 Task: Research Airbnb accommodation in SzigetszentmiklÃÂ³s, Hungary from 10th December, 2023 to 25th December, 2023 for 4 adults. Place can be private room with 4 bedrooms having 4 beds and 4 bathrooms. Property type can be hotel. Amenities needed are: wifi, TV, free parkinig on premises, gym, breakfast.
Action: Mouse moved to (452, 82)
Screenshot: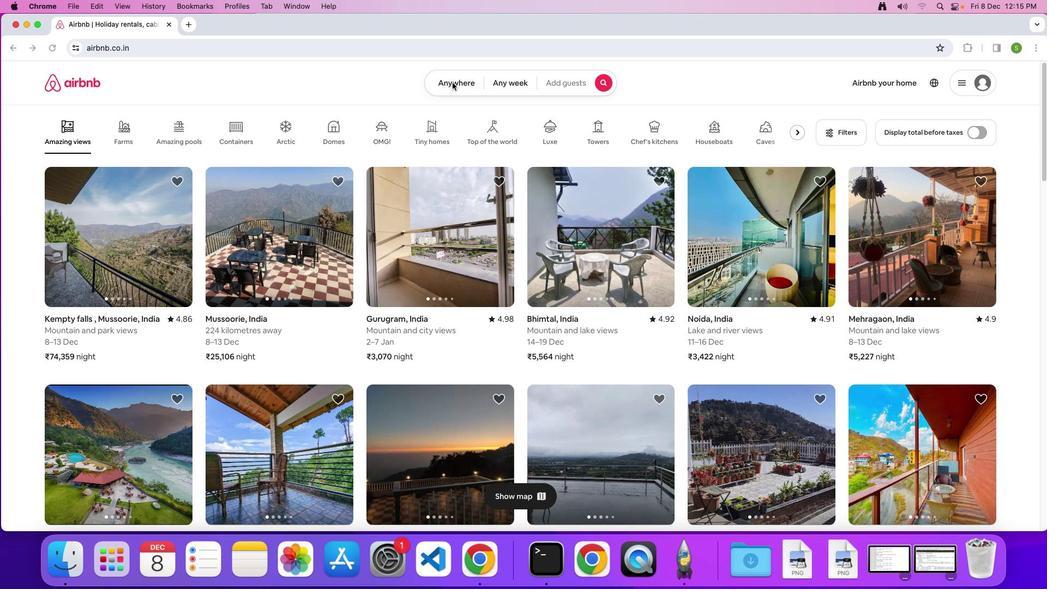 
Action: Mouse pressed left at (452, 82)
Screenshot: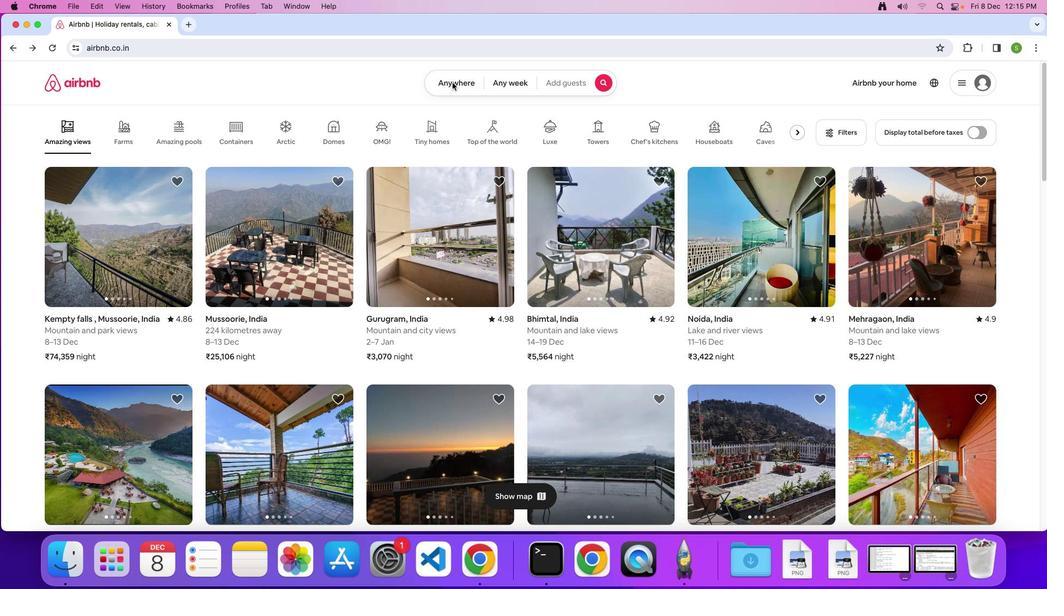 
Action: Mouse moved to (447, 82)
Screenshot: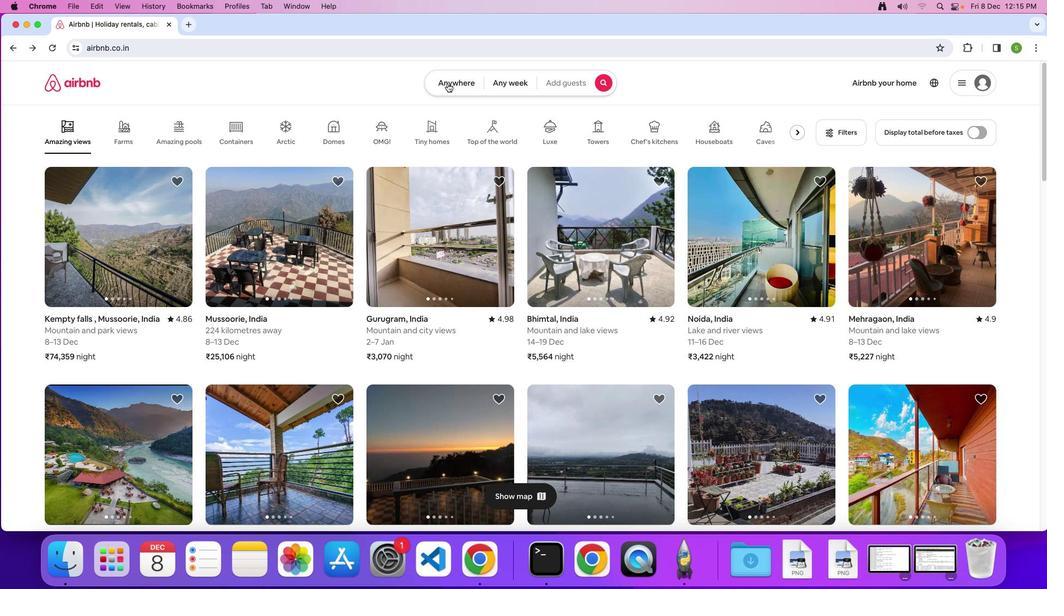 
Action: Mouse pressed left at (447, 82)
Screenshot: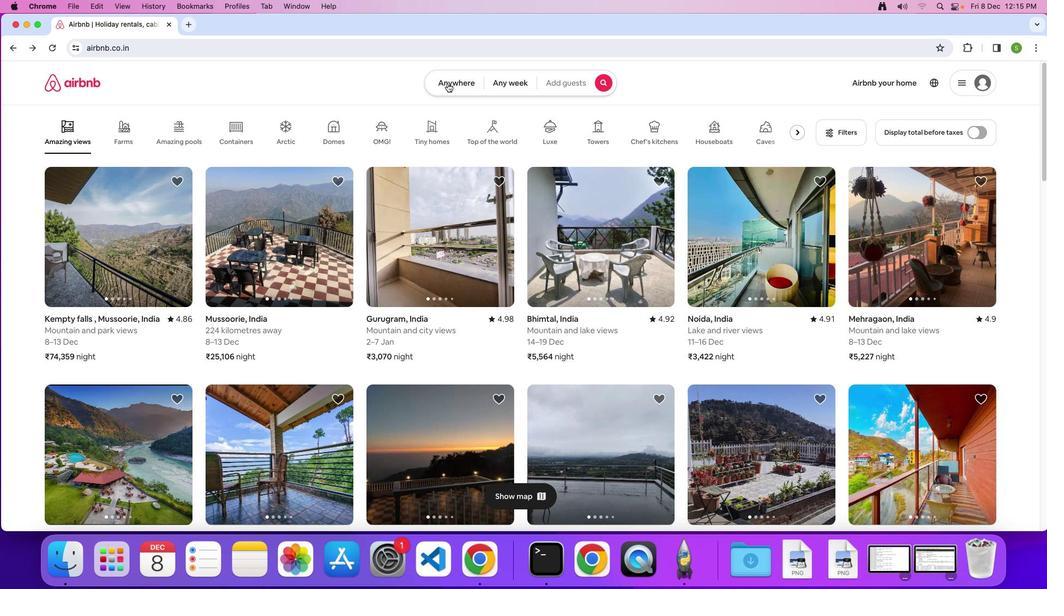 
Action: Mouse moved to (417, 121)
Screenshot: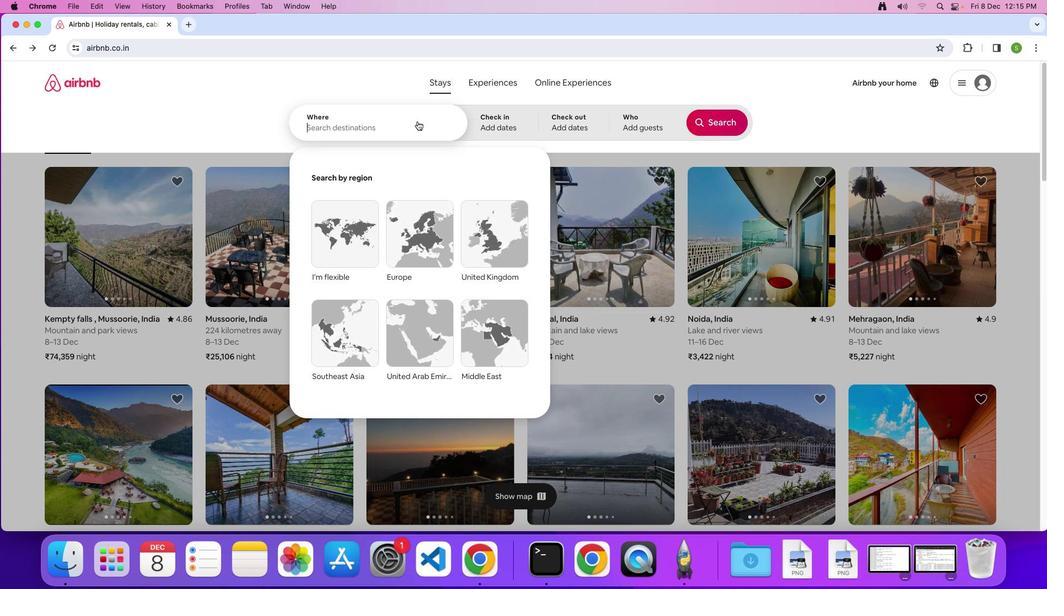 
Action: Mouse pressed left at (417, 121)
Screenshot: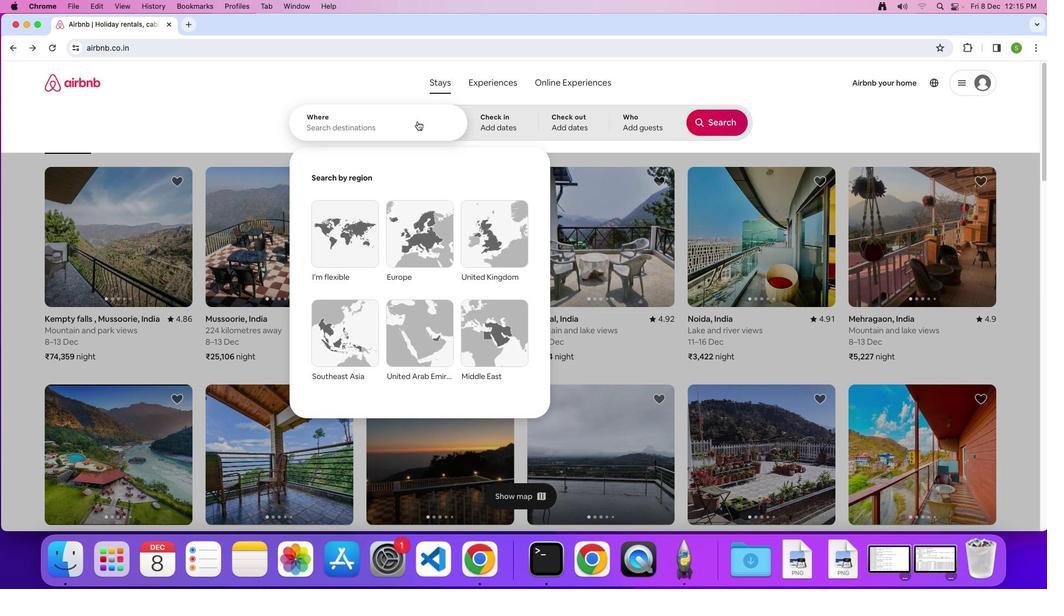 
Action: Key pressed 'S'Key.caps_lock'z''i''g''e''t''s''z''e''n''t''m''i''k'Key.shift'I'Key.shift'A'','Key.backspace's'','Key.spaceKey.shift'H''u''n''g''a''r''y'Key.enter
Screenshot: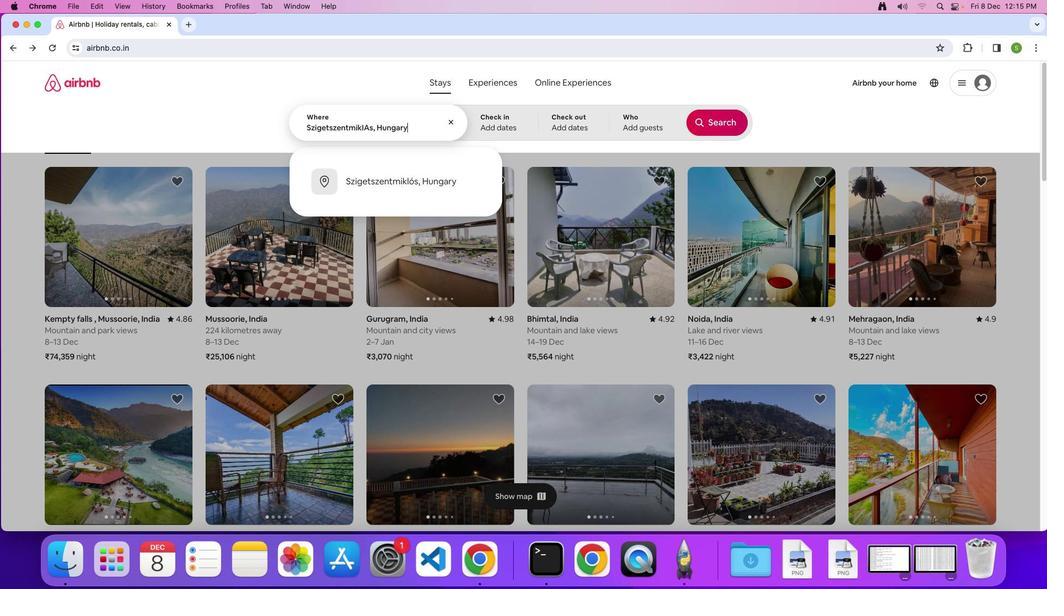 
Action: Mouse moved to (337, 313)
Screenshot: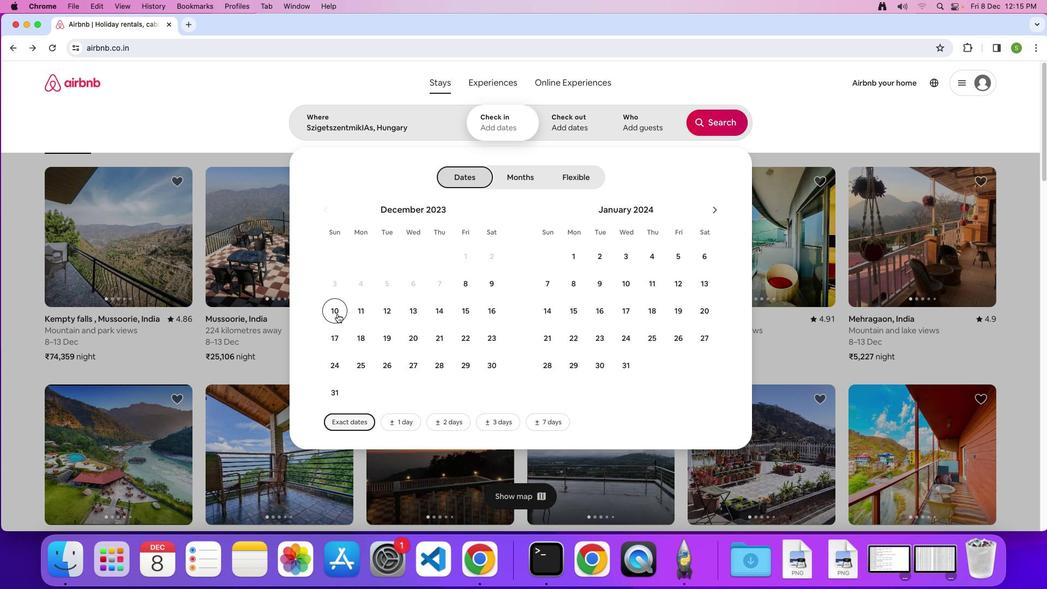 
Action: Mouse pressed left at (337, 313)
Screenshot: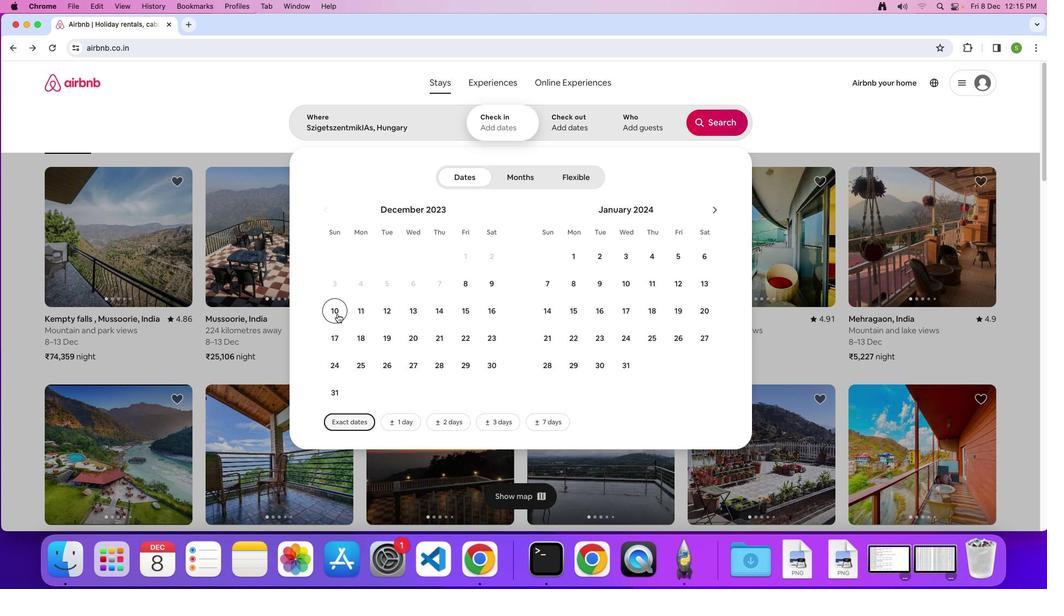 
Action: Mouse moved to (360, 364)
Screenshot: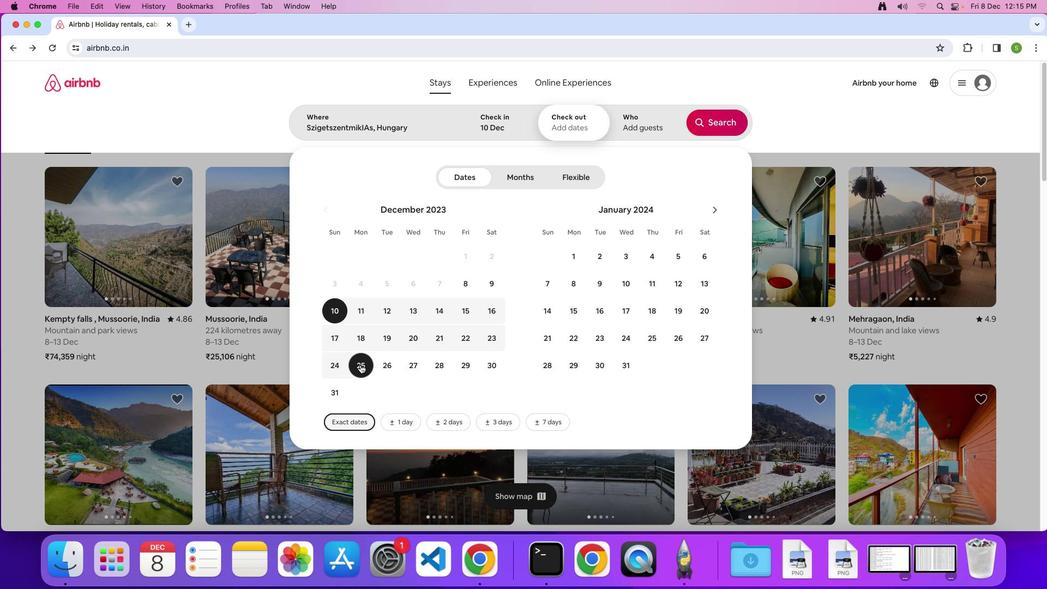 
Action: Mouse pressed left at (360, 364)
Screenshot: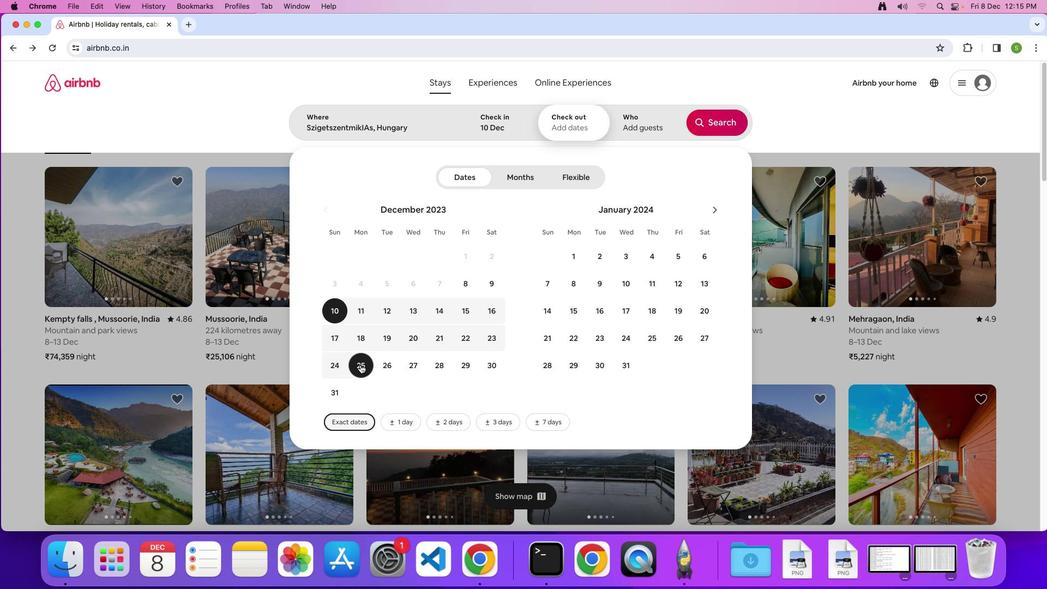 
Action: Mouse moved to (640, 129)
Screenshot: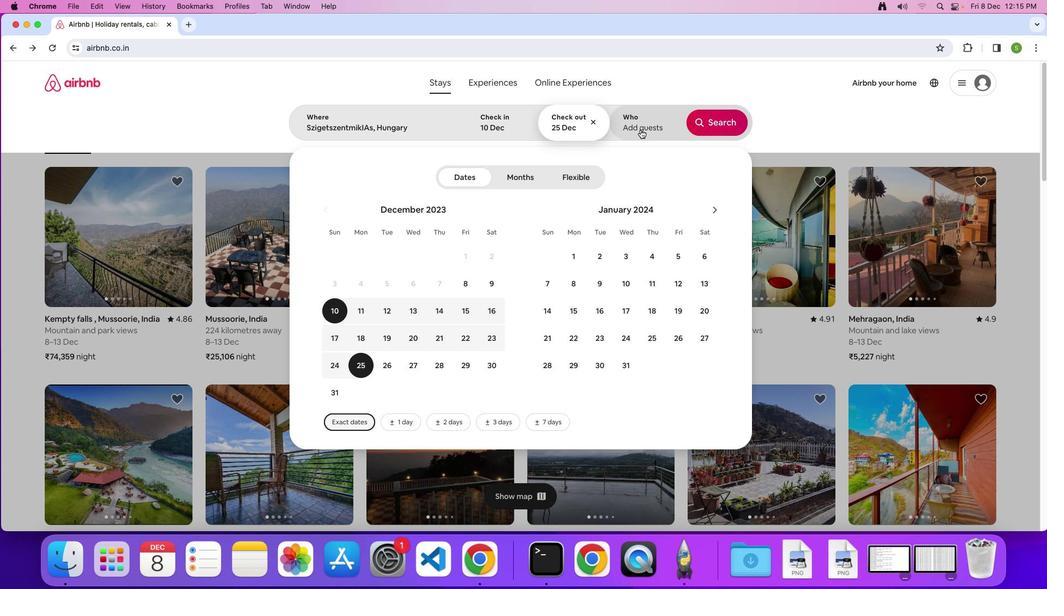 
Action: Mouse pressed left at (640, 129)
Screenshot: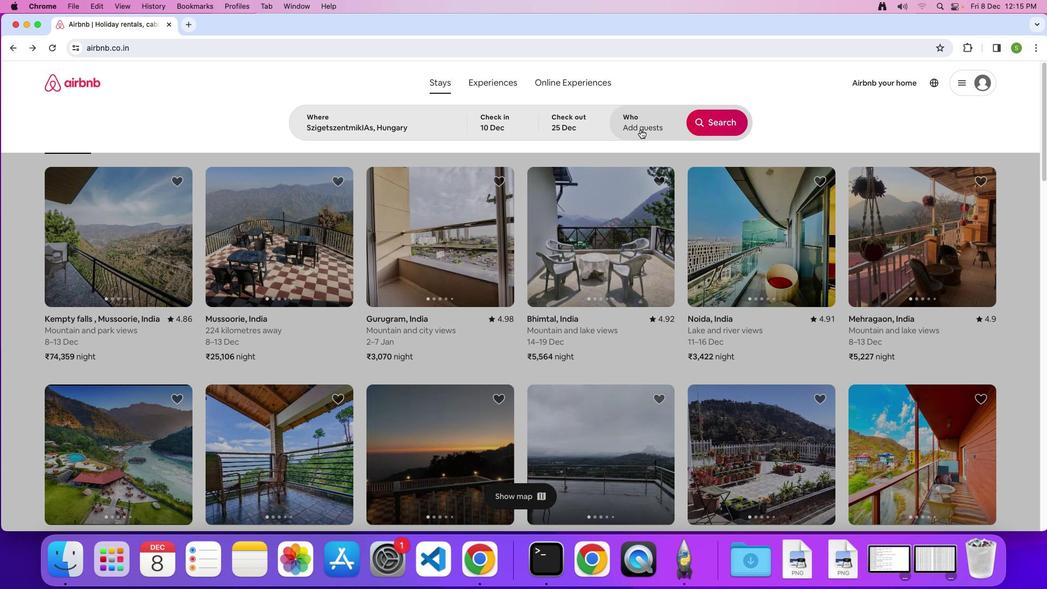 
Action: Mouse moved to (721, 182)
Screenshot: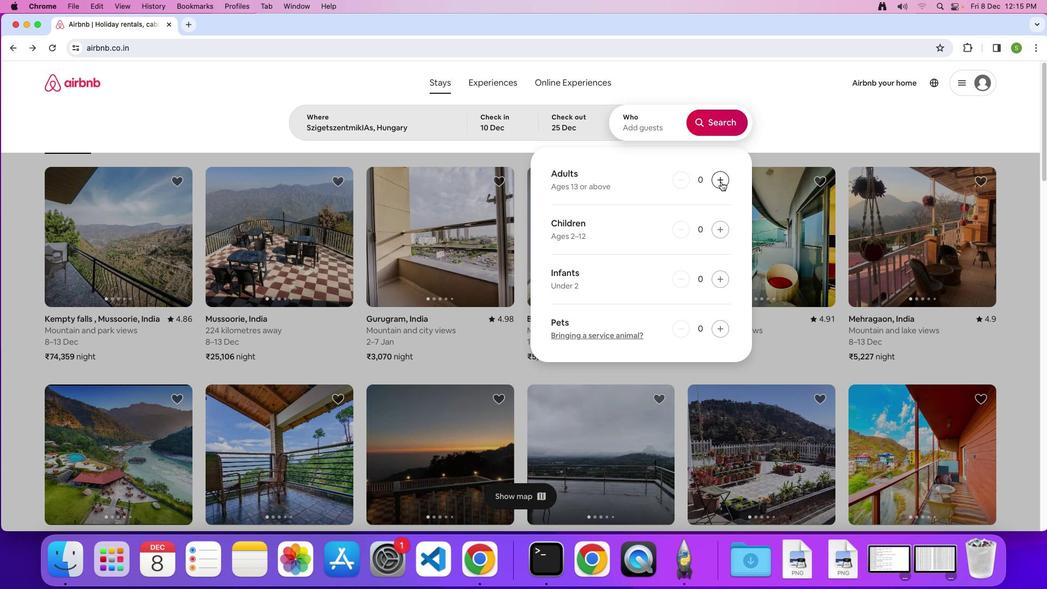 
Action: Mouse pressed left at (721, 182)
Screenshot: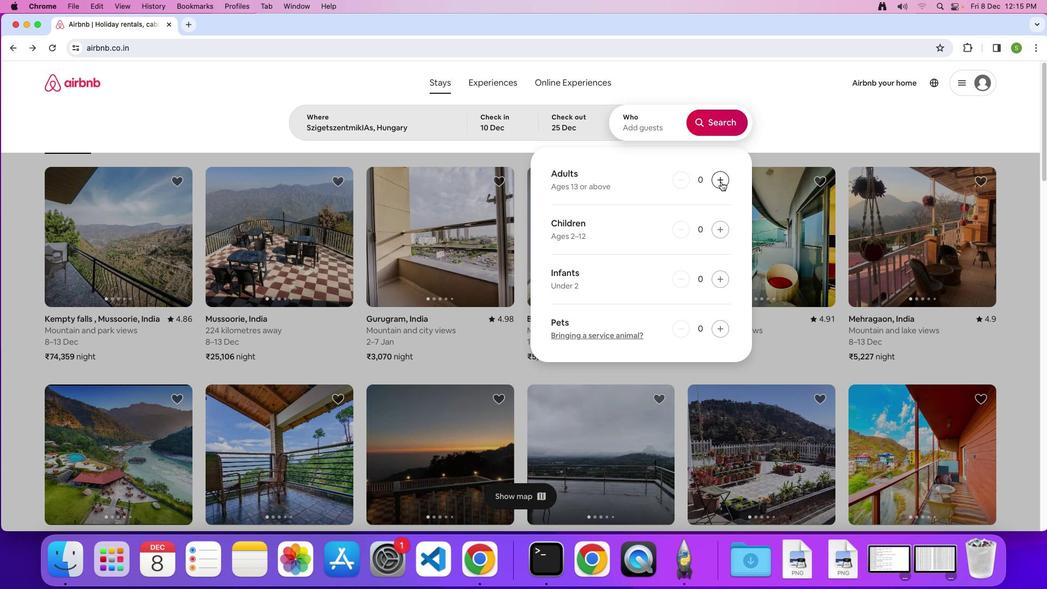 
Action: Mouse pressed left at (721, 182)
Screenshot: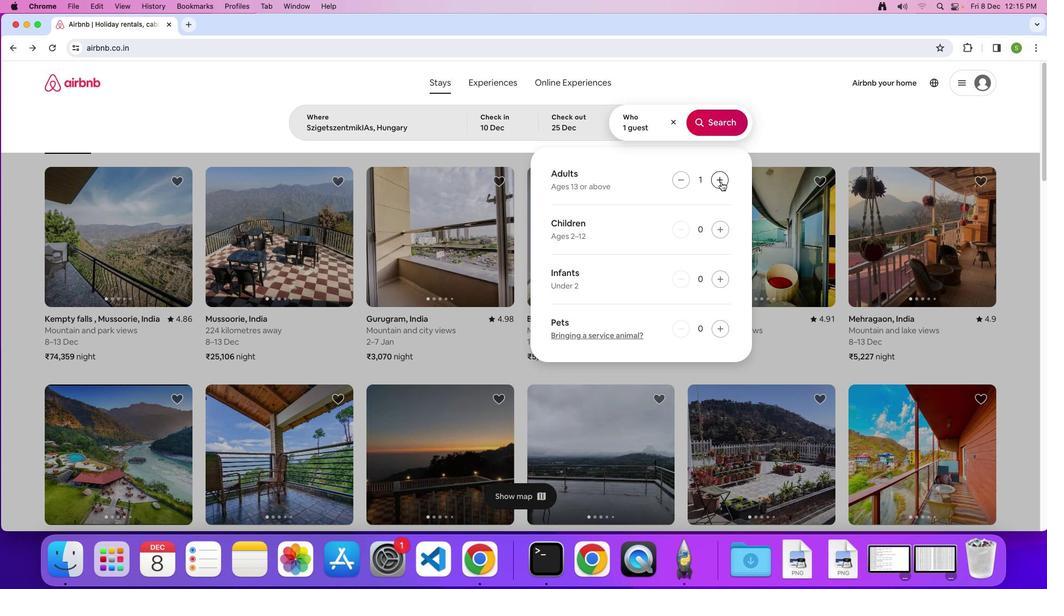 
Action: Mouse pressed left at (721, 182)
Screenshot: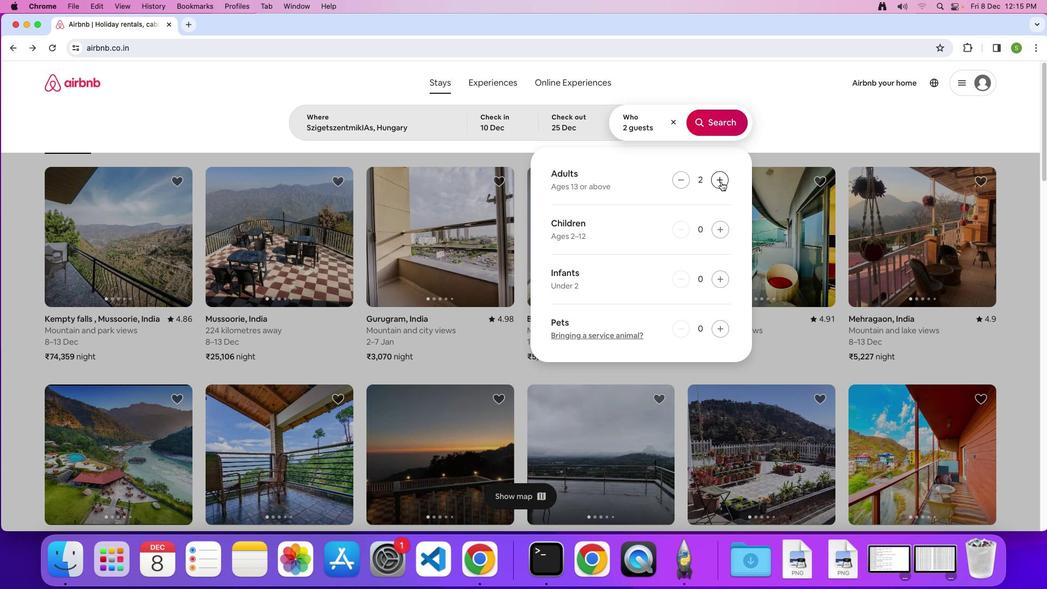 
Action: Mouse pressed left at (721, 182)
Screenshot: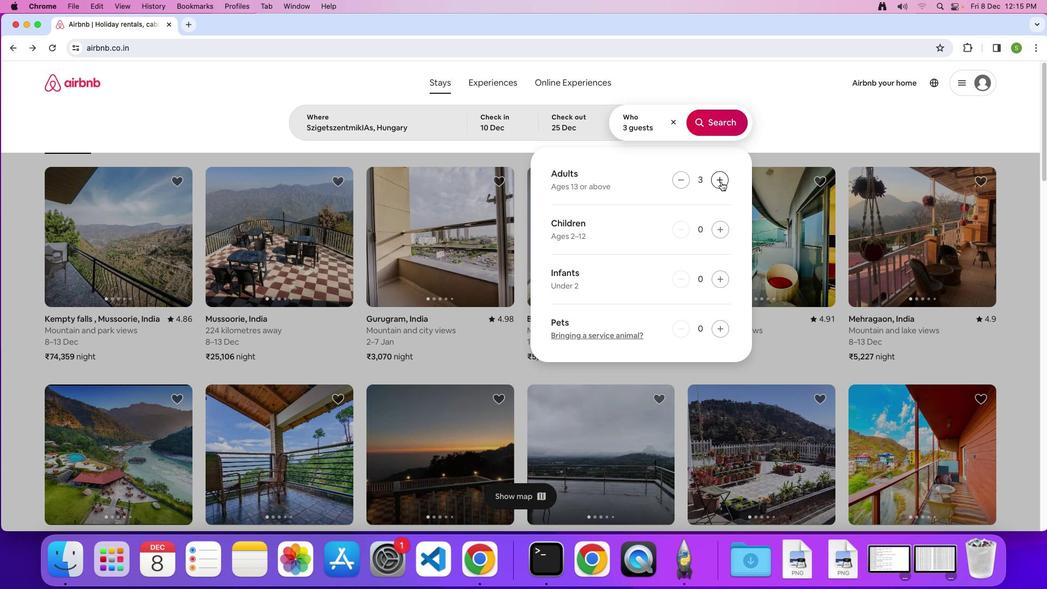 
Action: Mouse moved to (715, 126)
Screenshot: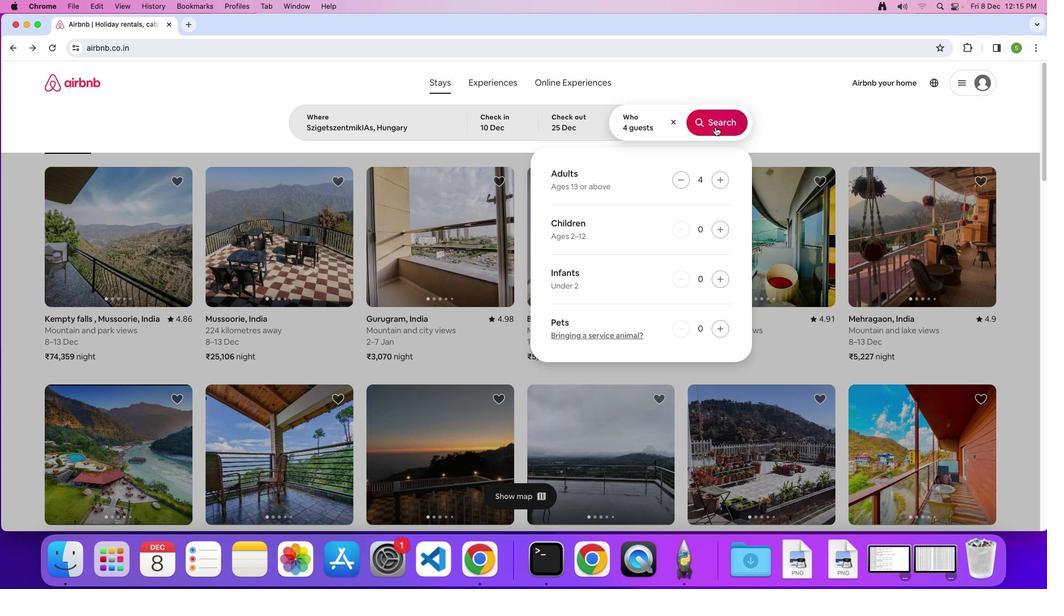 
Action: Mouse pressed left at (715, 126)
Screenshot: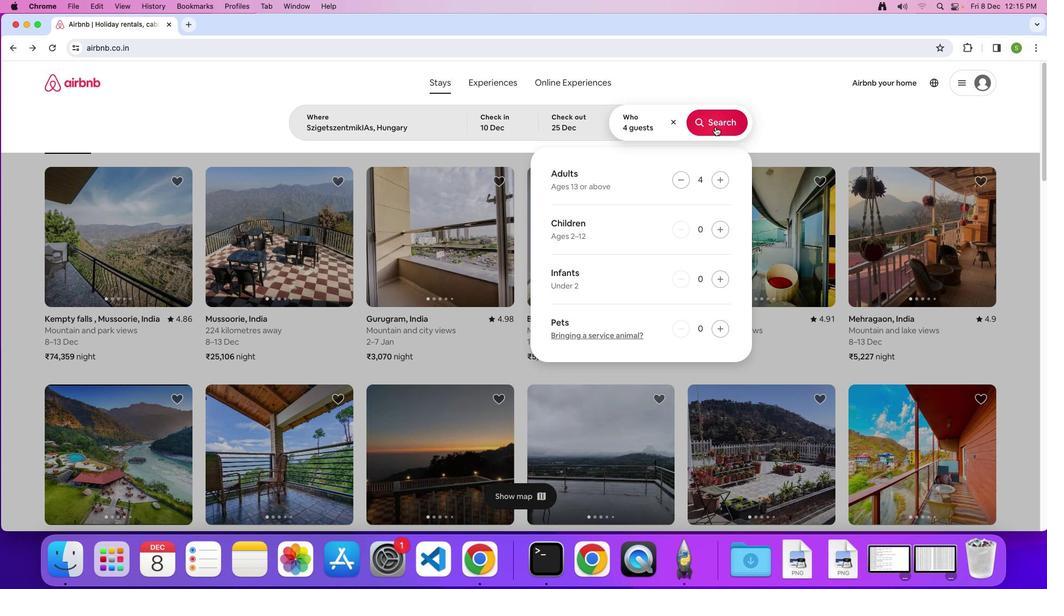 
Action: Mouse moved to (878, 127)
Screenshot: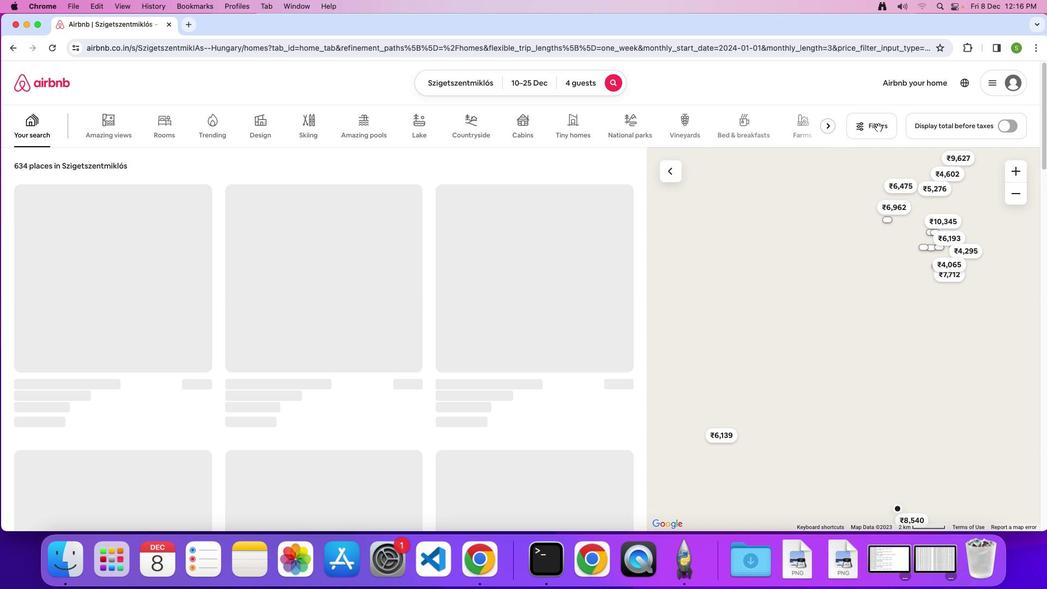 
Action: Mouse pressed left at (878, 127)
Screenshot: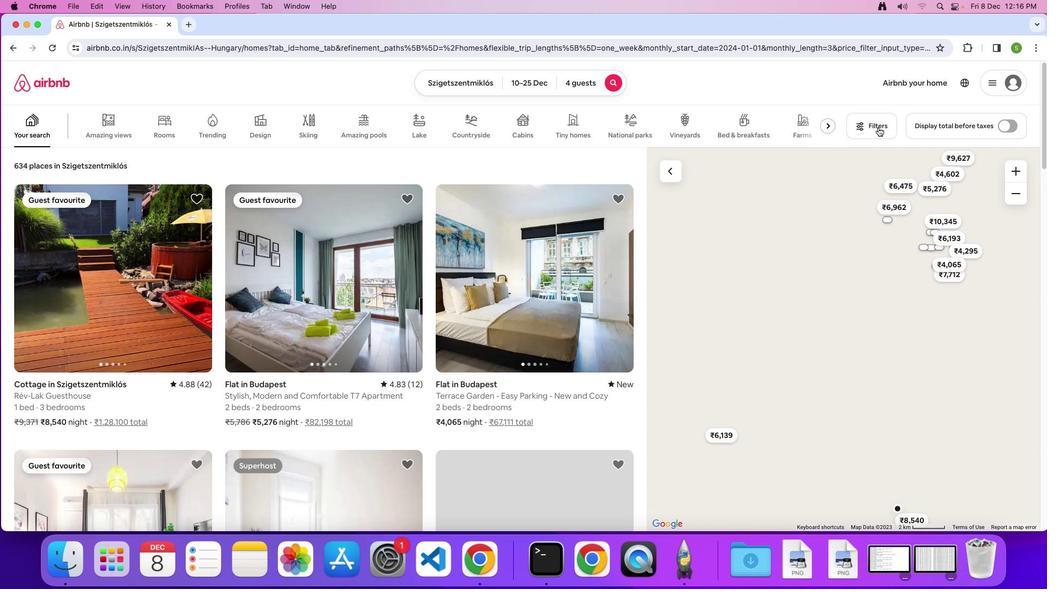 
Action: Mouse moved to (559, 283)
Screenshot: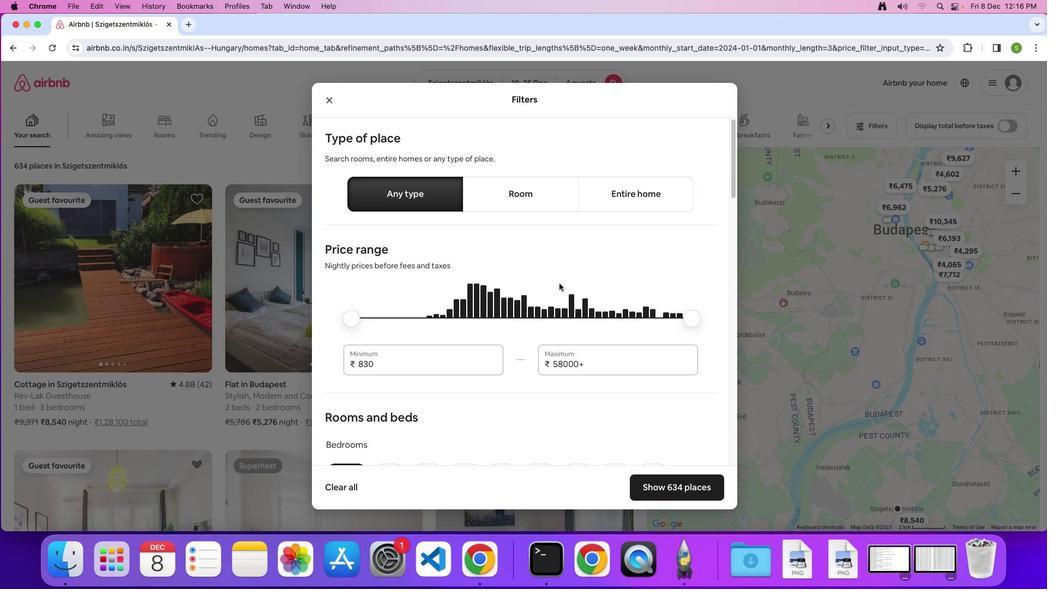 
Action: Mouse scrolled (559, 283) with delta (0, 0)
Screenshot: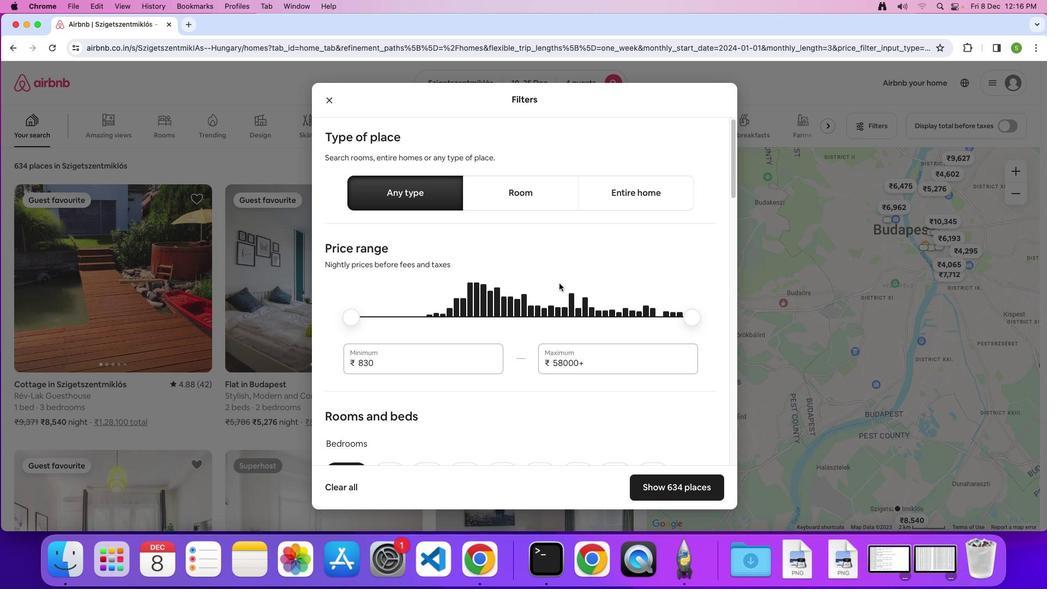 
Action: Mouse scrolled (559, 283) with delta (0, 0)
Screenshot: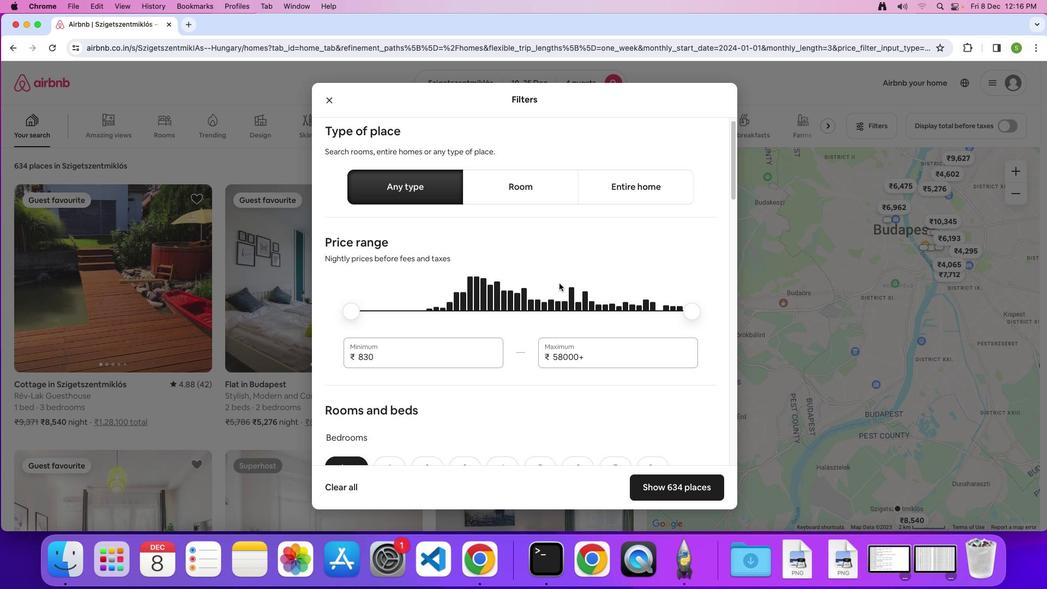 
Action: Mouse scrolled (559, 283) with delta (0, 0)
Screenshot: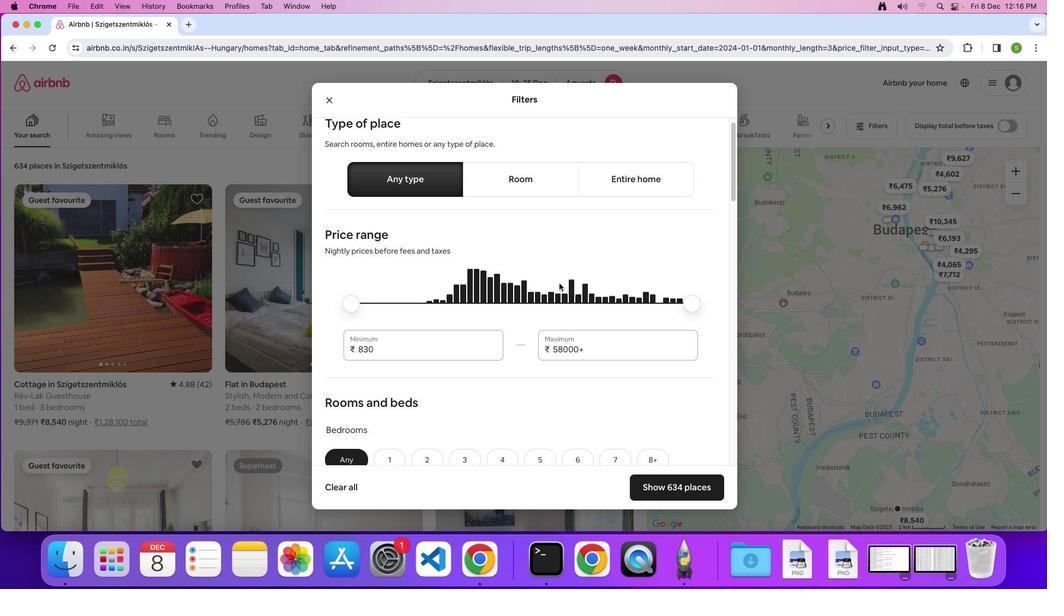 
Action: Mouse scrolled (559, 283) with delta (0, -1)
Screenshot: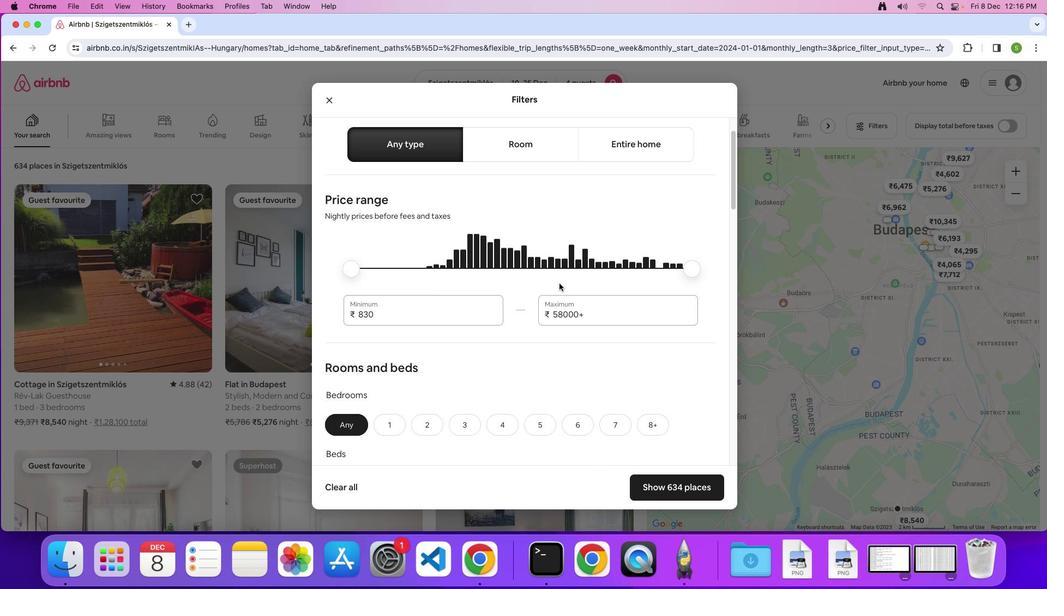 
Action: Mouse scrolled (559, 283) with delta (0, 0)
Screenshot: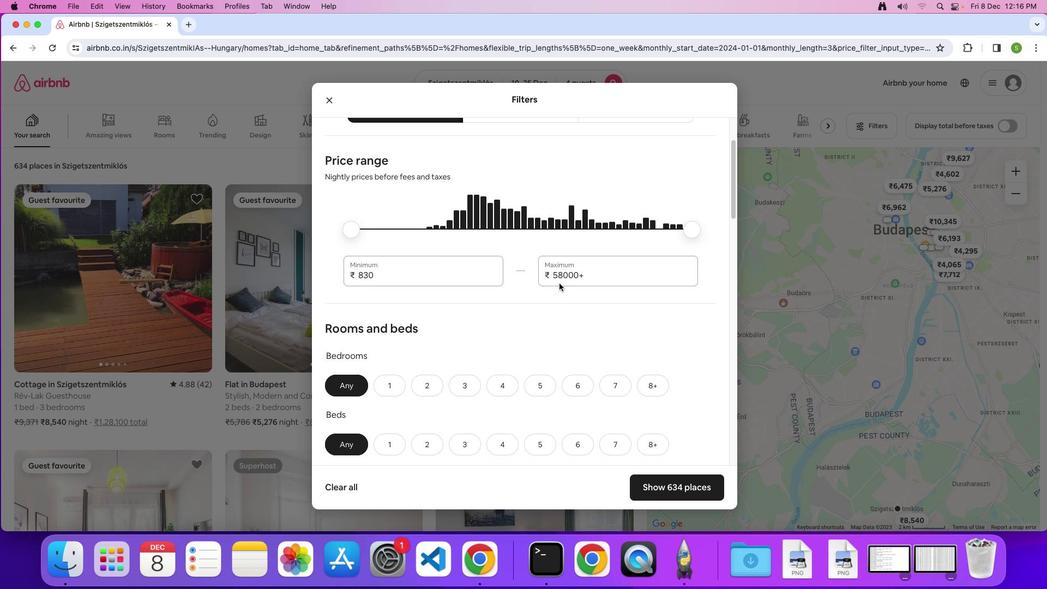 
Action: Mouse scrolled (559, 283) with delta (0, 0)
Screenshot: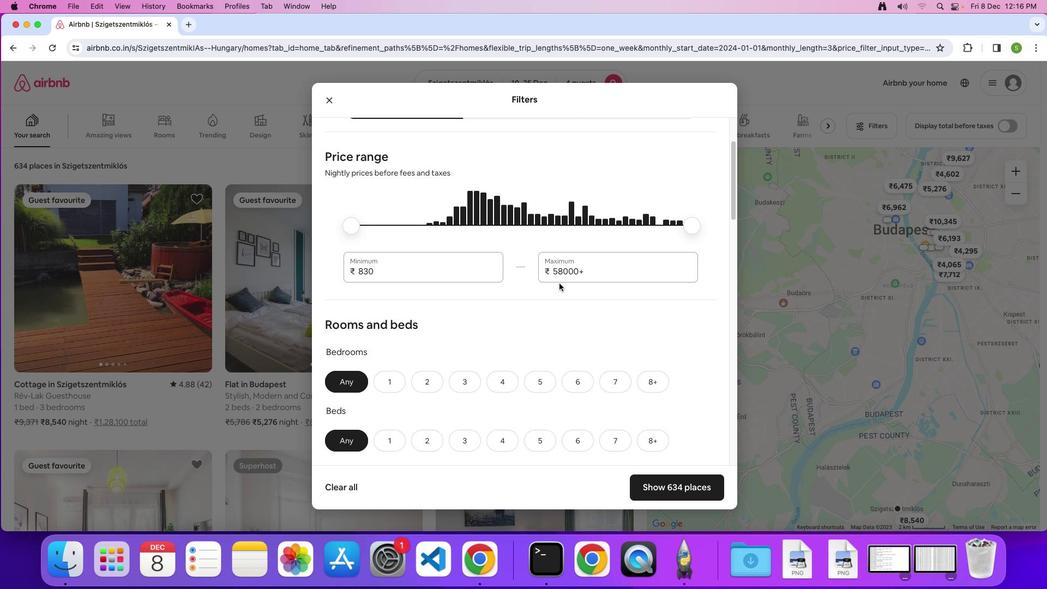 
Action: Mouse scrolled (559, 283) with delta (0, 0)
Screenshot: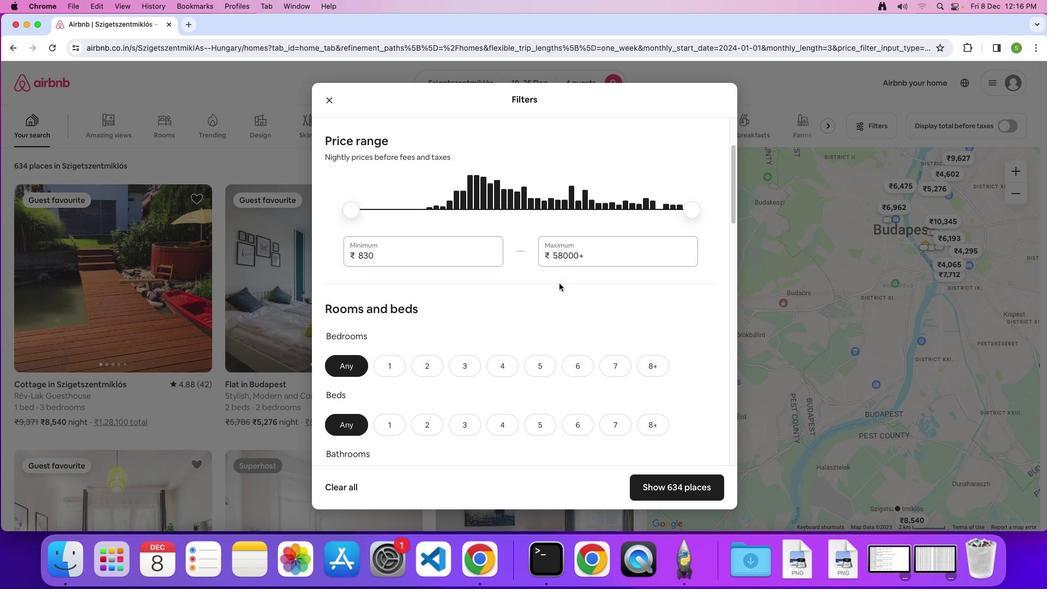 
Action: Mouse scrolled (559, 283) with delta (0, 0)
Screenshot: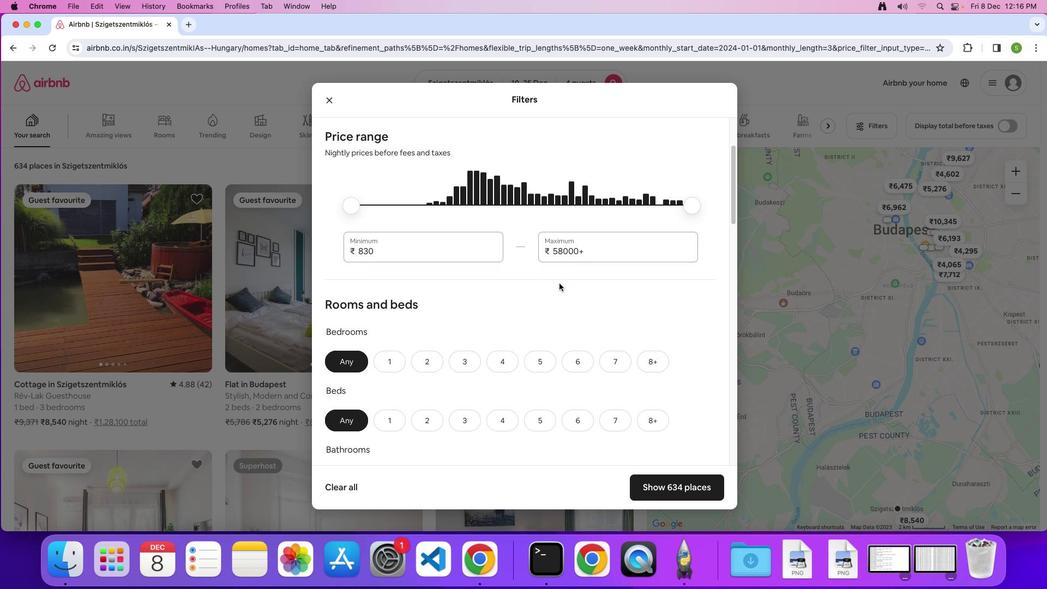 
Action: Mouse scrolled (559, 283) with delta (0, -1)
Screenshot: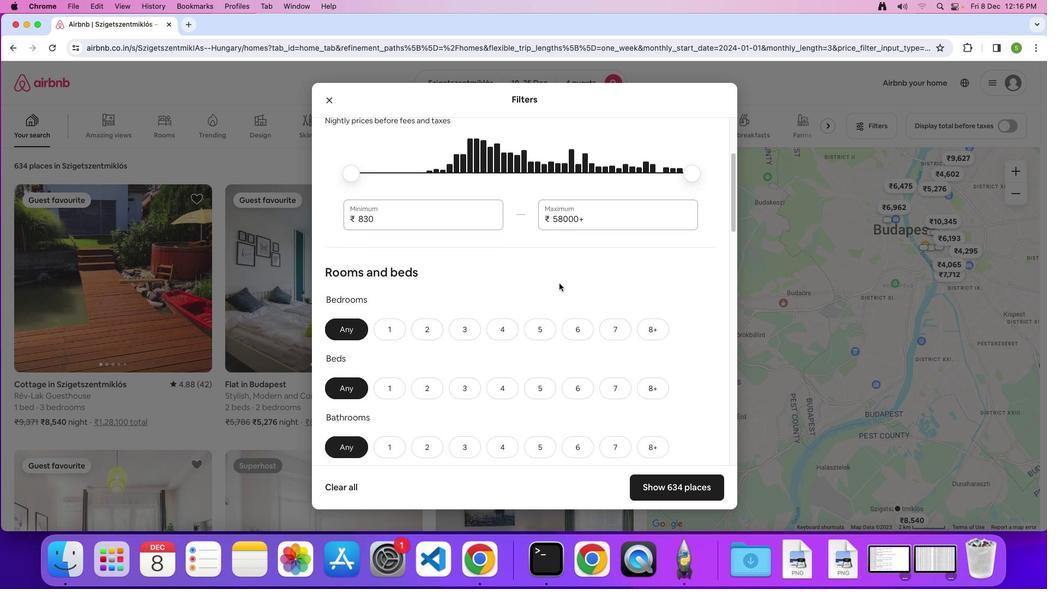 
Action: Mouse scrolled (559, 283) with delta (0, 0)
Screenshot: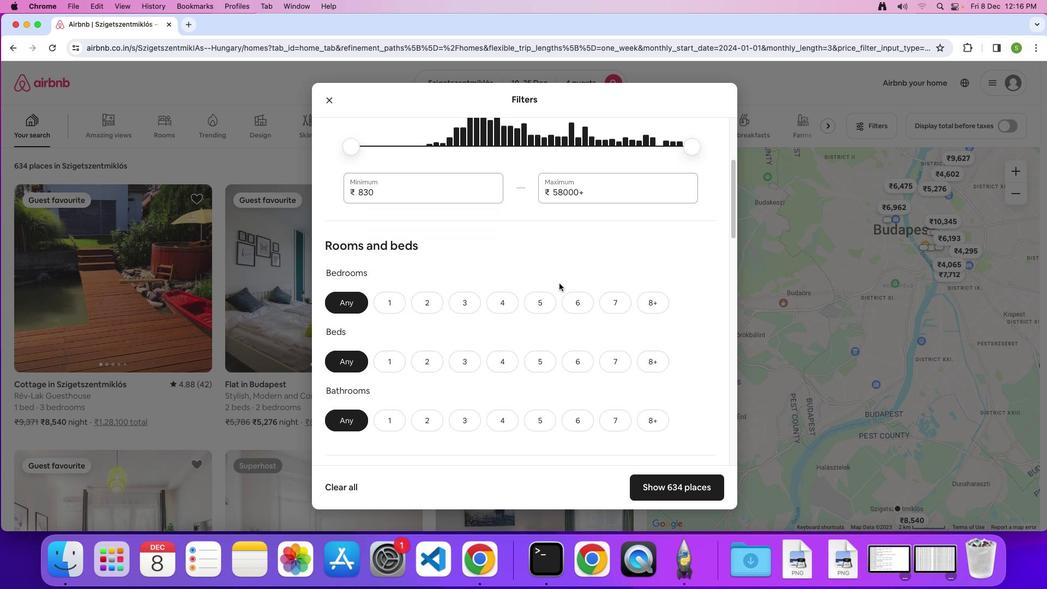 
Action: Mouse scrolled (559, 283) with delta (0, 0)
Screenshot: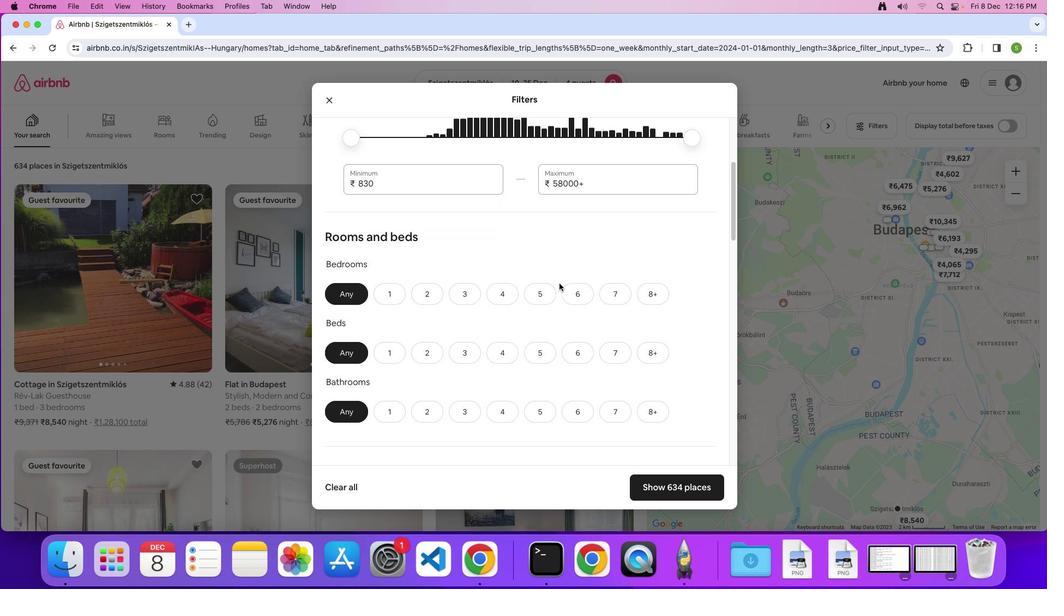
Action: Mouse moved to (512, 283)
Screenshot: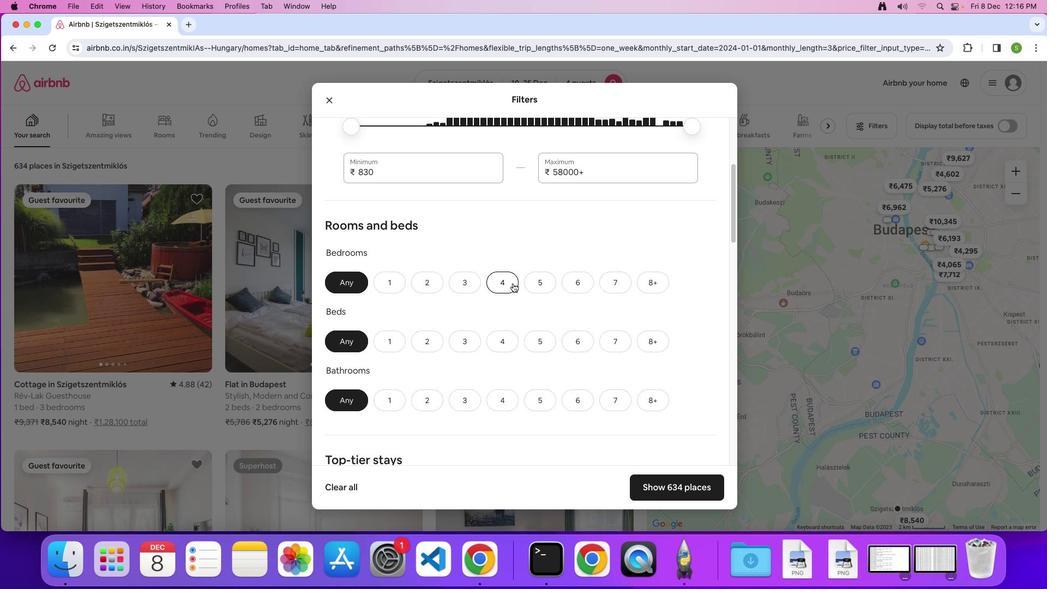 
Action: Mouse pressed left at (512, 283)
Screenshot: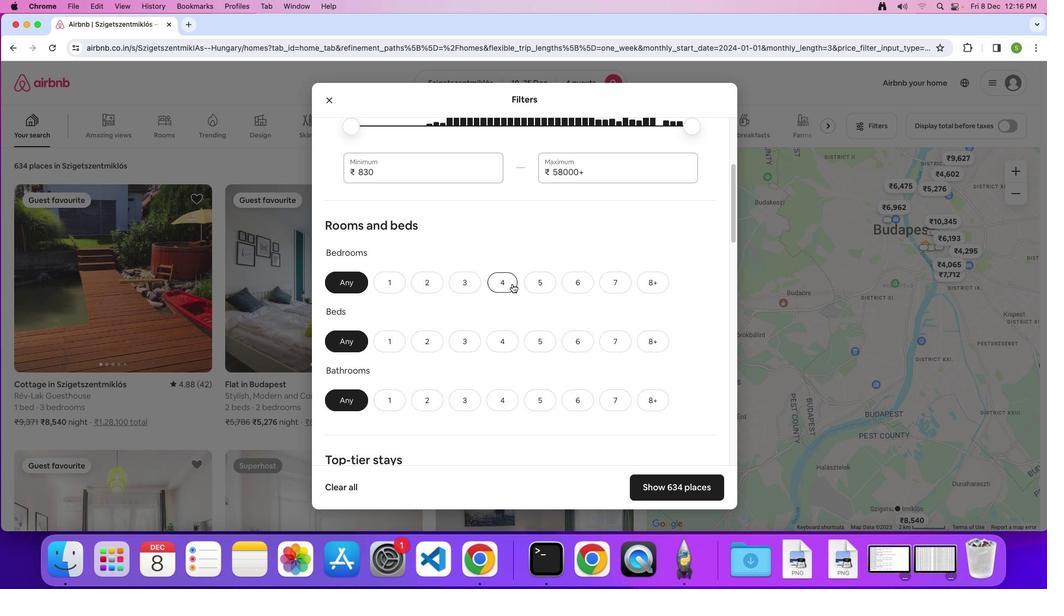 
Action: Mouse moved to (496, 344)
Screenshot: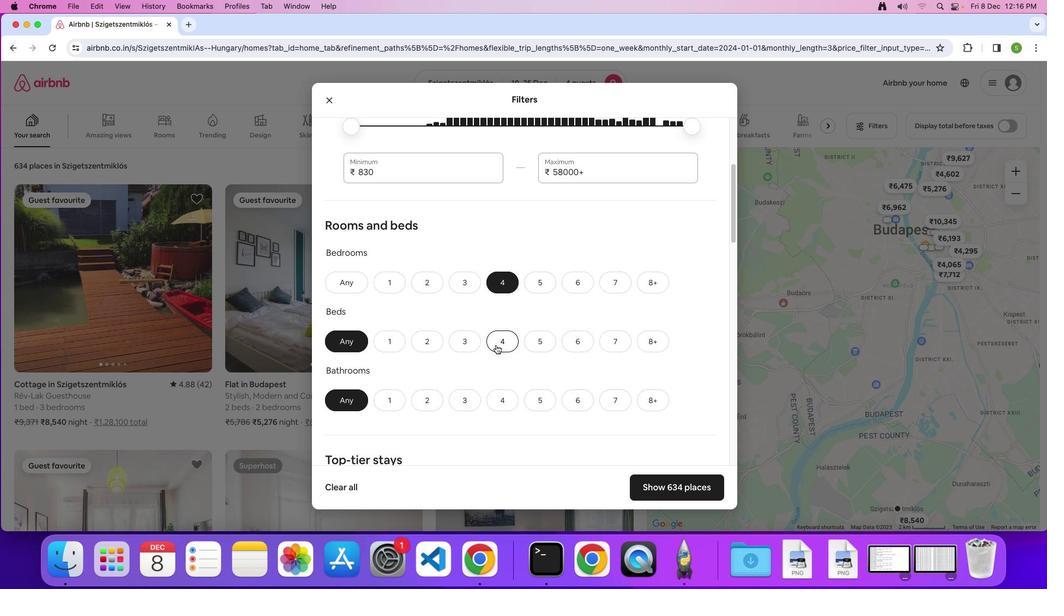
Action: Mouse pressed left at (496, 344)
Screenshot: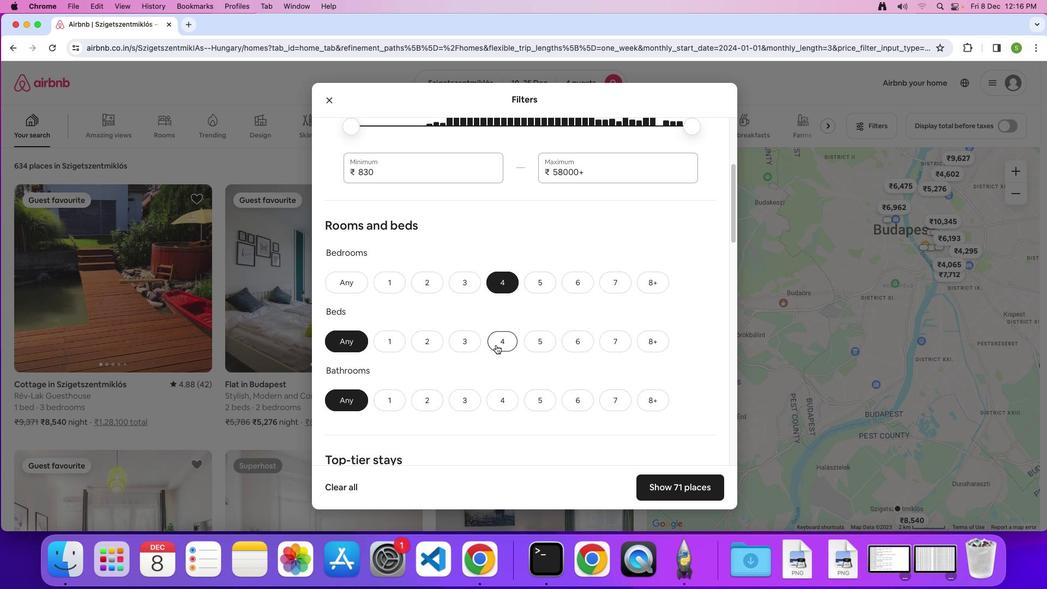 
Action: Mouse moved to (498, 400)
Screenshot: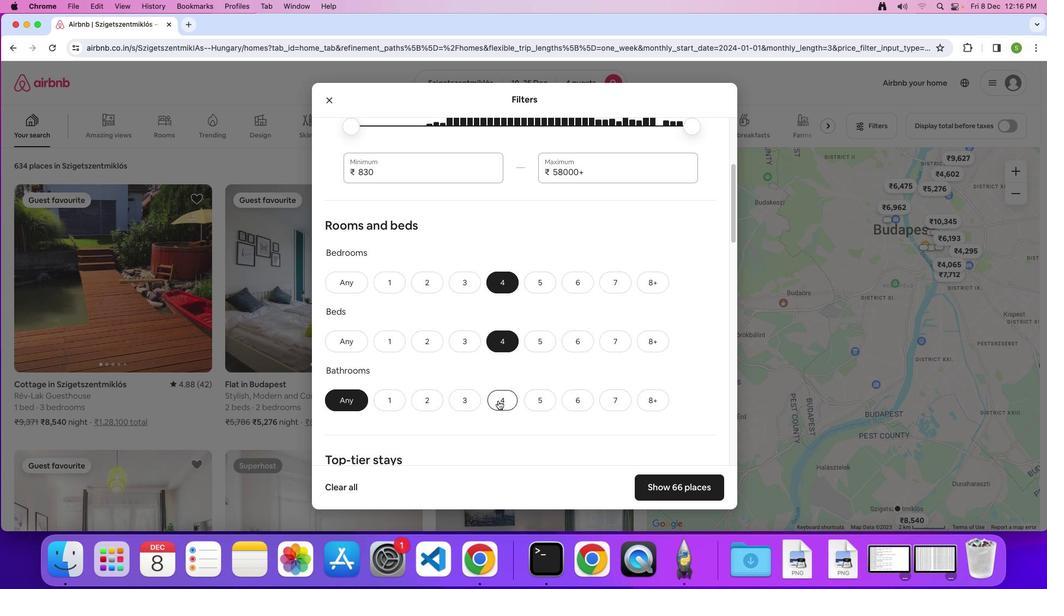 
Action: Mouse pressed left at (498, 400)
Screenshot: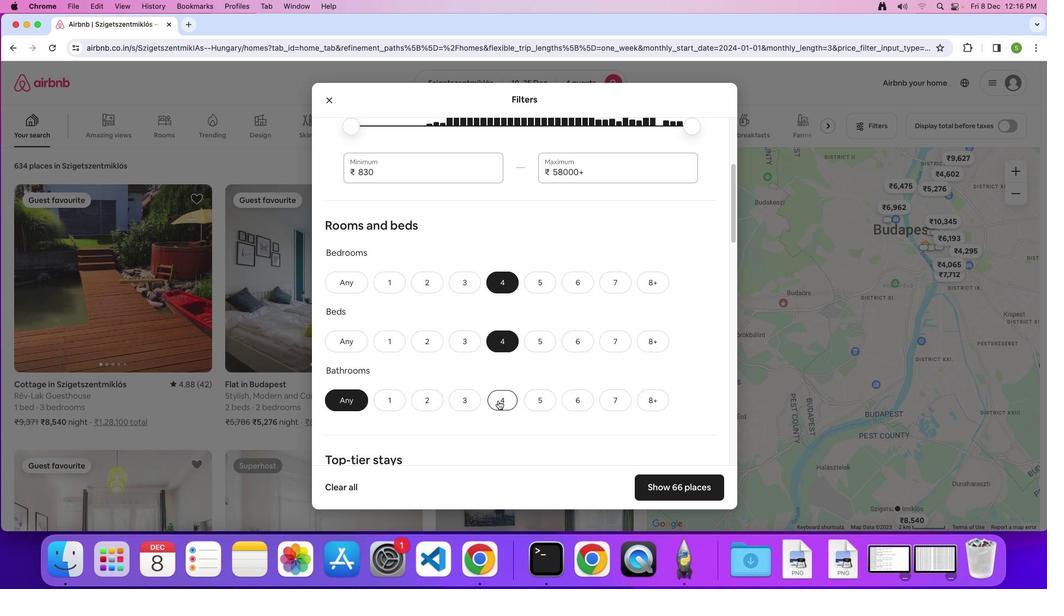 
Action: Mouse moved to (602, 321)
Screenshot: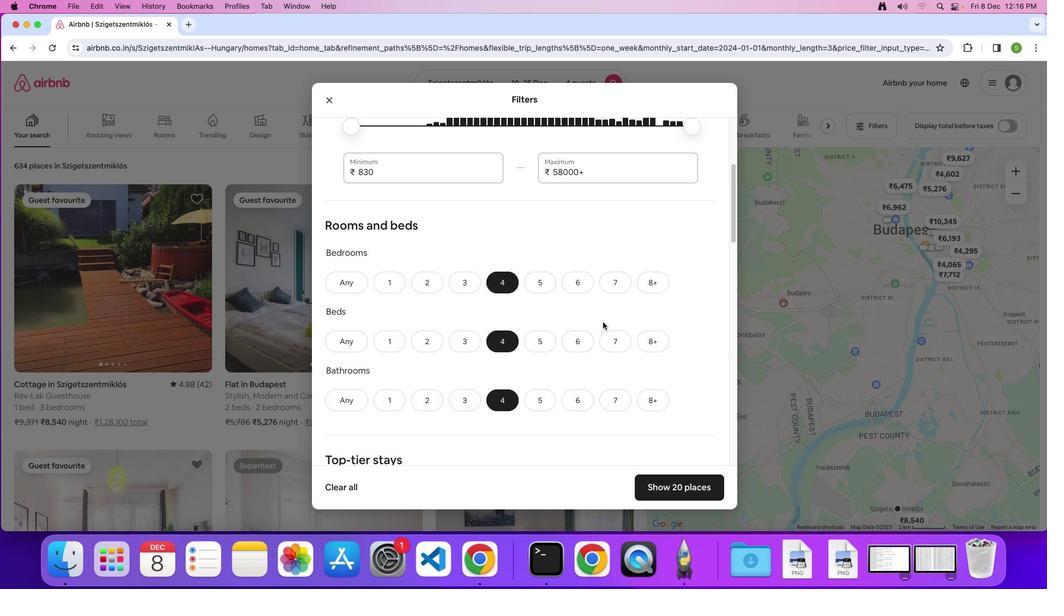 
Action: Mouse scrolled (602, 321) with delta (0, 0)
Screenshot: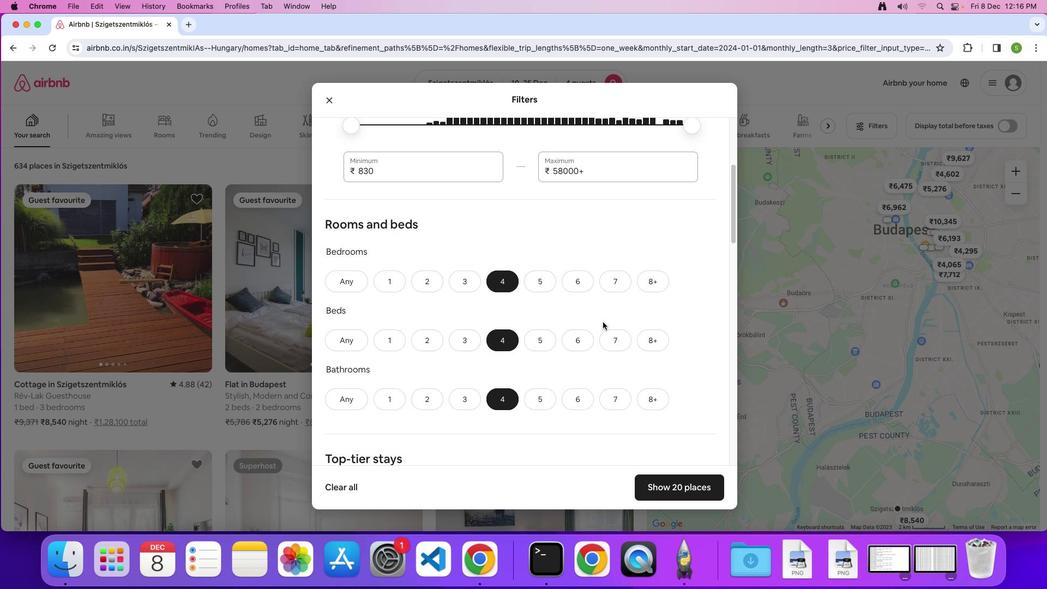 
Action: Mouse scrolled (602, 321) with delta (0, 0)
Screenshot: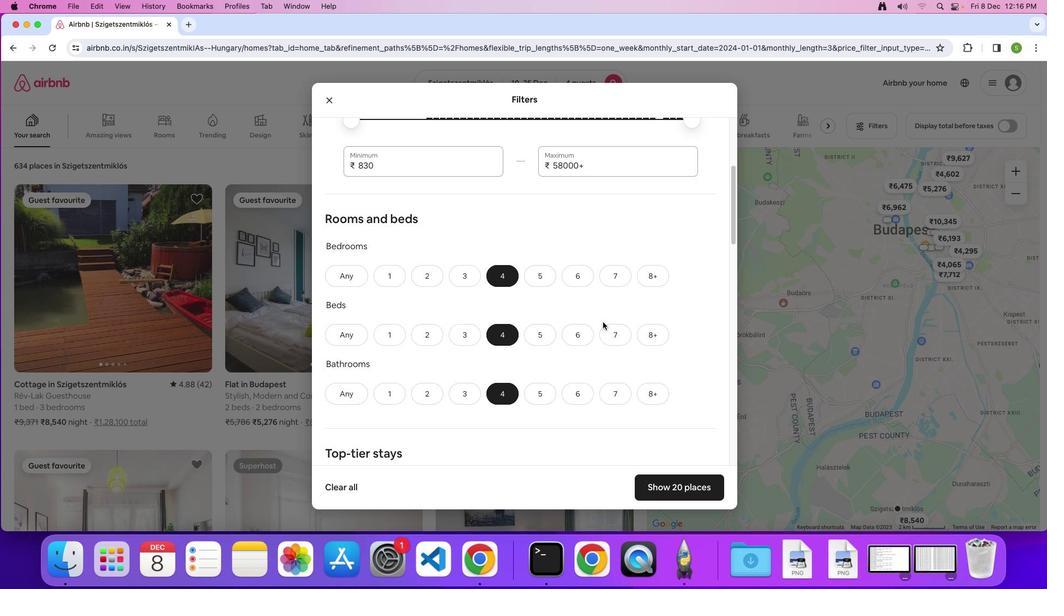 
Action: Mouse scrolled (602, 321) with delta (0, 0)
Screenshot: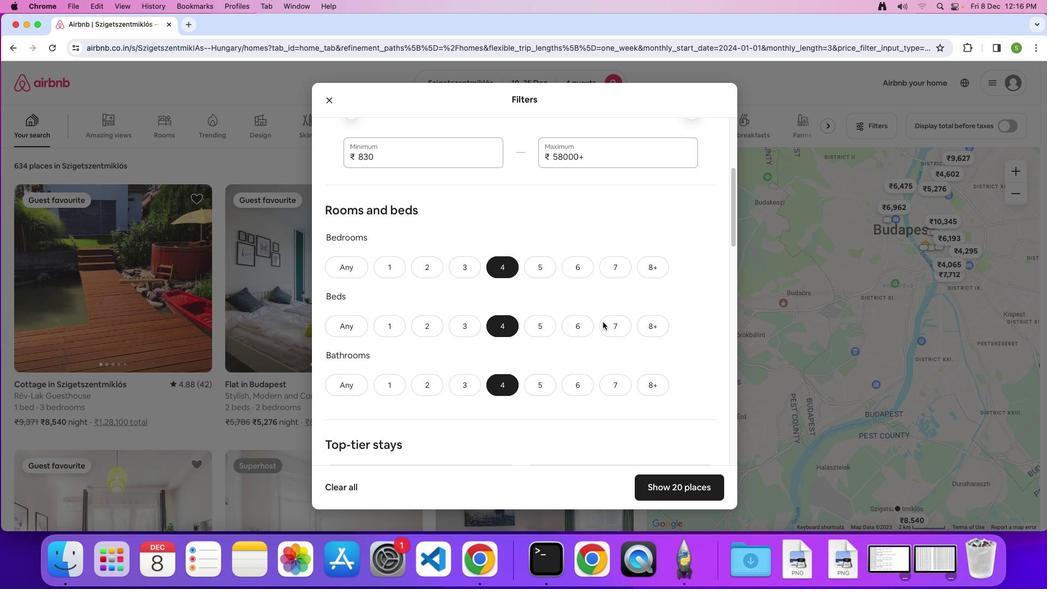
Action: Mouse scrolled (602, 321) with delta (0, 0)
Screenshot: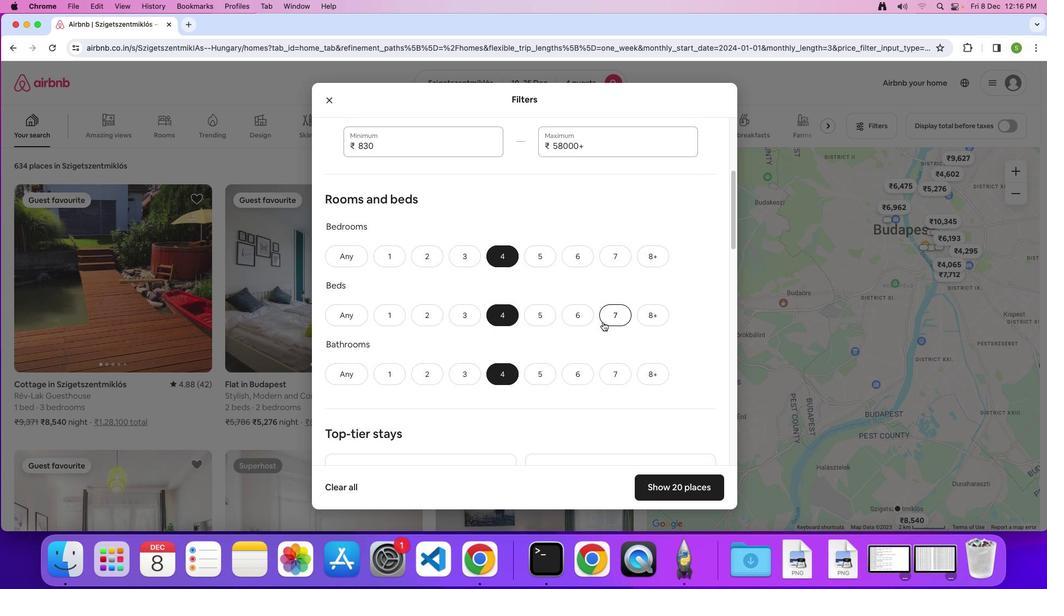 
Action: Mouse scrolled (602, 321) with delta (0, 0)
Screenshot: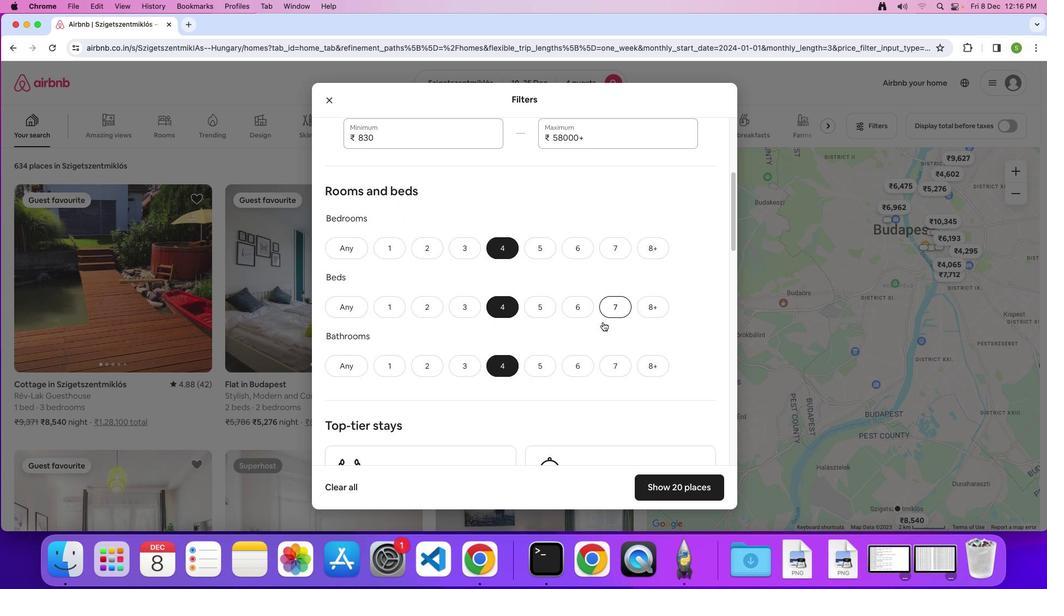 
Action: Mouse scrolled (602, 321) with delta (0, -1)
Screenshot: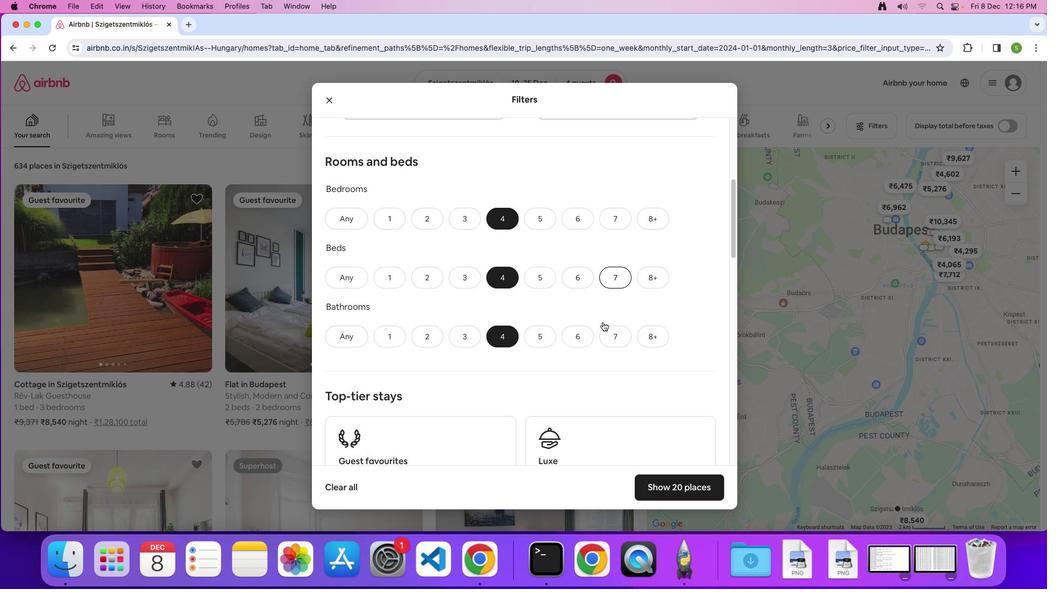 
Action: Mouse scrolled (602, 321) with delta (0, 0)
Screenshot: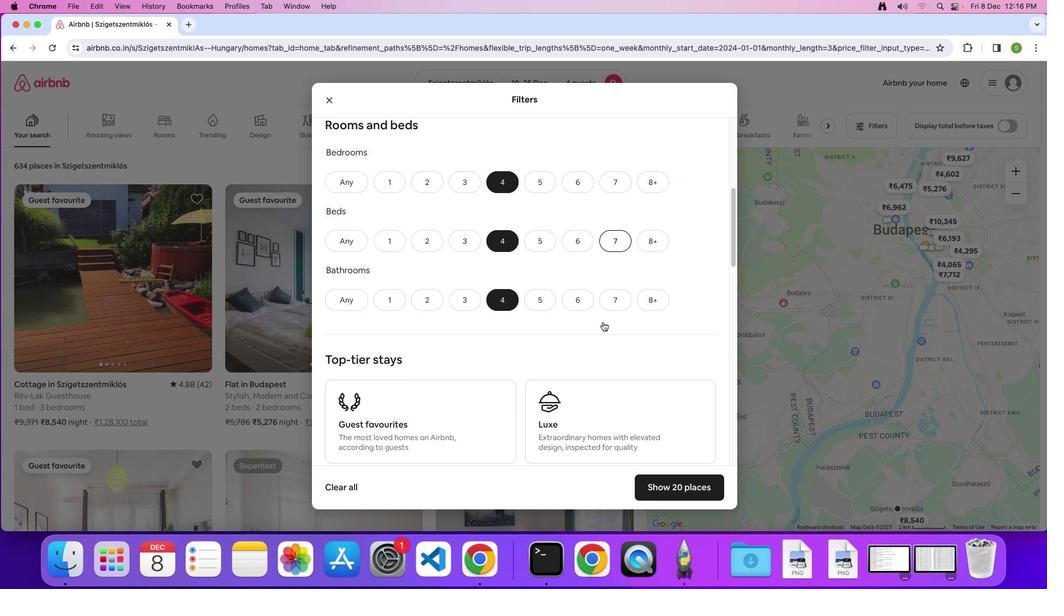 
Action: Mouse scrolled (602, 321) with delta (0, 0)
Screenshot: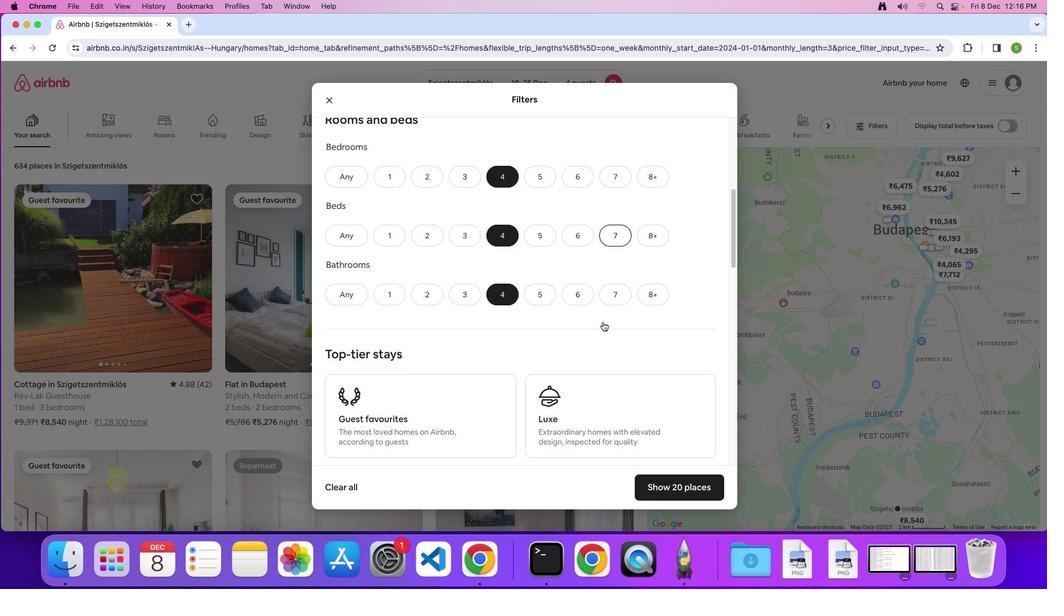 
Action: Mouse scrolled (602, 321) with delta (0, 0)
Screenshot: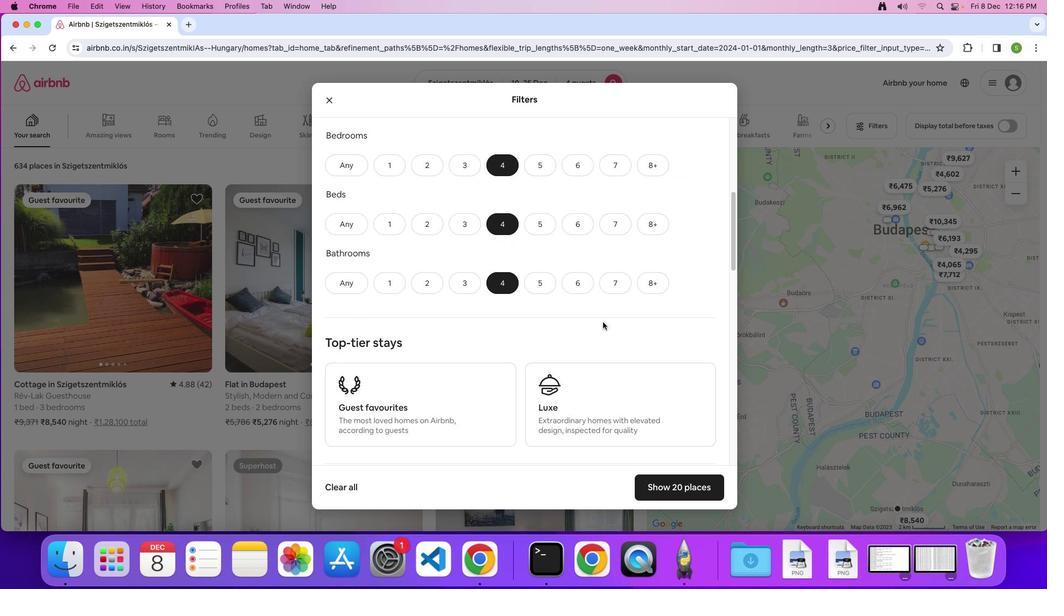 
Action: Mouse scrolled (602, 321) with delta (0, 0)
Screenshot: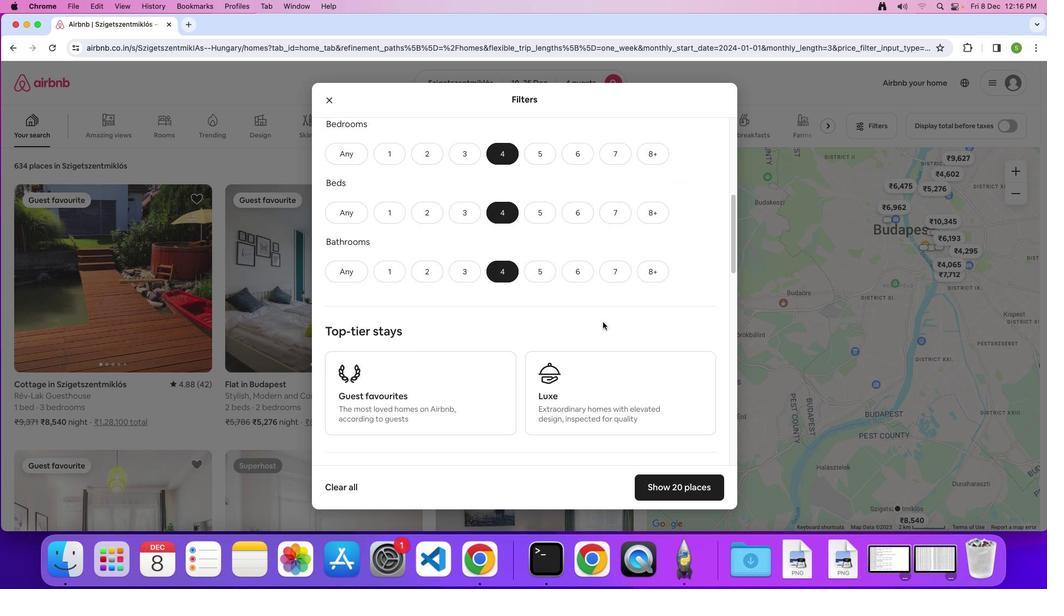
Action: Mouse moved to (602, 321)
Screenshot: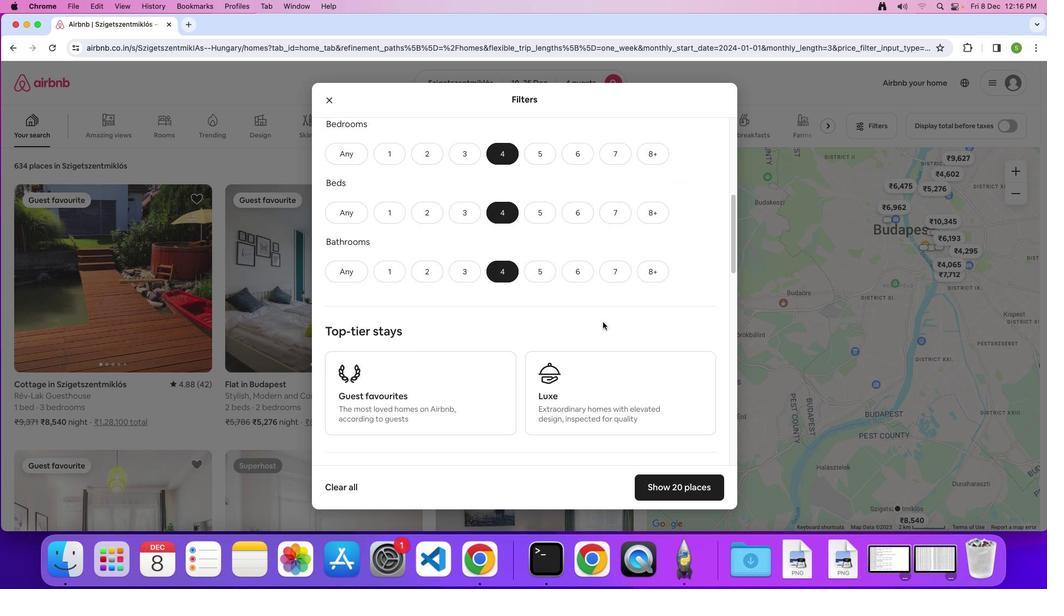 
Action: Mouse scrolled (602, 321) with delta (0, -1)
Screenshot: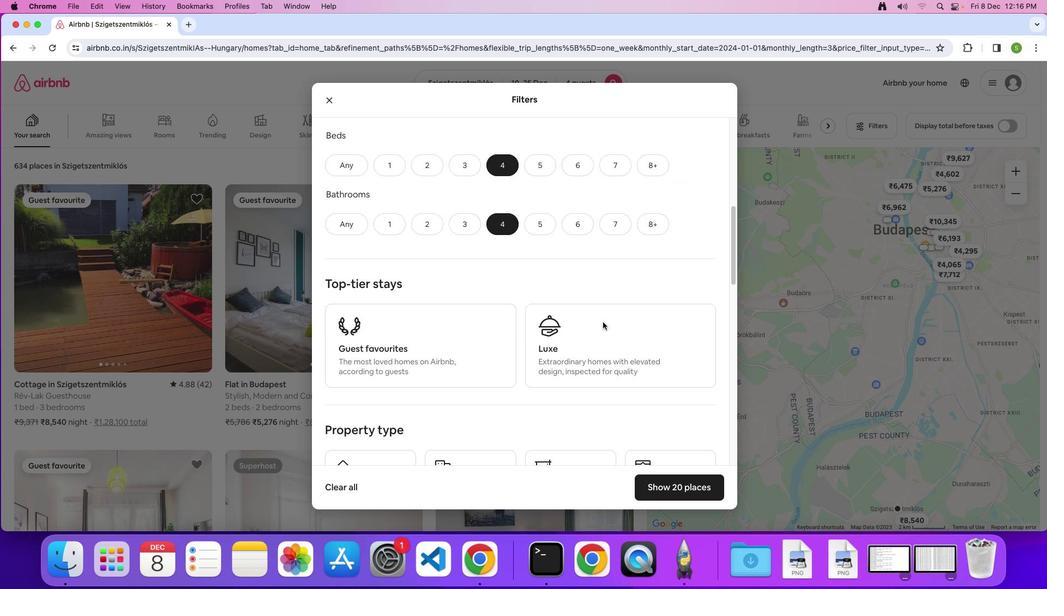 
Action: Mouse scrolled (602, 321) with delta (0, 0)
Screenshot: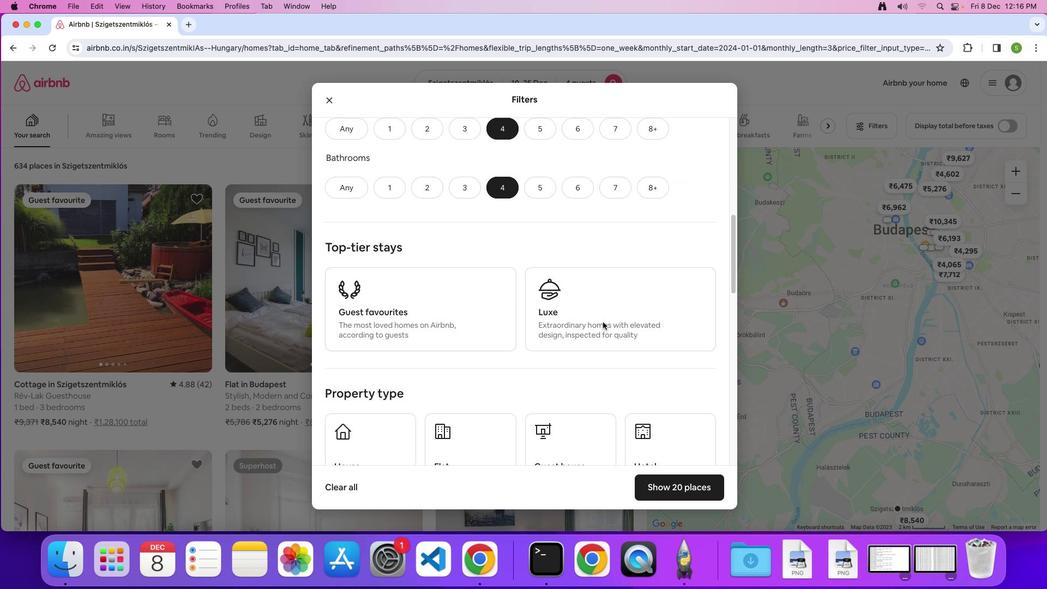 
Action: Mouse scrolled (602, 321) with delta (0, 0)
Screenshot: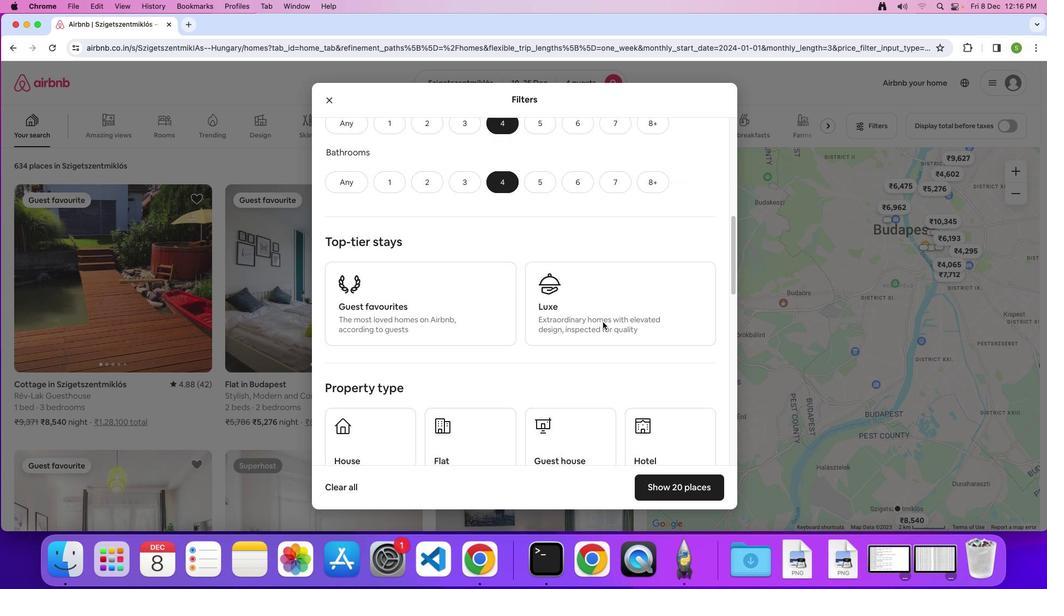 
Action: Mouse scrolled (602, 321) with delta (0, 0)
Screenshot: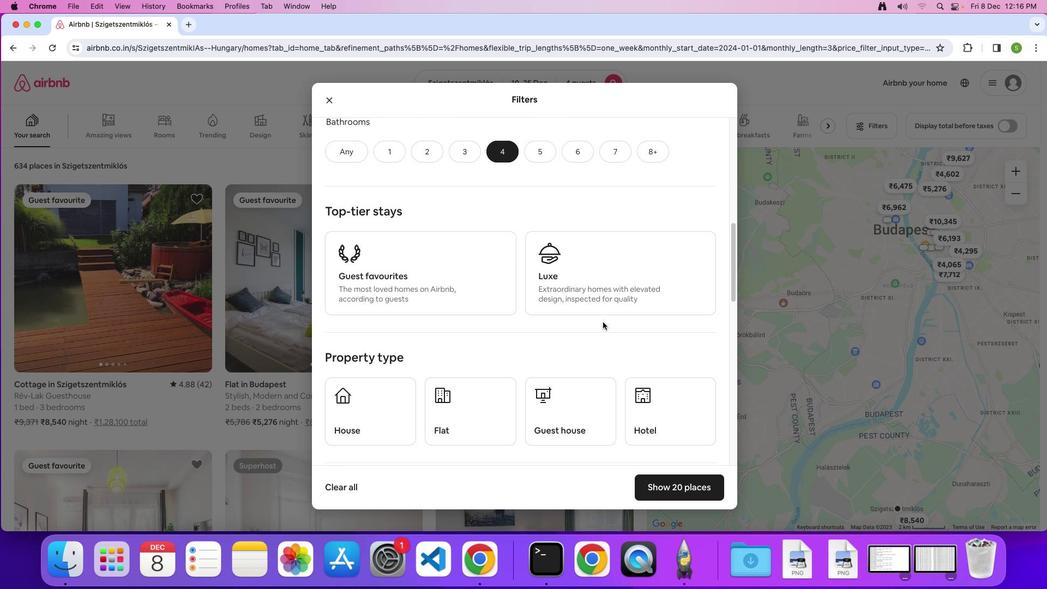 
Action: Mouse scrolled (602, 321) with delta (0, 0)
Screenshot: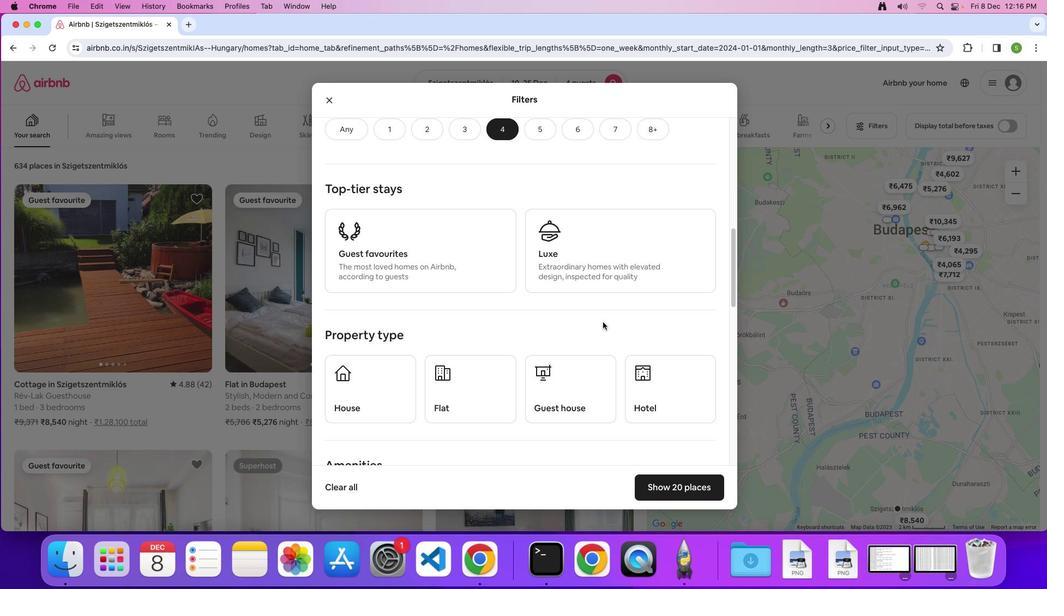 
Action: Mouse scrolled (602, 321) with delta (0, 0)
Screenshot: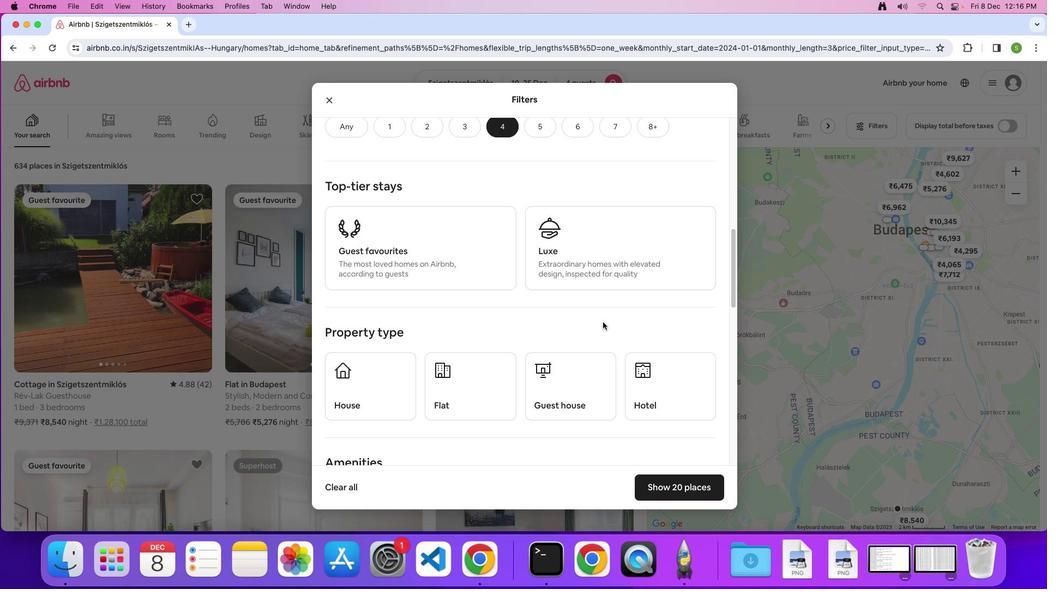 
Action: Mouse scrolled (602, 321) with delta (0, 0)
Screenshot: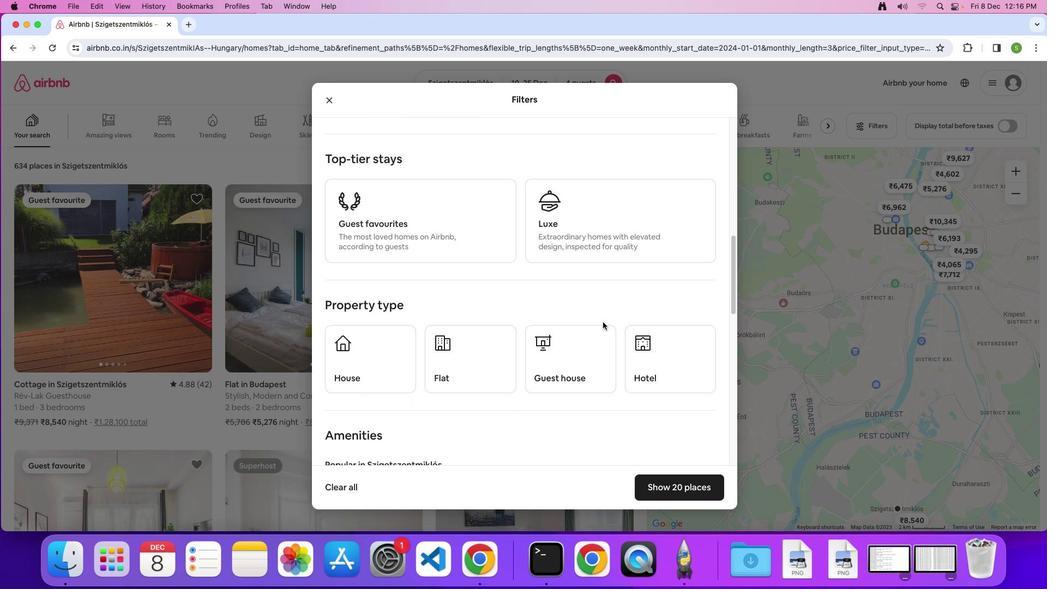 
Action: Mouse moved to (632, 351)
Screenshot: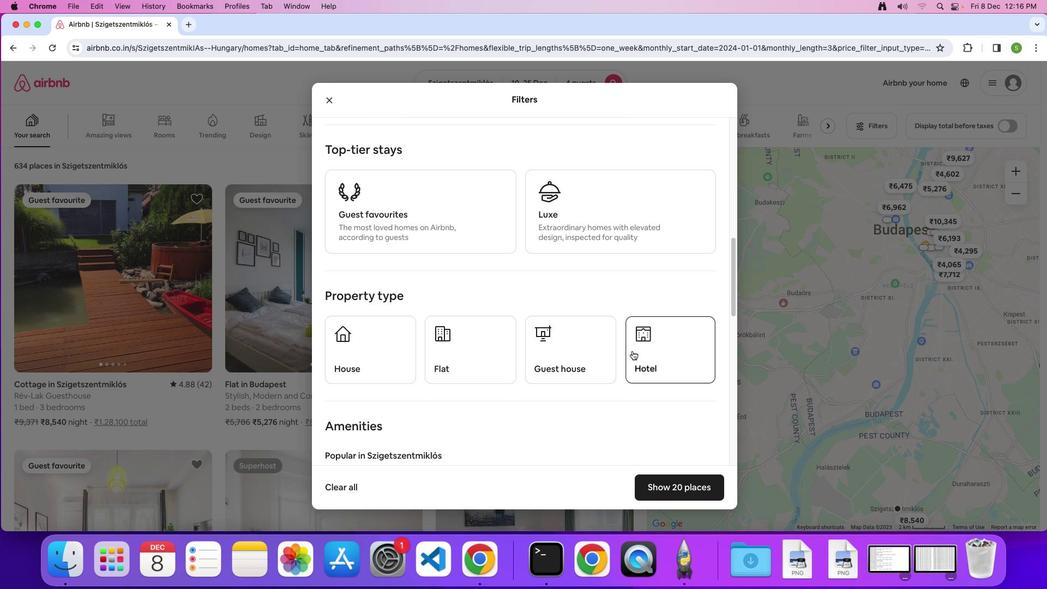 
Action: Mouse pressed left at (632, 351)
Screenshot: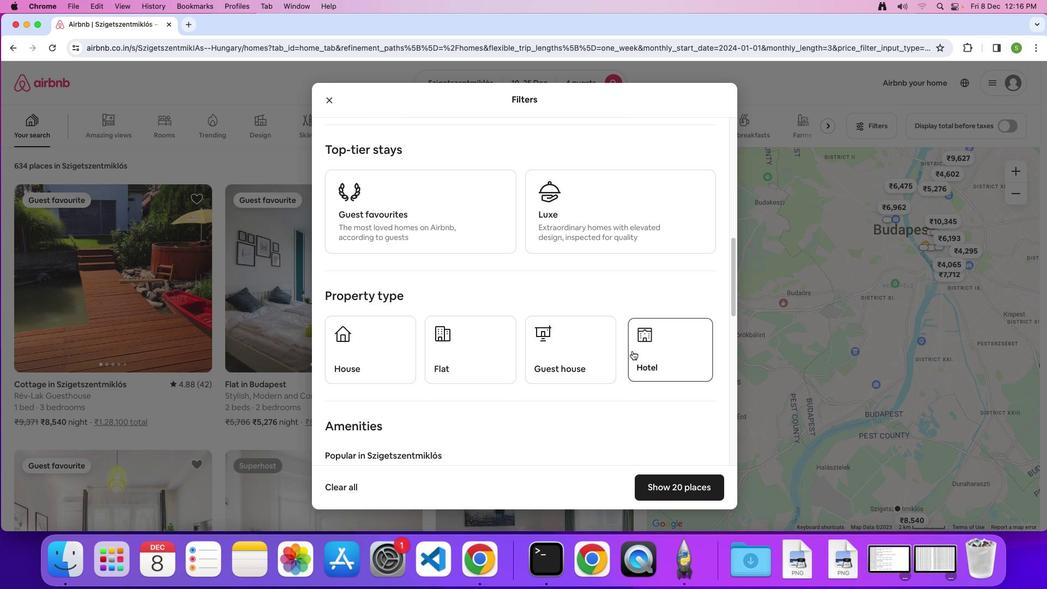 
Action: Mouse moved to (590, 305)
Screenshot: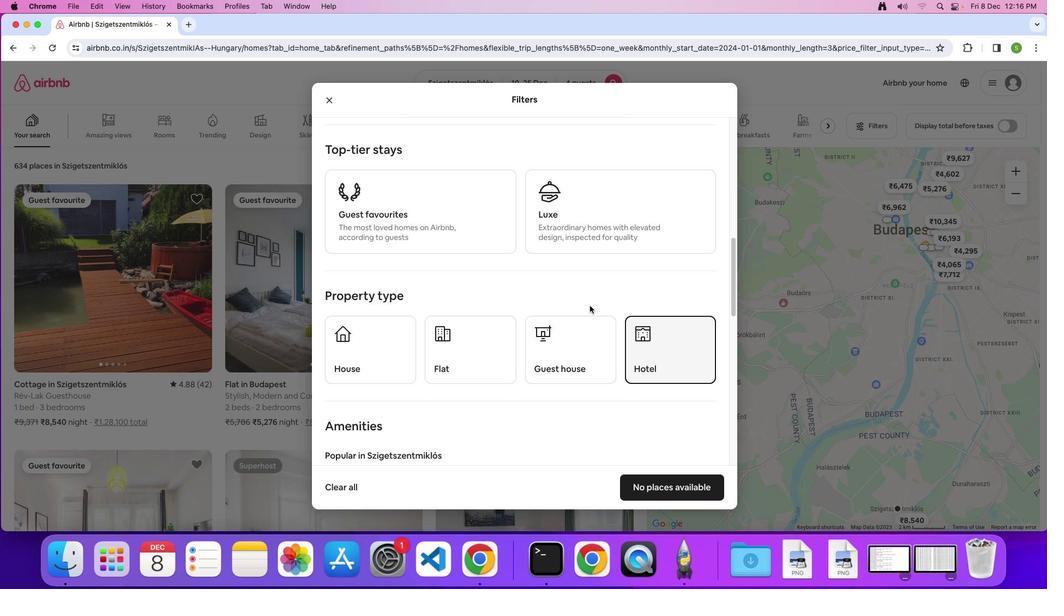
Action: Mouse scrolled (590, 305) with delta (0, 0)
Screenshot: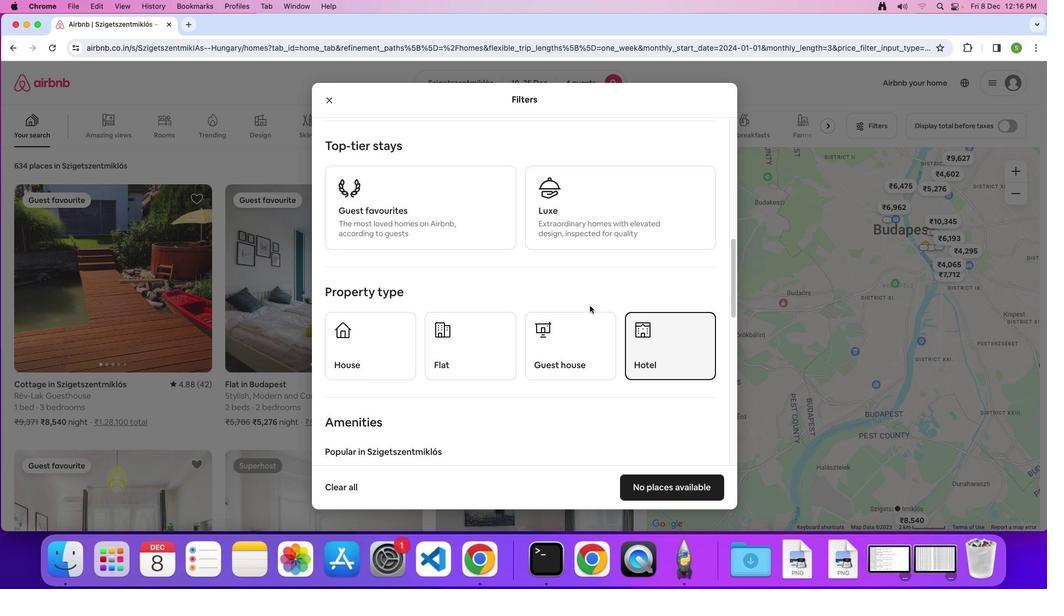 
Action: Mouse scrolled (590, 305) with delta (0, 0)
Screenshot: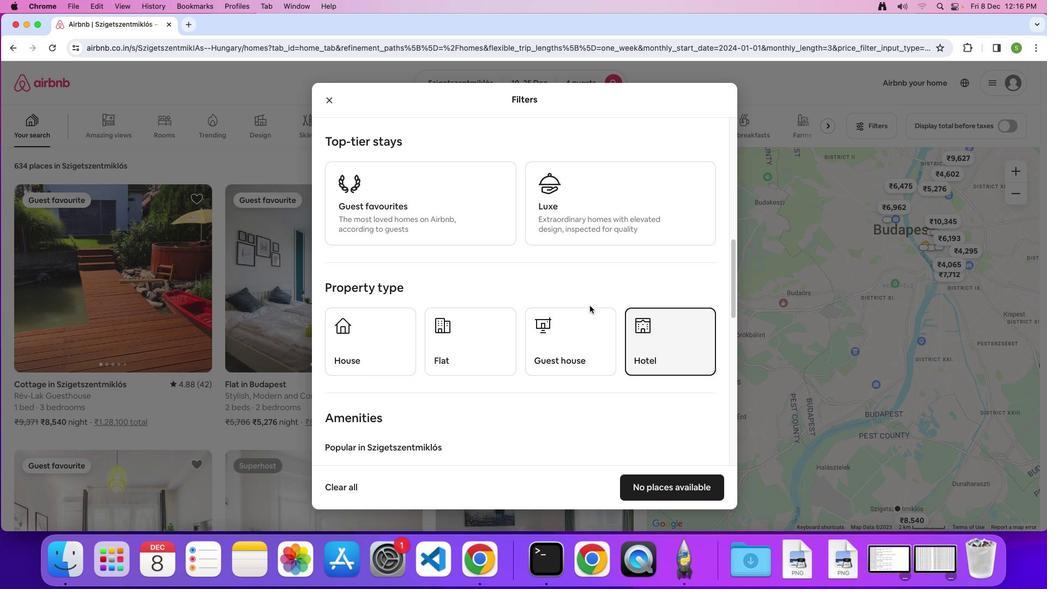 
Action: Mouse scrolled (590, 305) with delta (0, 0)
Screenshot: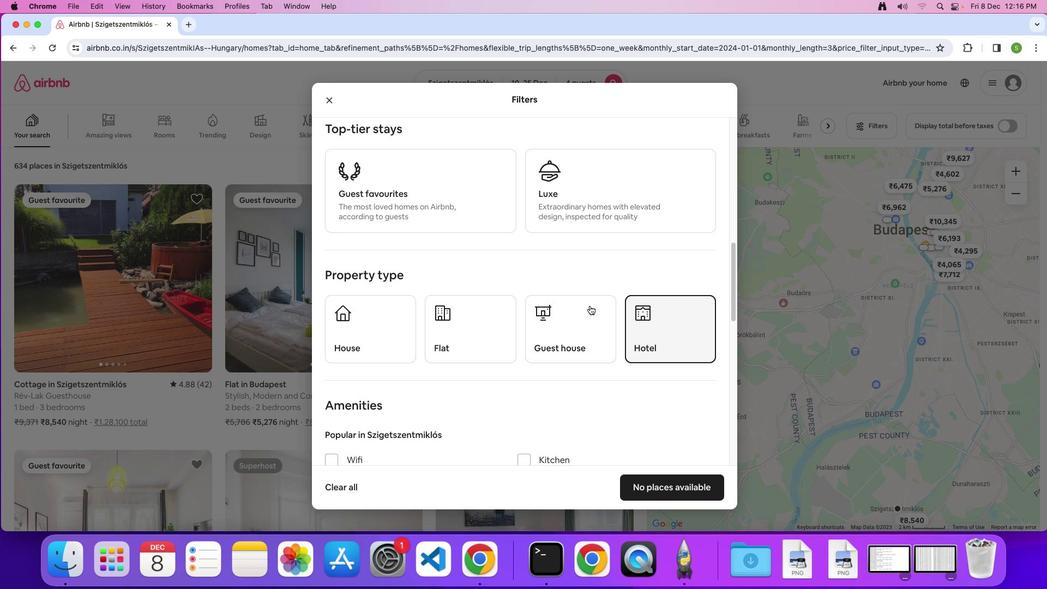 
Action: Mouse scrolled (590, 305) with delta (0, 0)
Screenshot: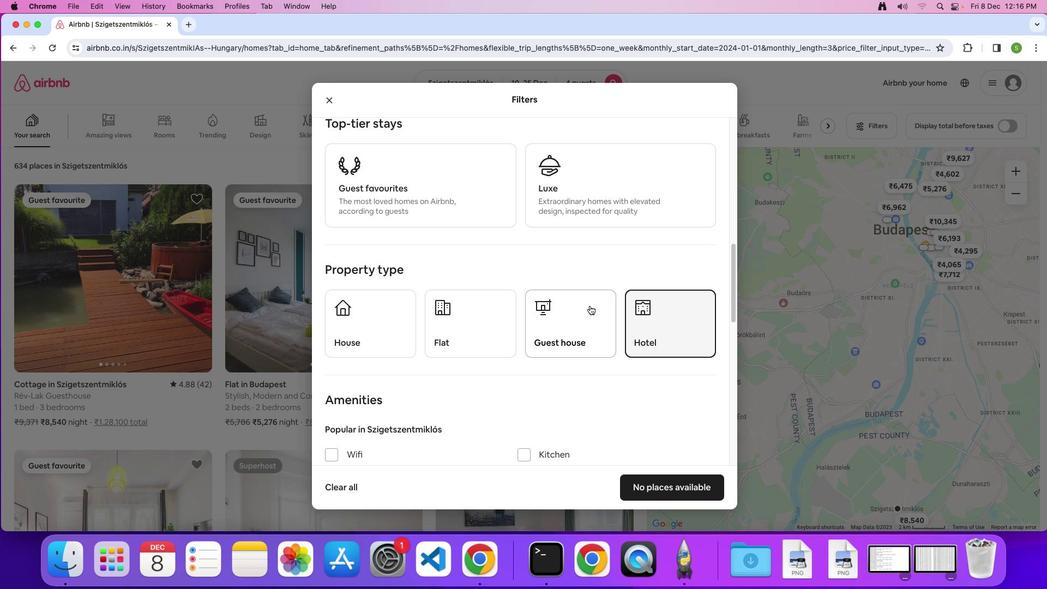 
Action: Mouse scrolled (590, 305) with delta (0, -1)
Screenshot: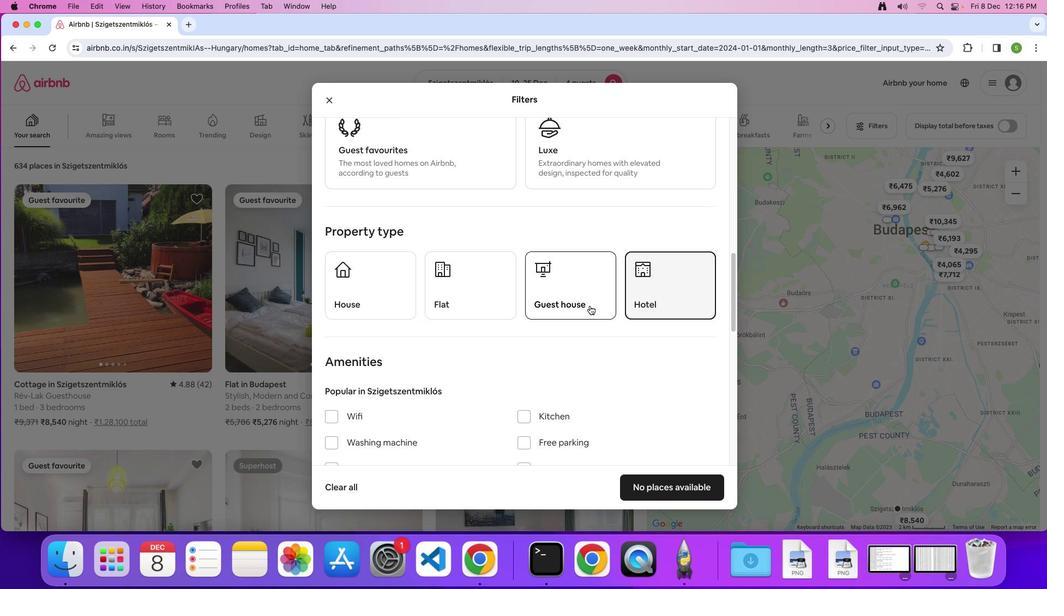 
Action: Mouse scrolled (590, 305) with delta (0, 0)
Screenshot: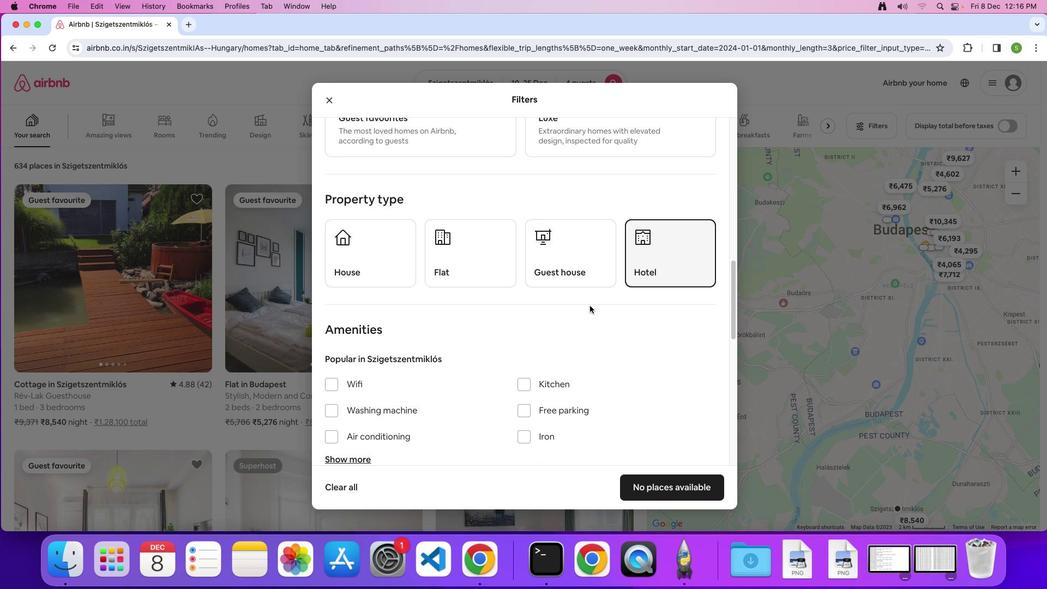 
Action: Mouse scrolled (590, 305) with delta (0, 0)
Screenshot: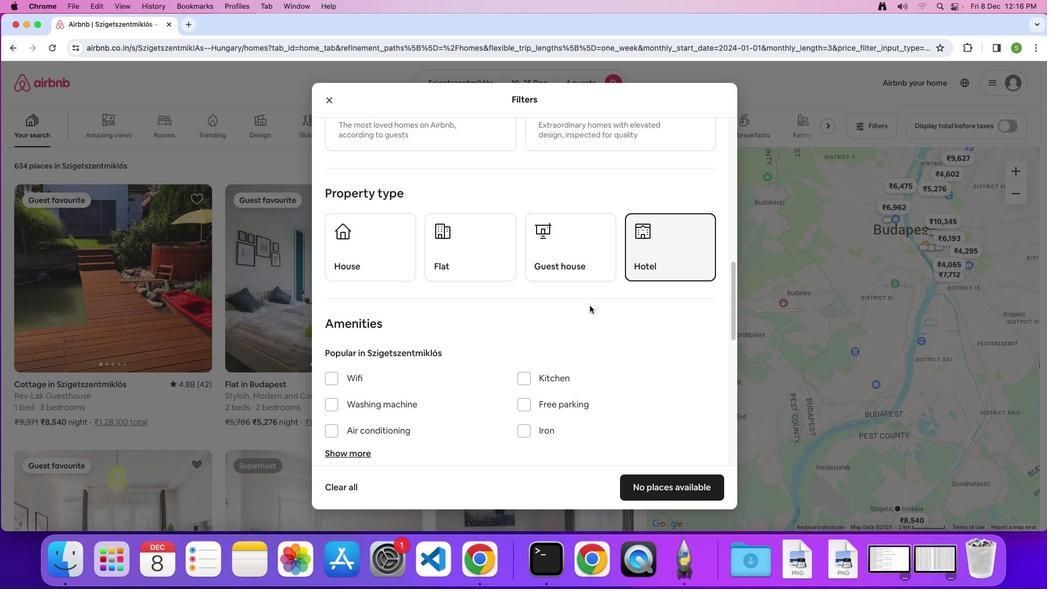 
Action: Mouse scrolled (590, 305) with delta (0, -1)
Screenshot: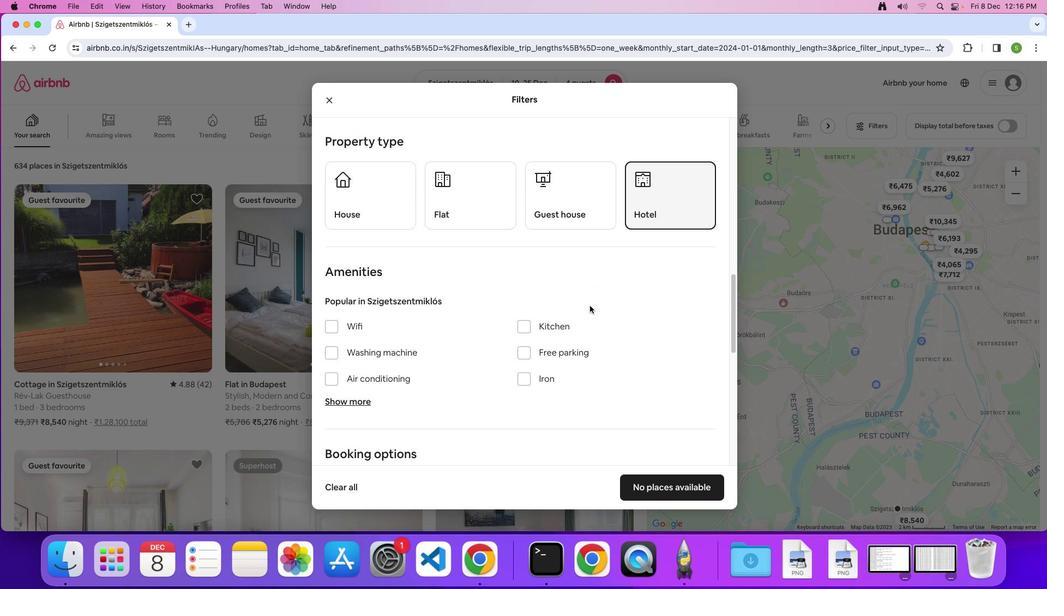 
Action: Mouse scrolled (590, 305) with delta (0, 0)
Screenshot: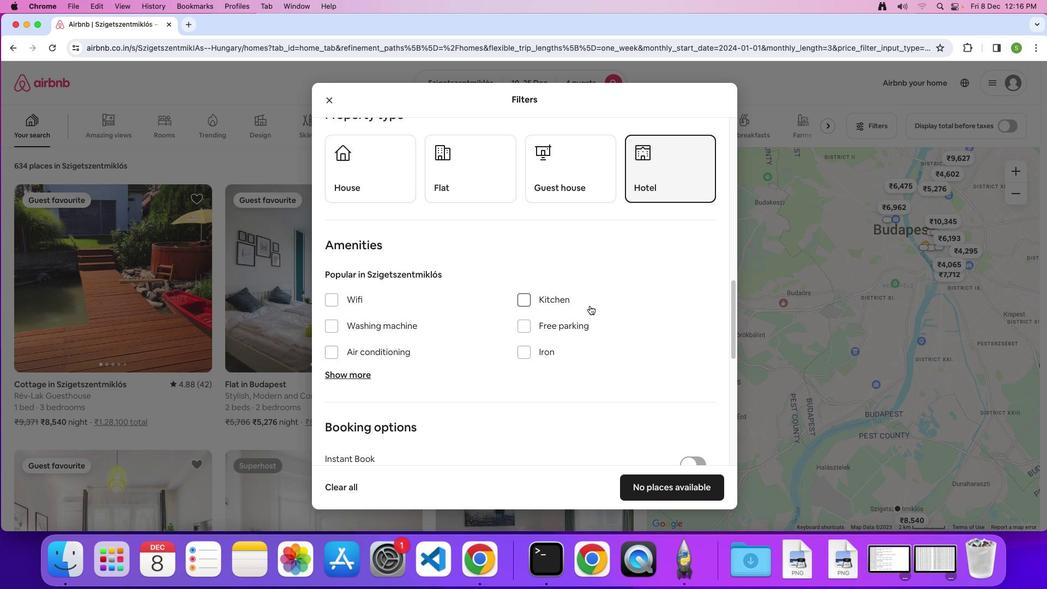 
Action: Mouse scrolled (590, 305) with delta (0, 0)
Screenshot: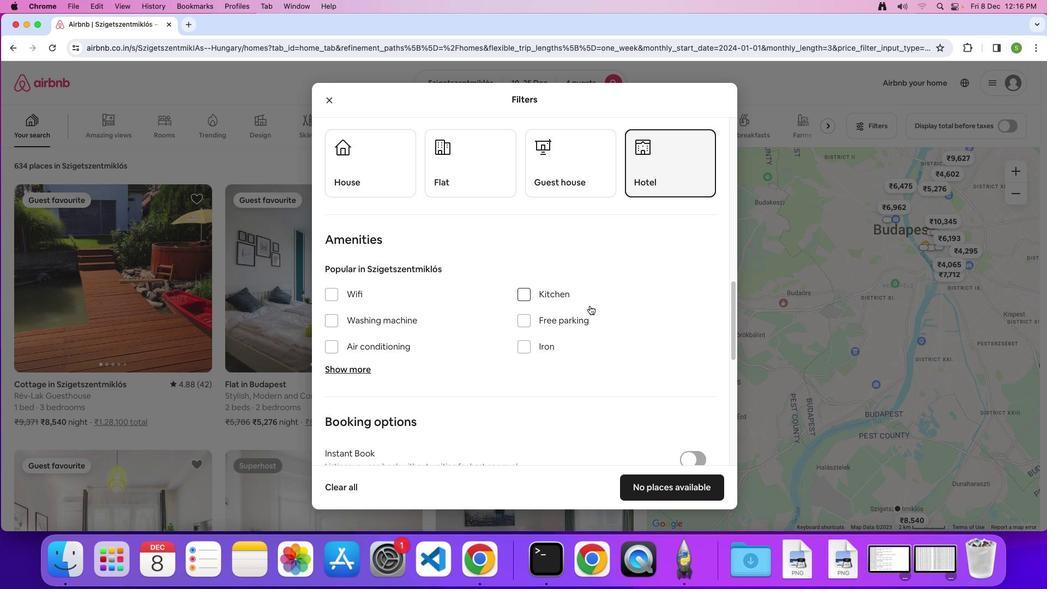 
Action: Mouse scrolled (590, 305) with delta (0, 0)
Screenshot: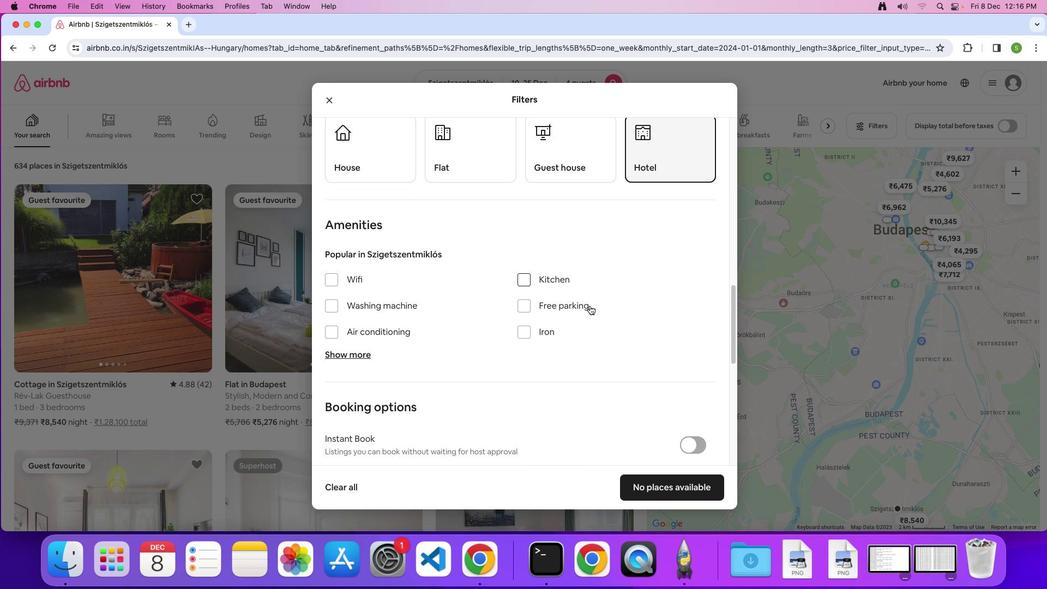 
Action: Mouse scrolled (590, 305) with delta (0, 0)
Screenshot: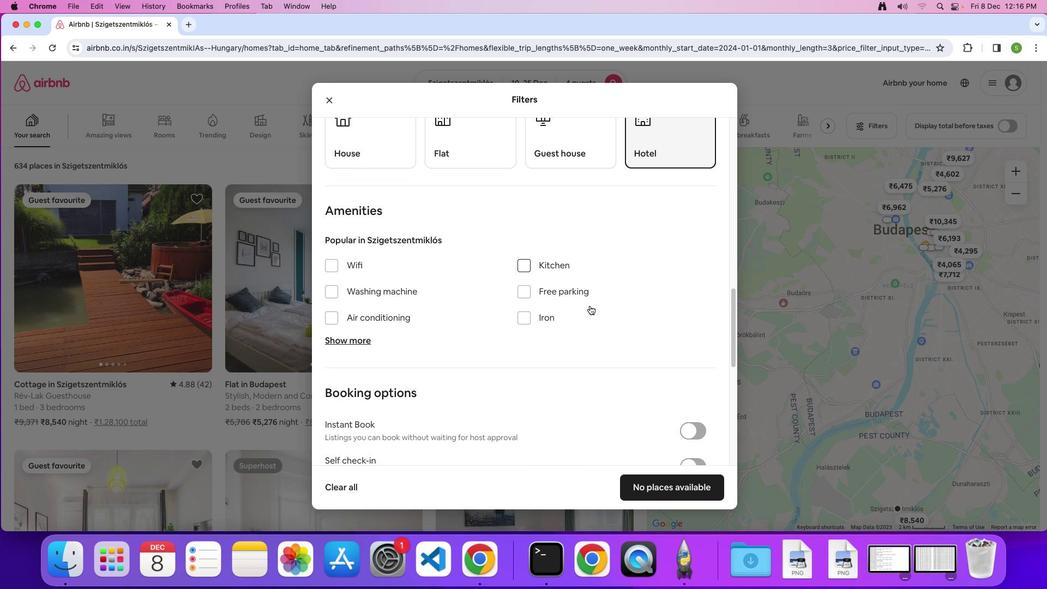 
Action: Mouse scrolled (590, 305) with delta (0, -1)
Screenshot: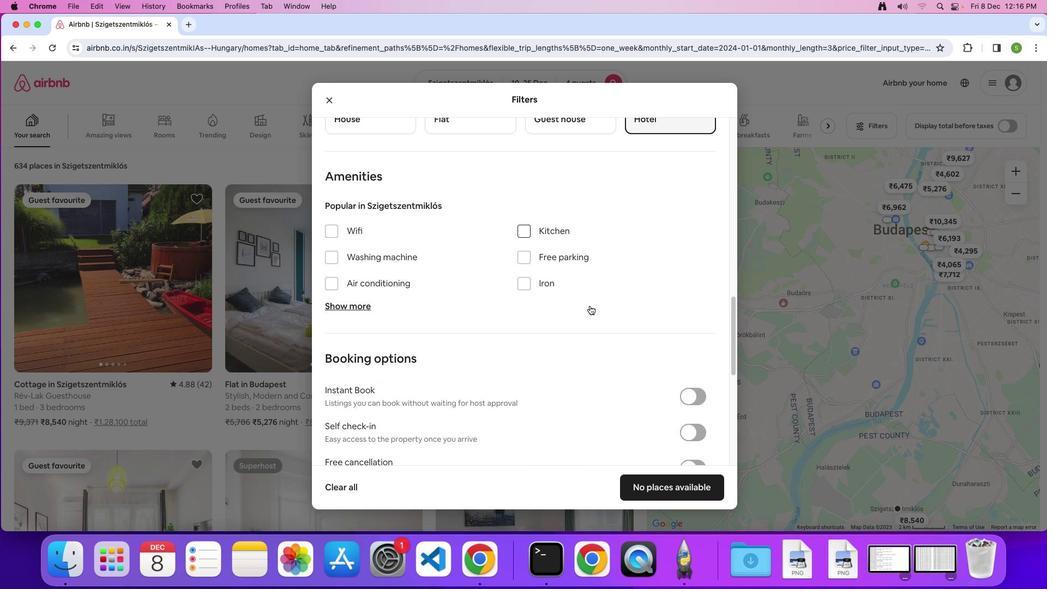 
Action: Mouse moved to (331, 207)
Screenshot: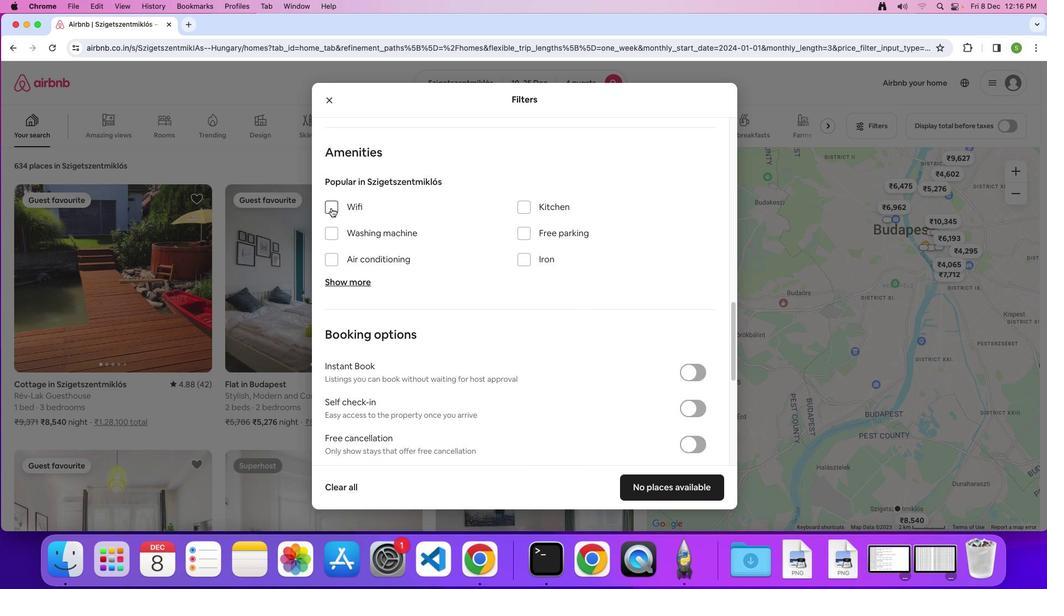 
Action: Mouse pressed left at (331, 207)
Screenshot: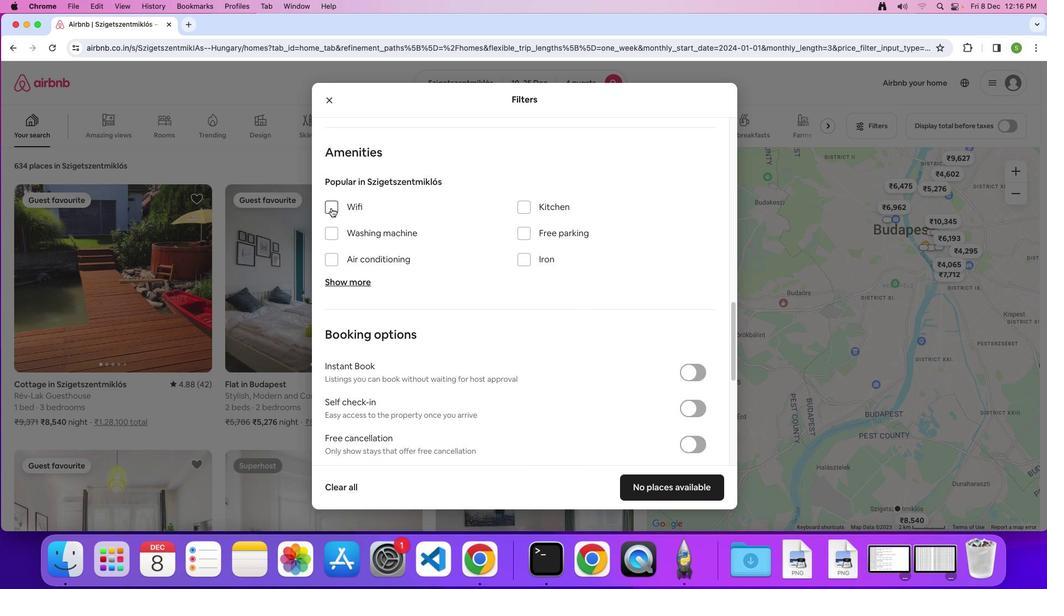 
Action: Mouse moved to (521, 232)
Screenshot: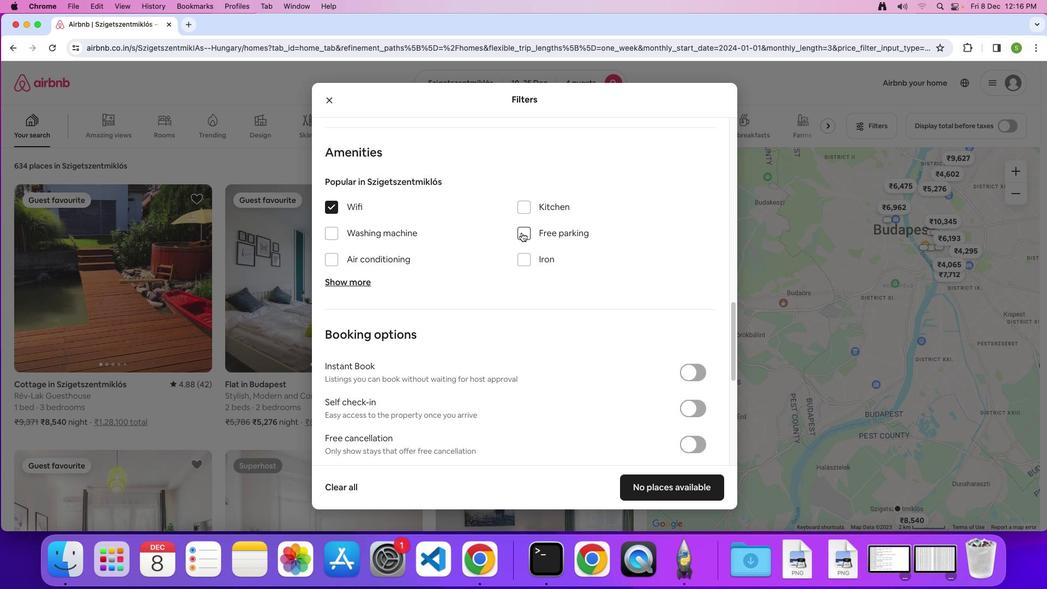 
Action: Mouse pressed left at (521, 232)
Screenshot: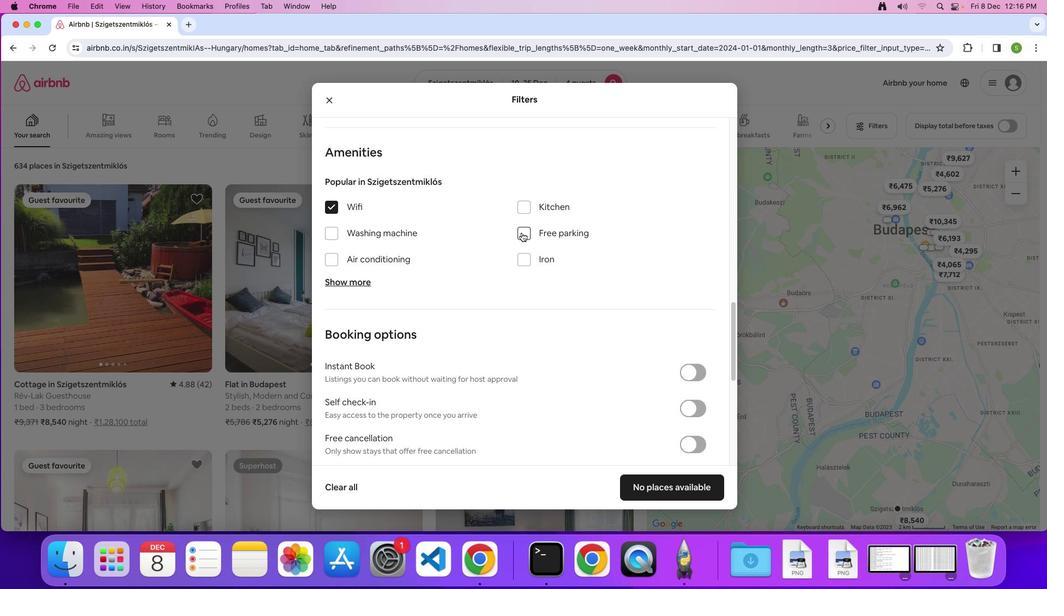 
Action: Mouse moved to (344, 285)
Screenshot: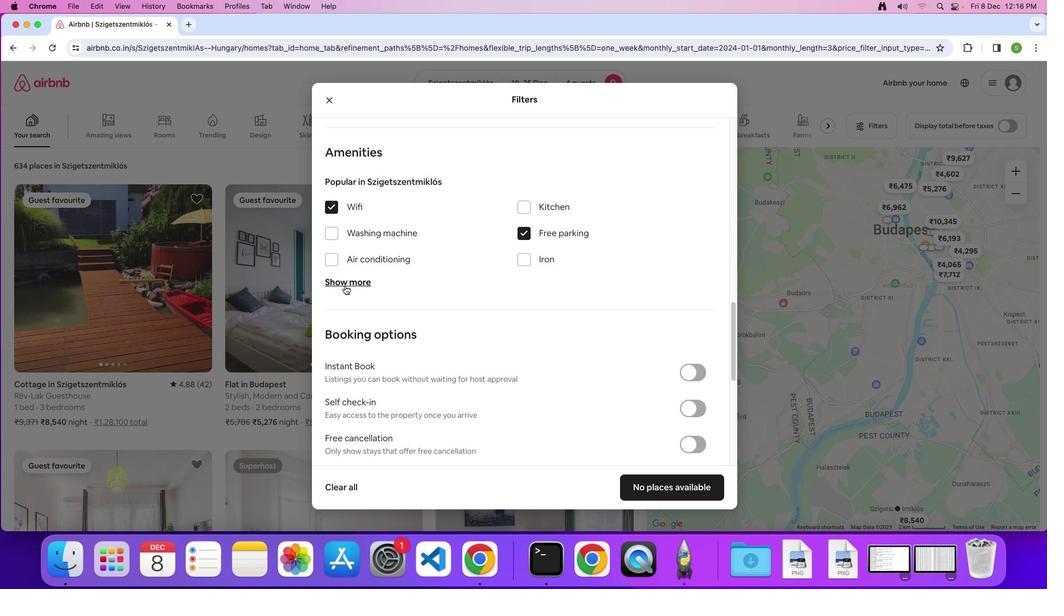 
Action: Mouse pressed left at (344, 285)
Screenshot: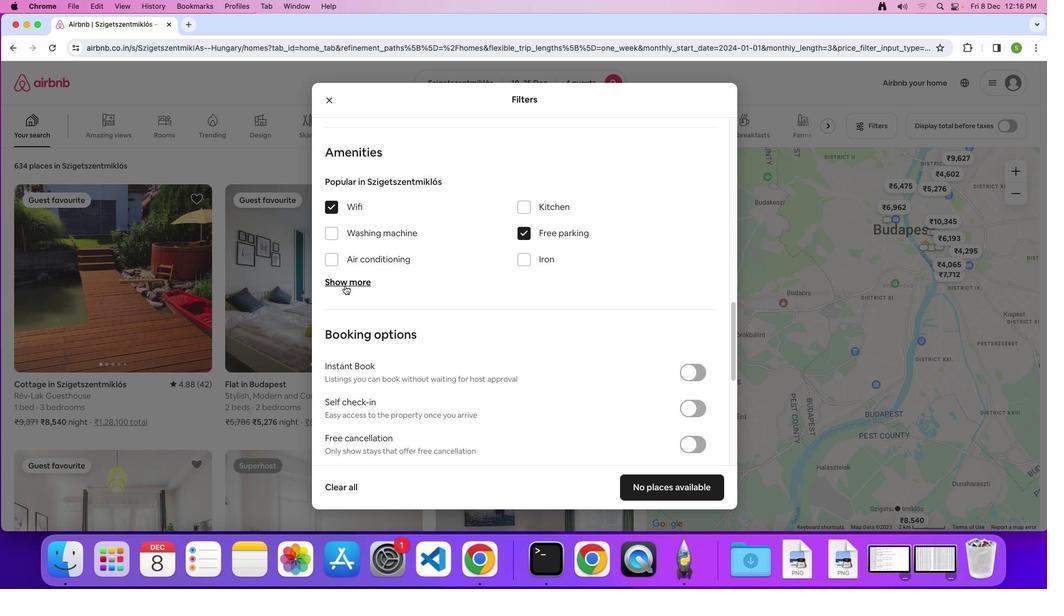 
Action: Mouse moved to (440, 285)
Screenshot: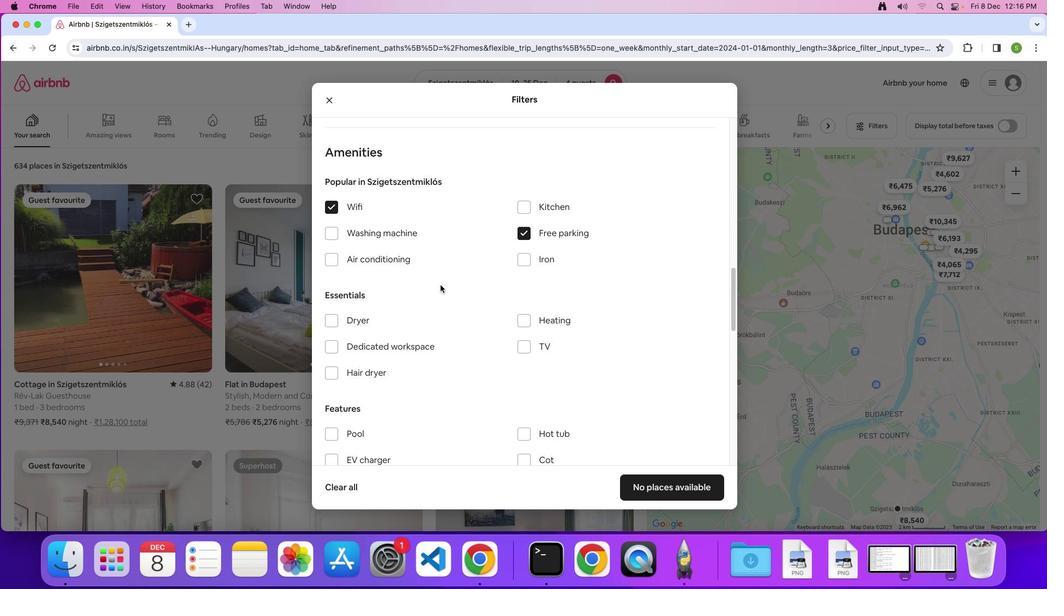 
Action: Mouse scrolled (440, 285) with delta (0, 0)
Screenshot: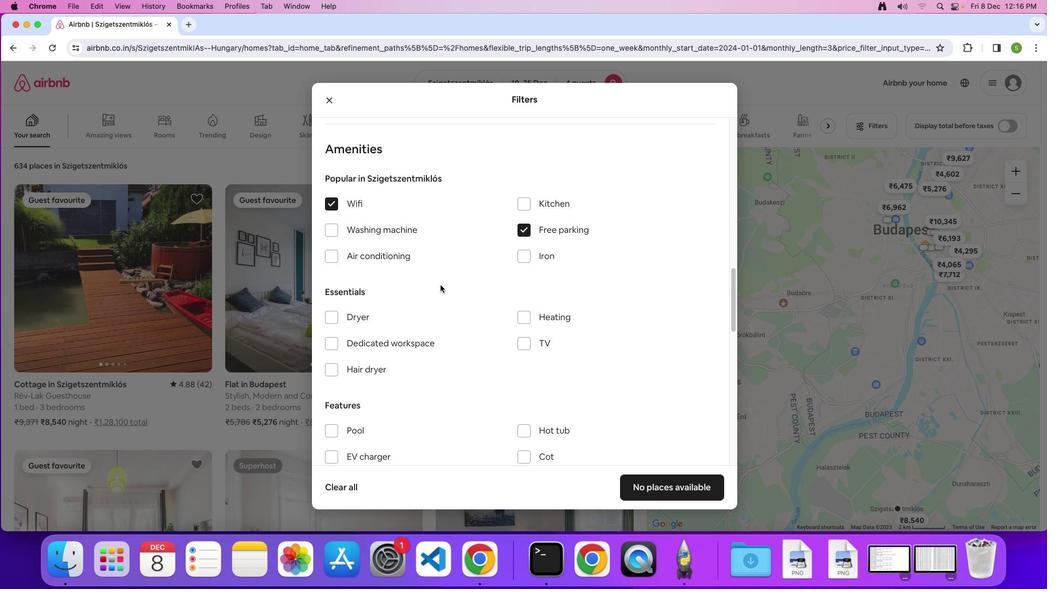 
Action: Mouse scrolled (440, 285) with delta (0, 0)
Screenshot: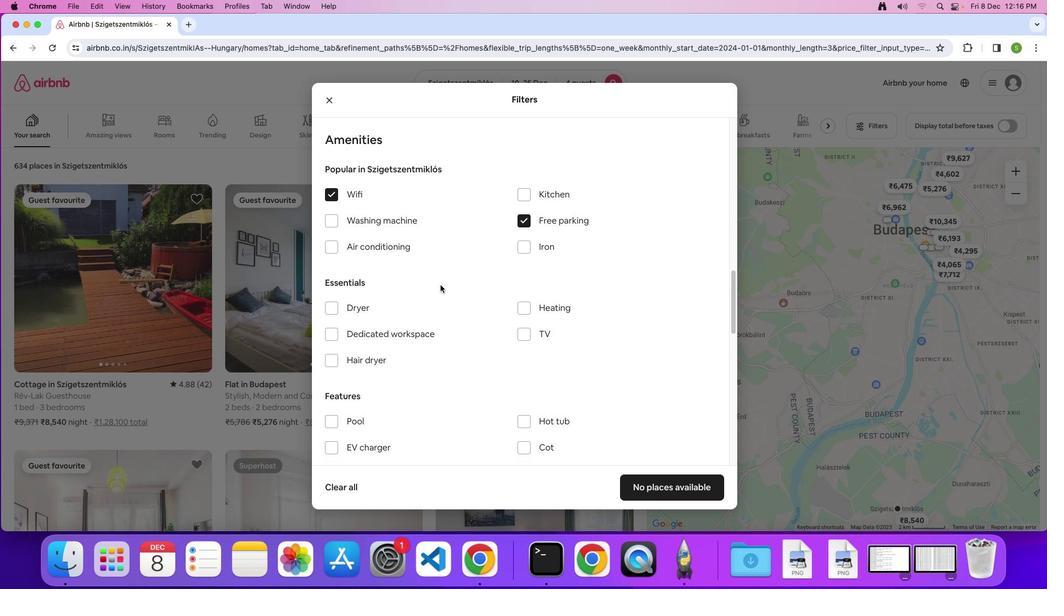
Action: Mouse scrolled (440, 285) with delta (0, 0)
Screenshot: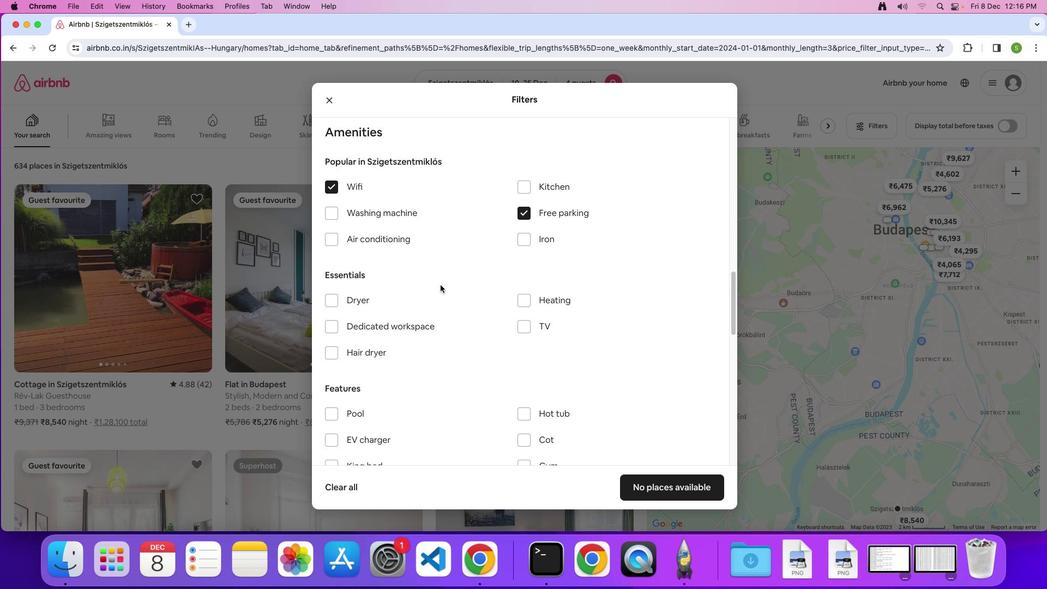 
Action: Mouse scrolled (440, 285) with delta (0, 0)
Screenshot: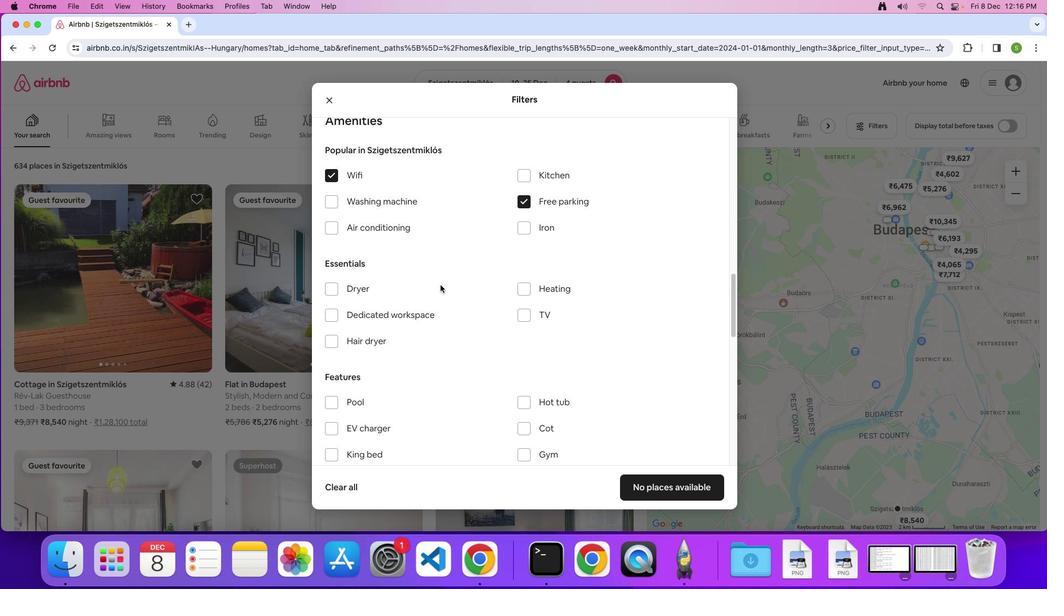 
Action: Mouse scrolled (440, 285) with delta (0, 0)
Screenshot: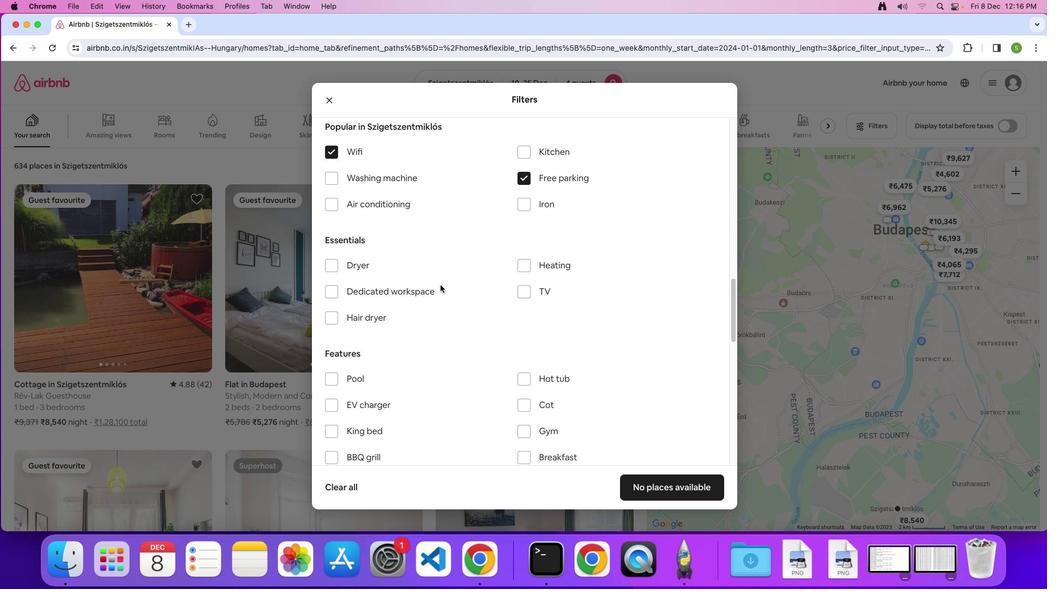 
Action: Mouse scrolled (440, 285) with delta (0, 0)
Screenshot: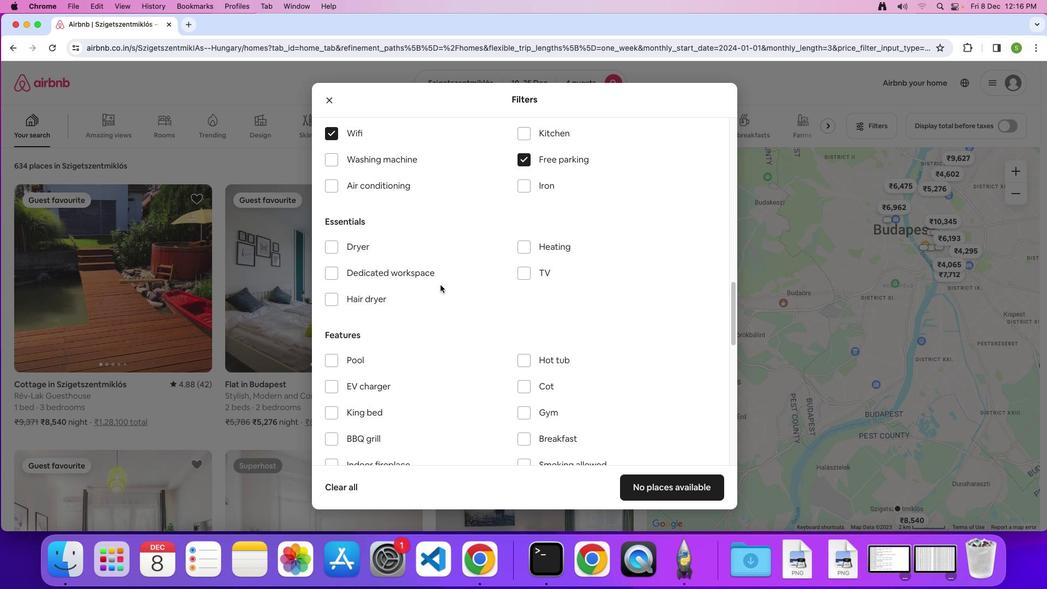 
Action: Mouse scrolled (440, 285) with delta (0, 0)
Screenshot: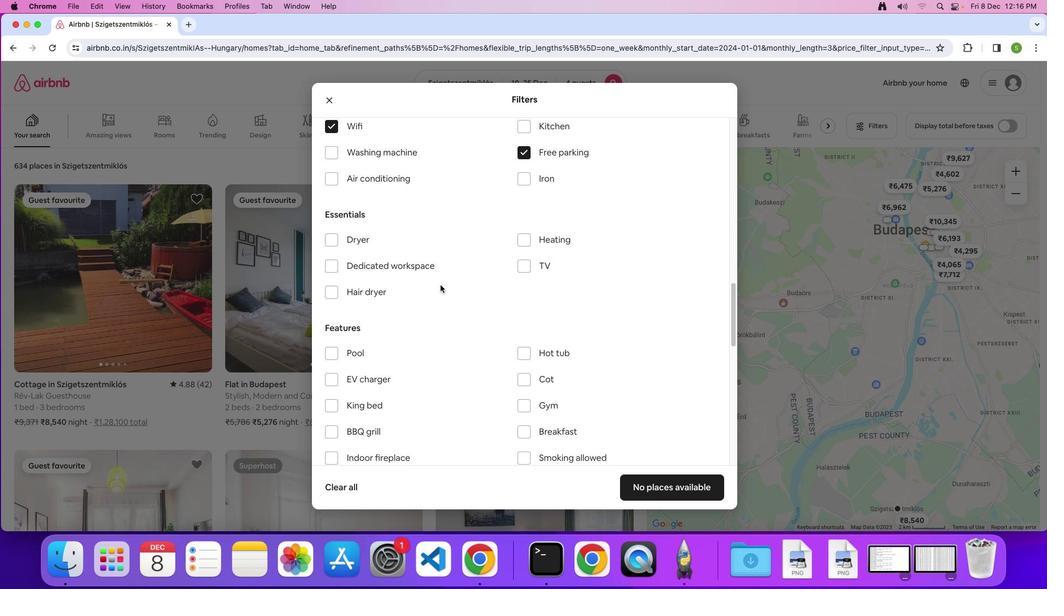 
Action: Mouse scrolled (440, 285) with delta (0, 0)
Screenshot: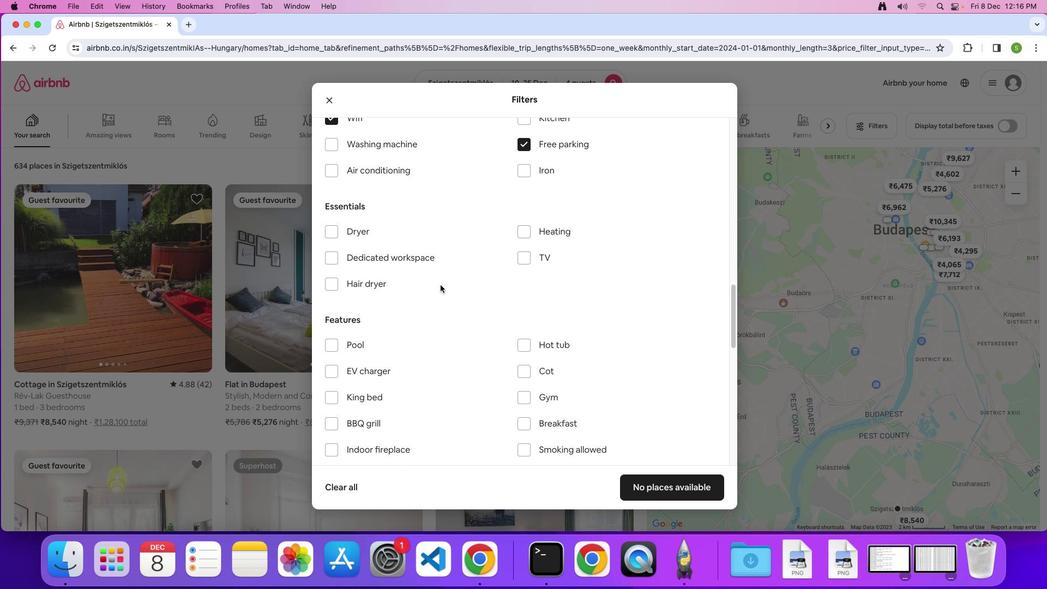 
Action: Mouse scrolled (440, 285) with delta (0, 0)
Screenshot: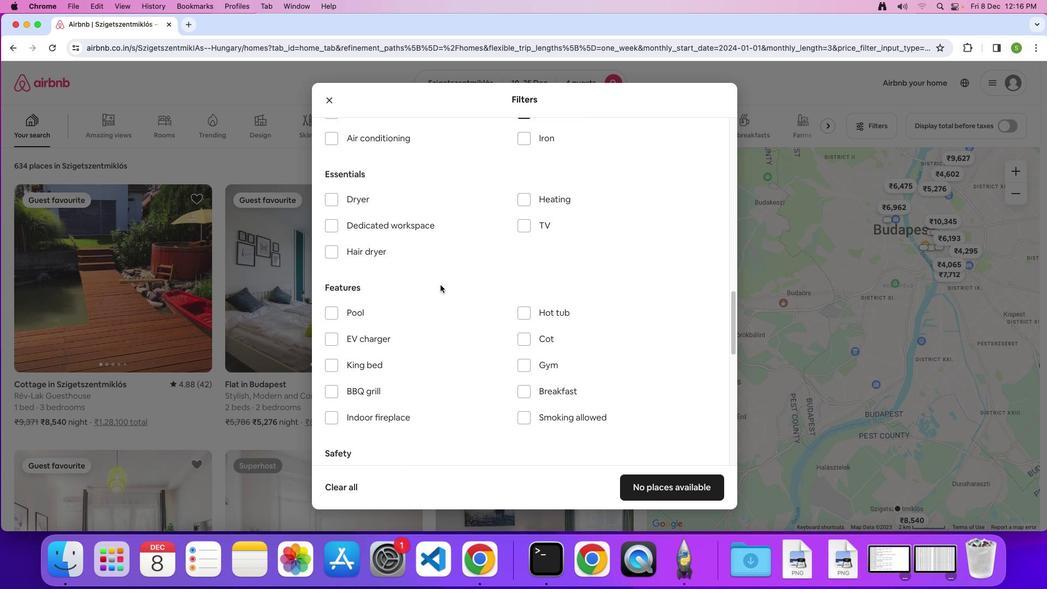 
Action: Mouse scrolled (440, 285) with delta (0, -1)
Screenshot: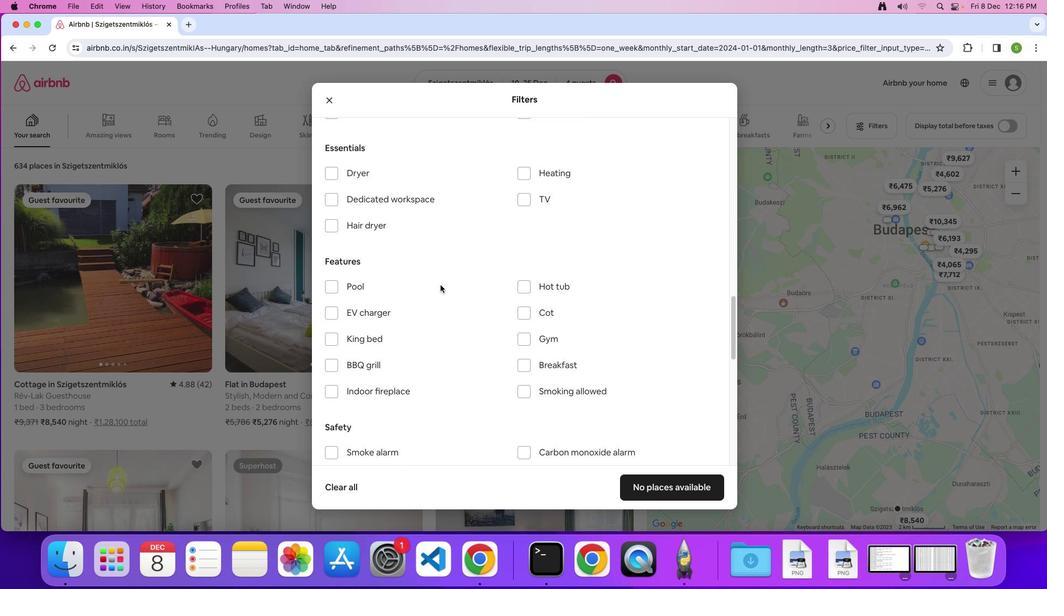 
Action: Mouse moved to (519, 165)
Screenshot: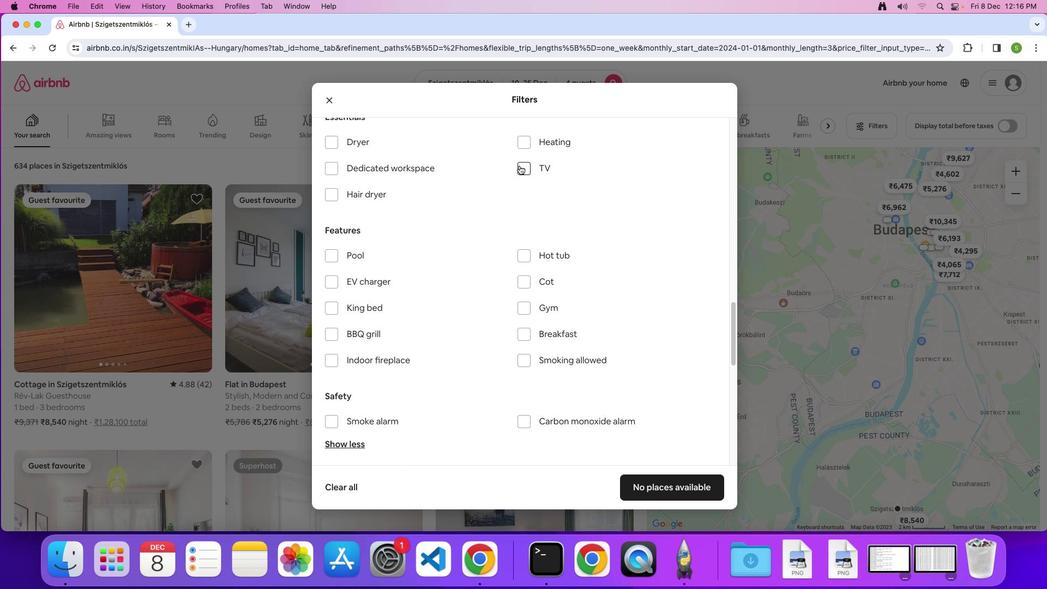 
Action: Mouse pressed left at (519, 165)
Screenshot: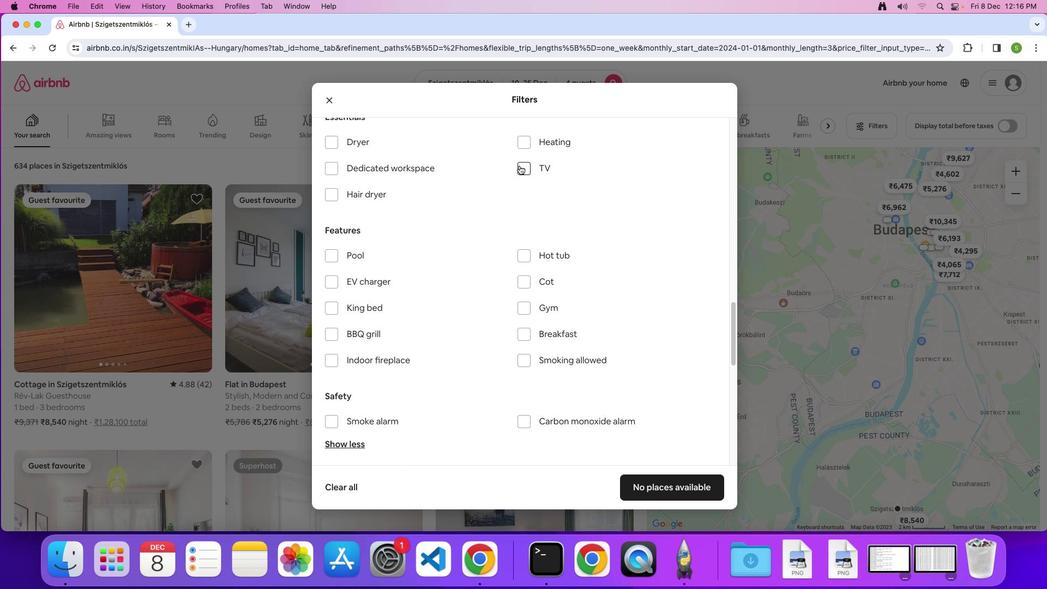 
Action: Mouse moved to (522, 304)
Screenshot: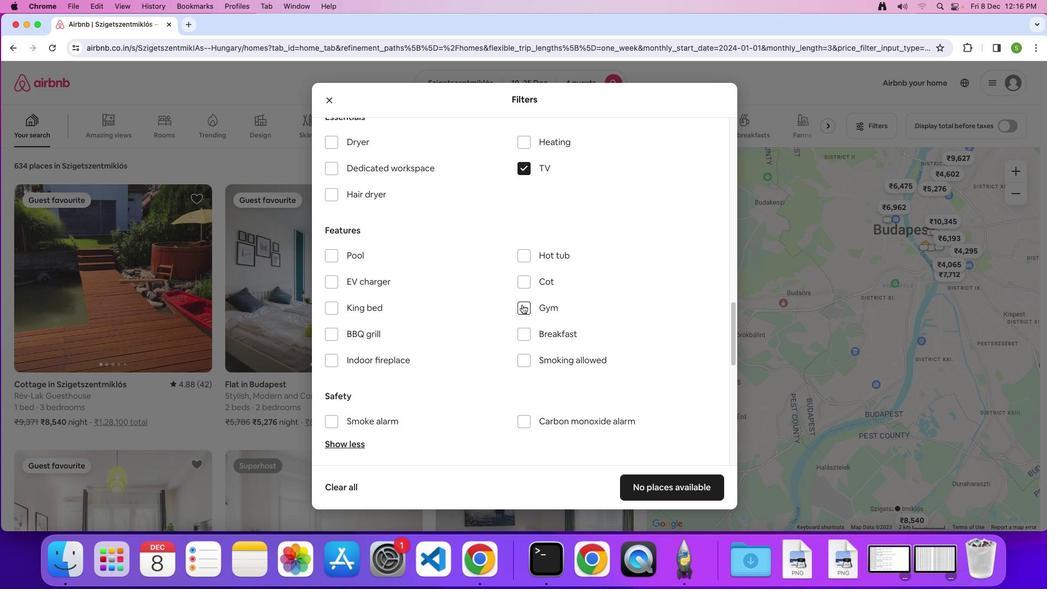 
Action: Mouse pressed left at (522, 304)
Screenshot: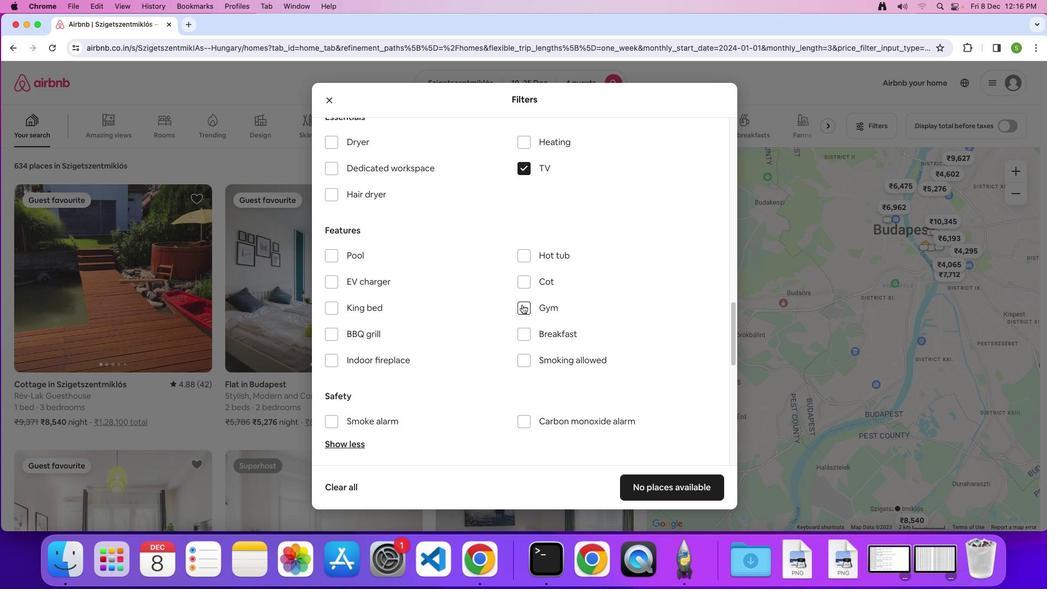 
Action: Mouse moved to (523, 336)
Screenshot: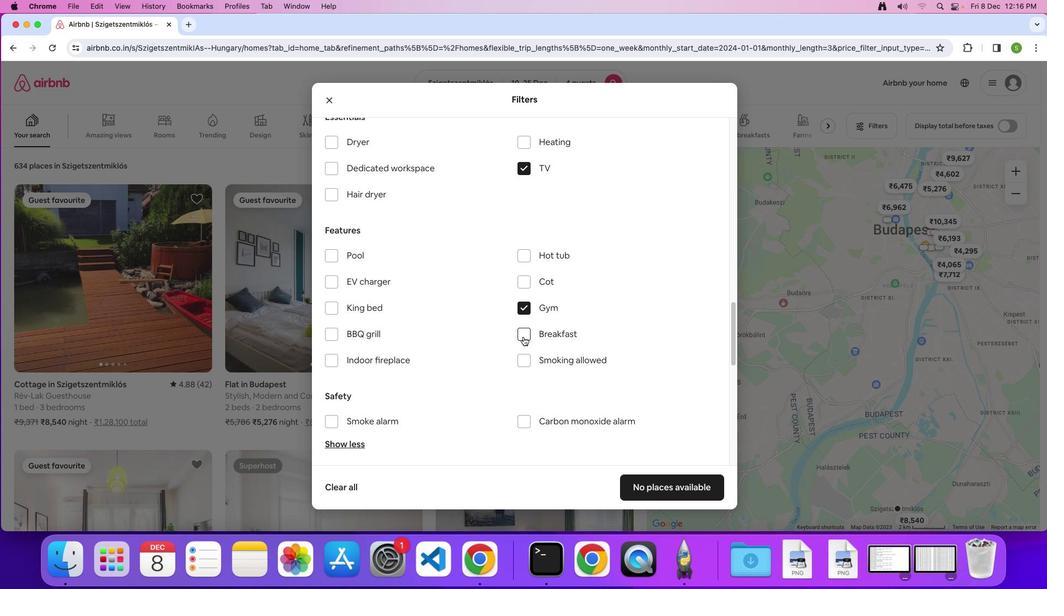 
Action: Mouse pressed left at (523, 336)
Screenshot: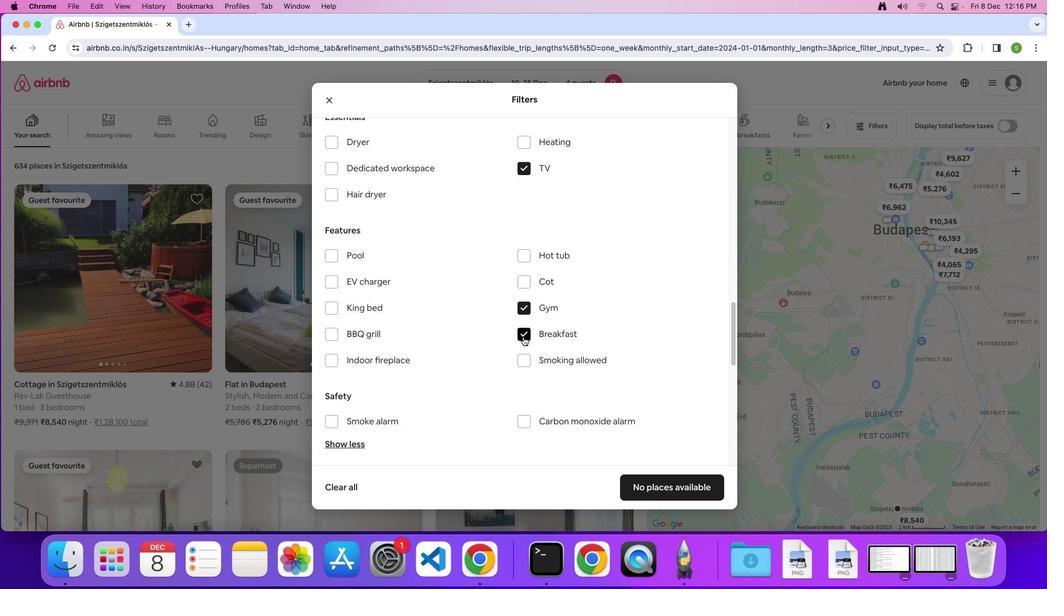 
Action: Mouse moved to (590, 328)
Screenshot: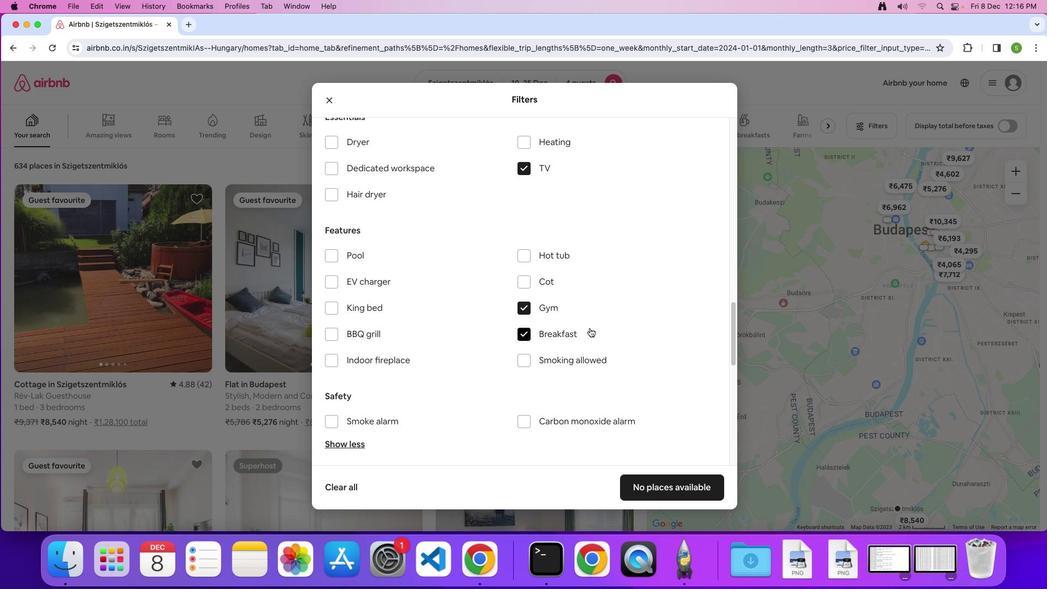 
Action: Mouse scrolled (590, 328) with delta (0, 0)
Screenshot: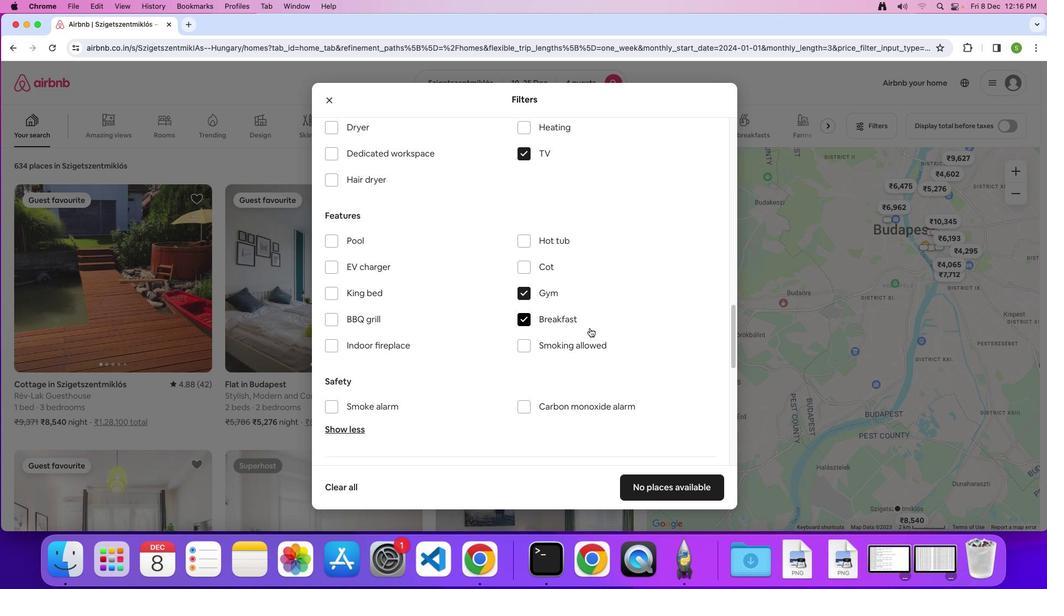 
Action: Mouse scrolled (590, 328) with delta (0, 0)
Screenshot: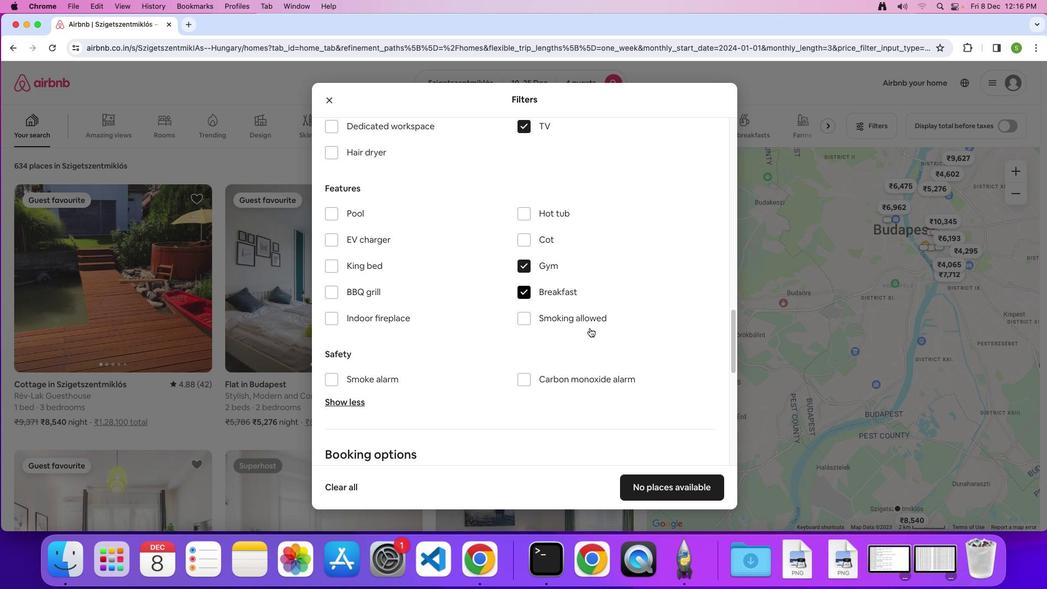 
Action: Mouse scrolled (590, 328) with delta (0, -2)
Screenshot: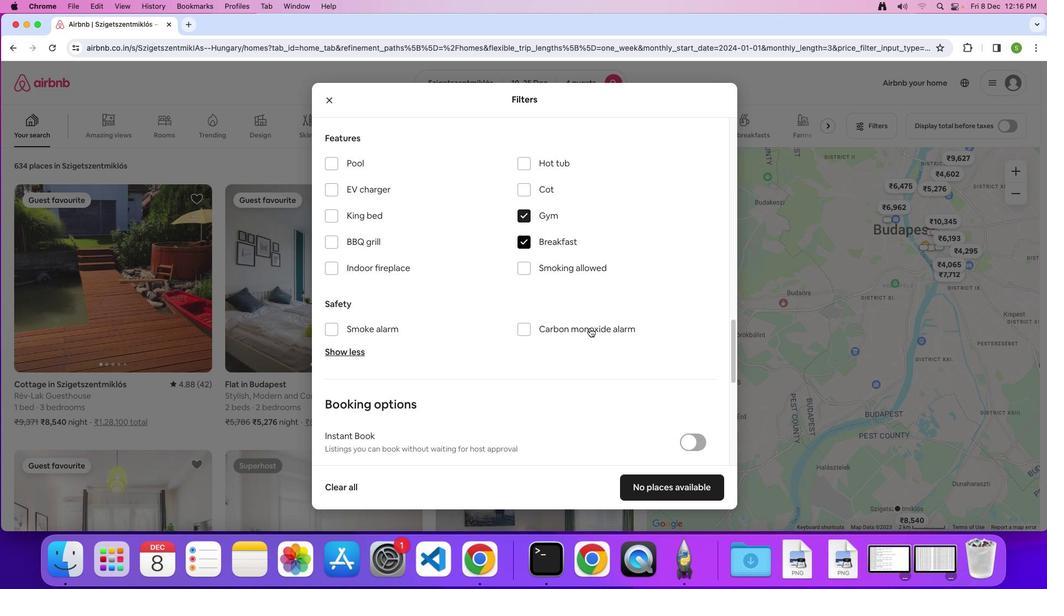 
Action: Mouse scrolled (590, 328) with delta (0, 0)
Screenshot: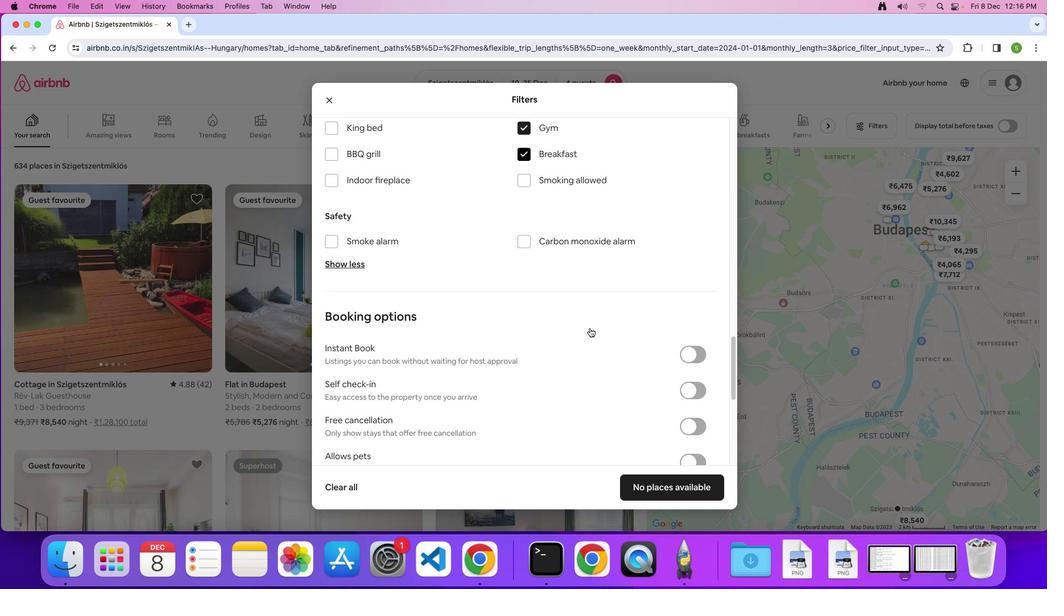 
Action: Mouse scrolled (590, 328) with delta (0, 0)
Screenshot: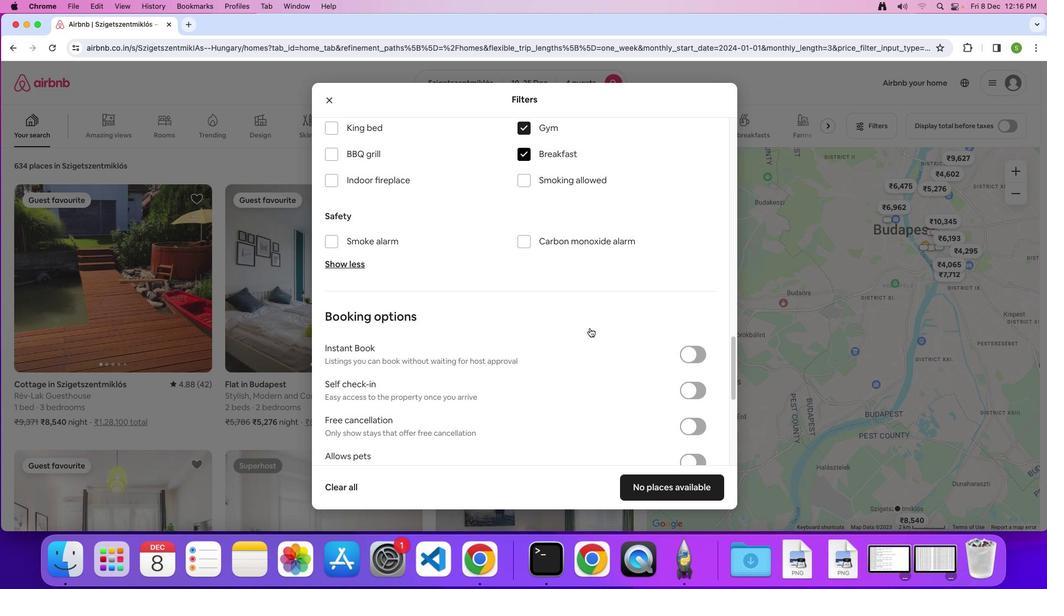 
Action: Mouse scrolled (590, 328) with delta (0, -2)
Screenshot: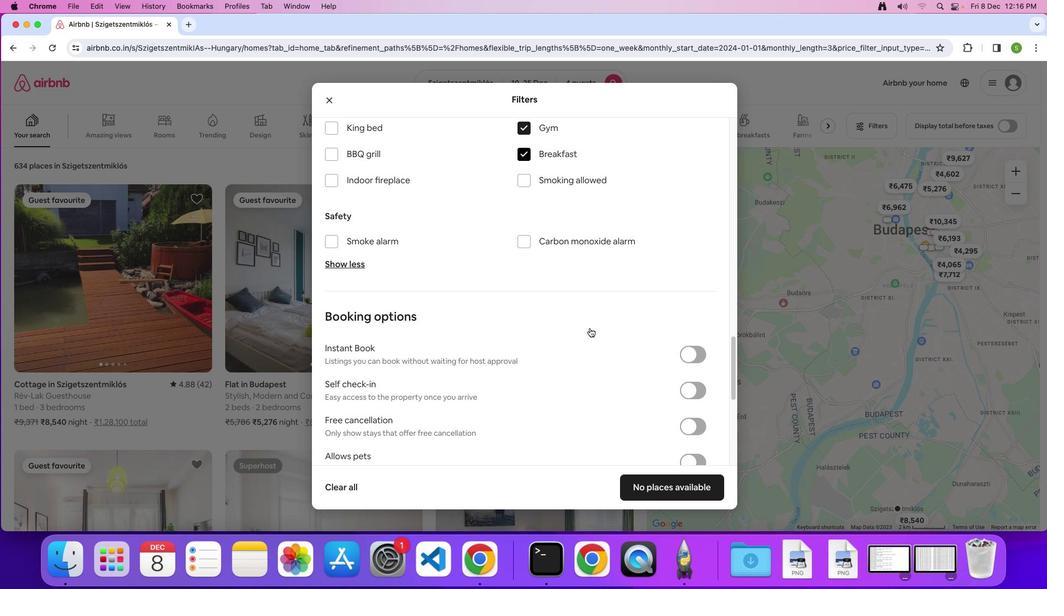 
Action: Mouse scrolled (590, 328) with delta (0, 0)
Screenshot: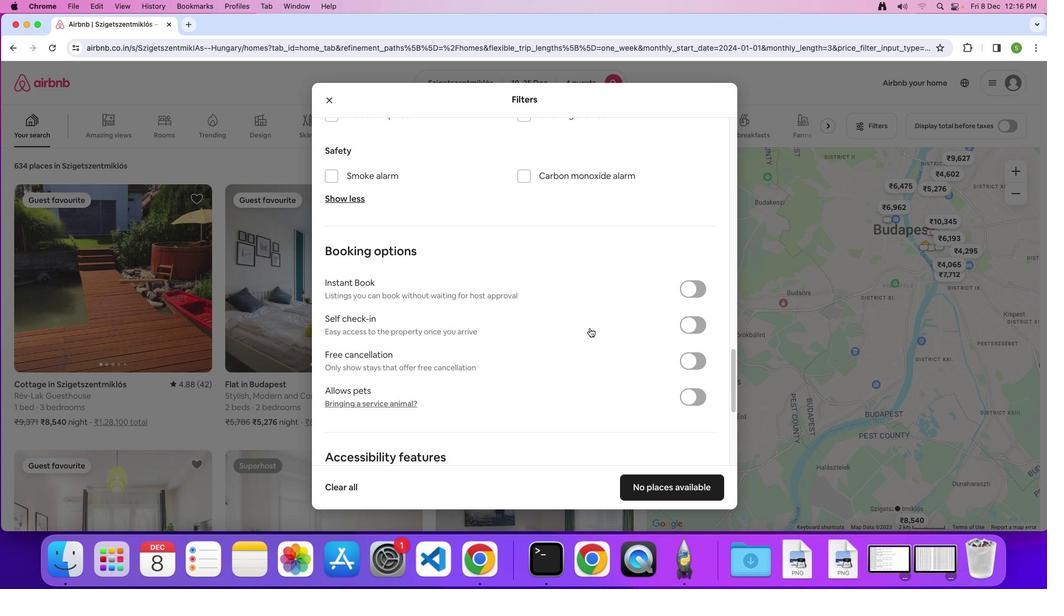 
Action: Mouse scrolled (590, 328) with delta (0, 0)
Screenshot: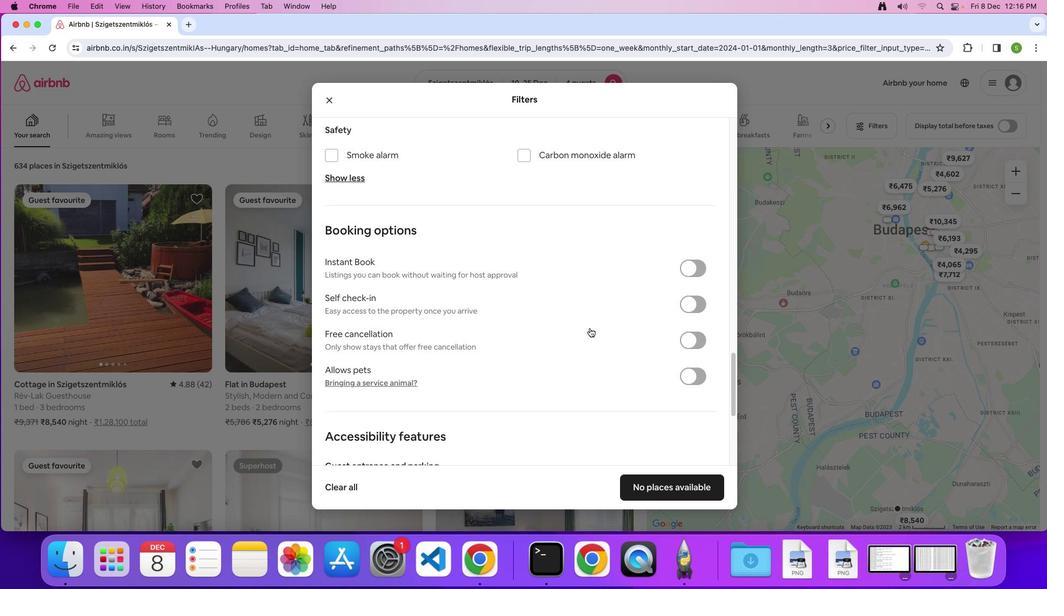 
Action: Mouse scrolled (590, 328) with delta (0, -2)
Screenshot: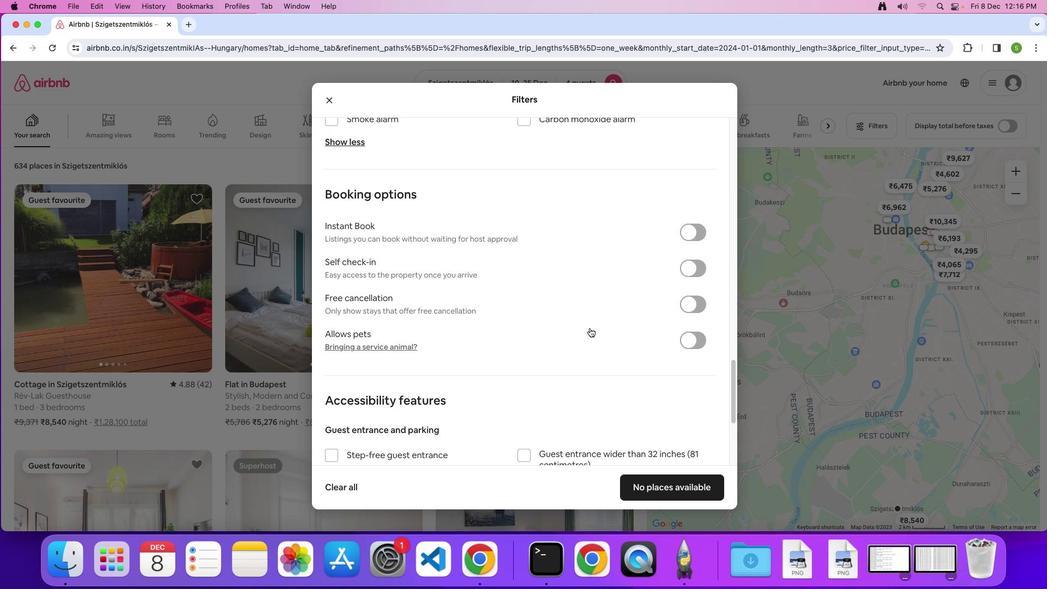 
Action: Mouse scrolled (590, 328) with delta (0, 0)
Screenshot: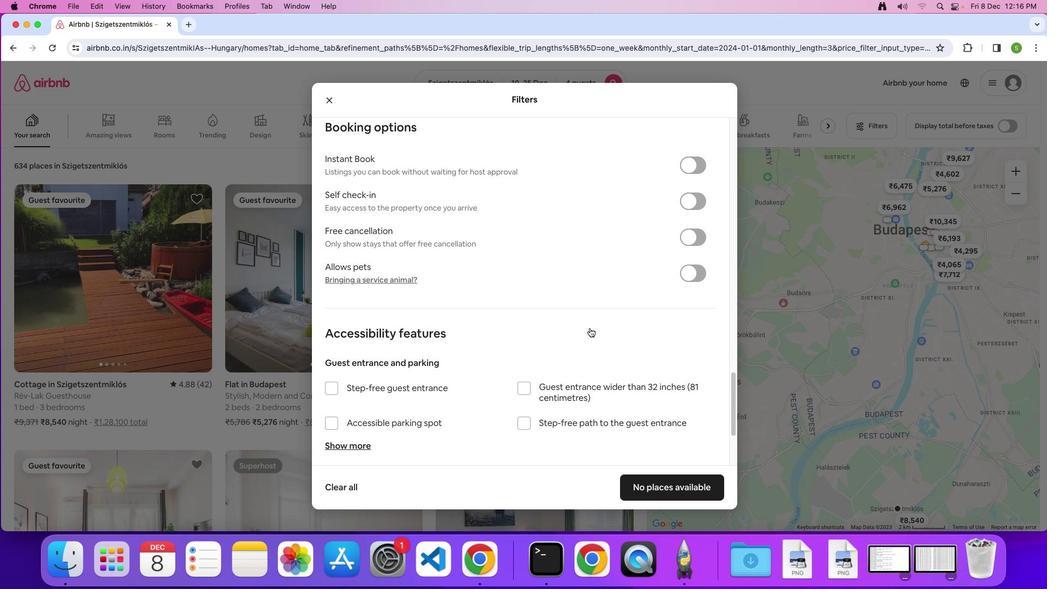 
Action: Mouse scrolled (590, 328) with delta (0, 0)
Screenshot: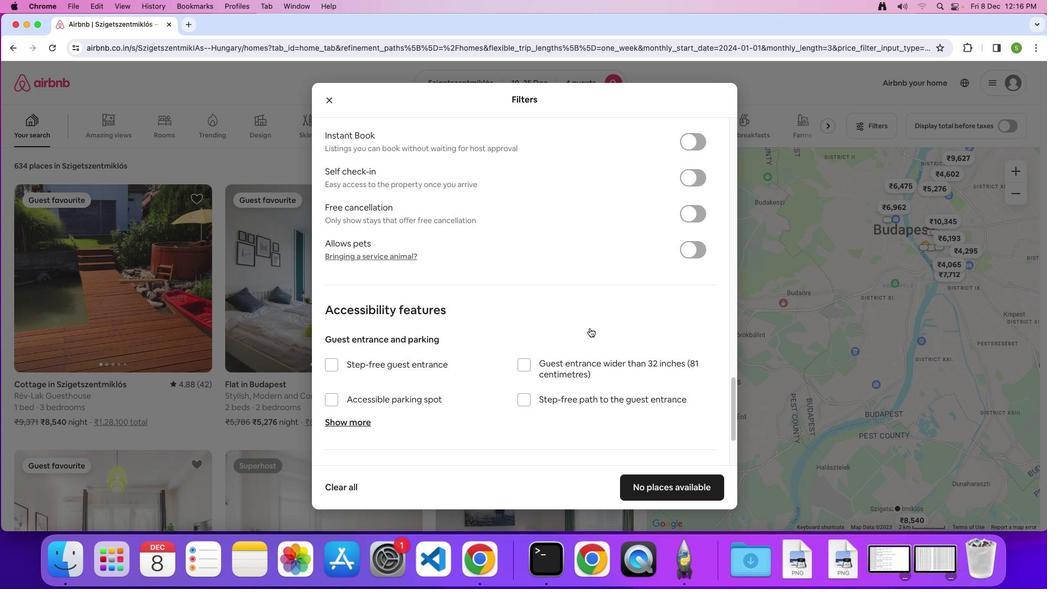 
Action: Mouse scrolled (590, 328) with delta (0, -2)
Screenshot: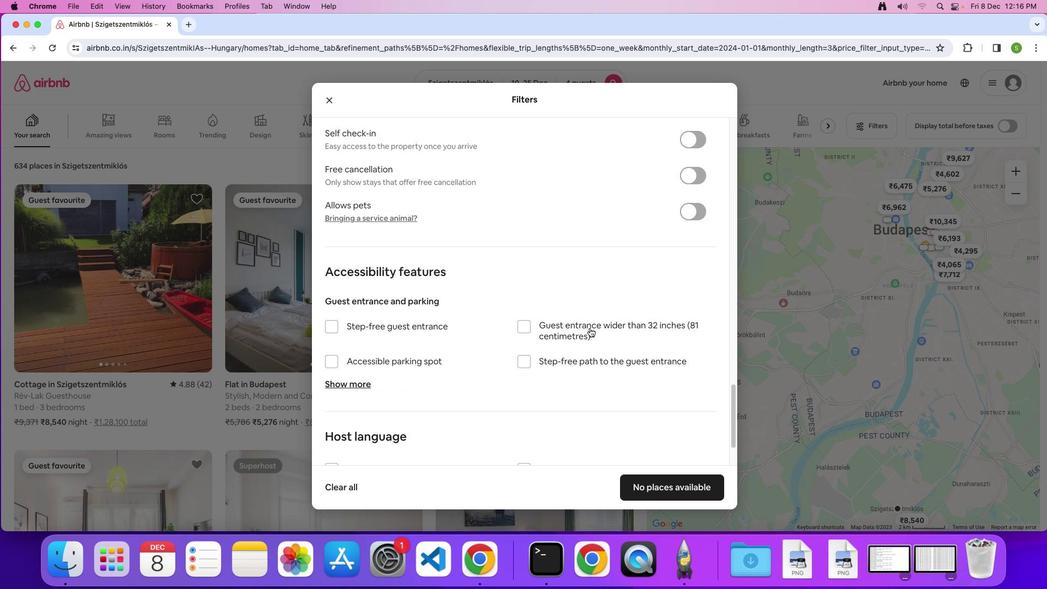 
Action: Mouse scrolled (590, 328) with delta (0, -2)
Screenshot: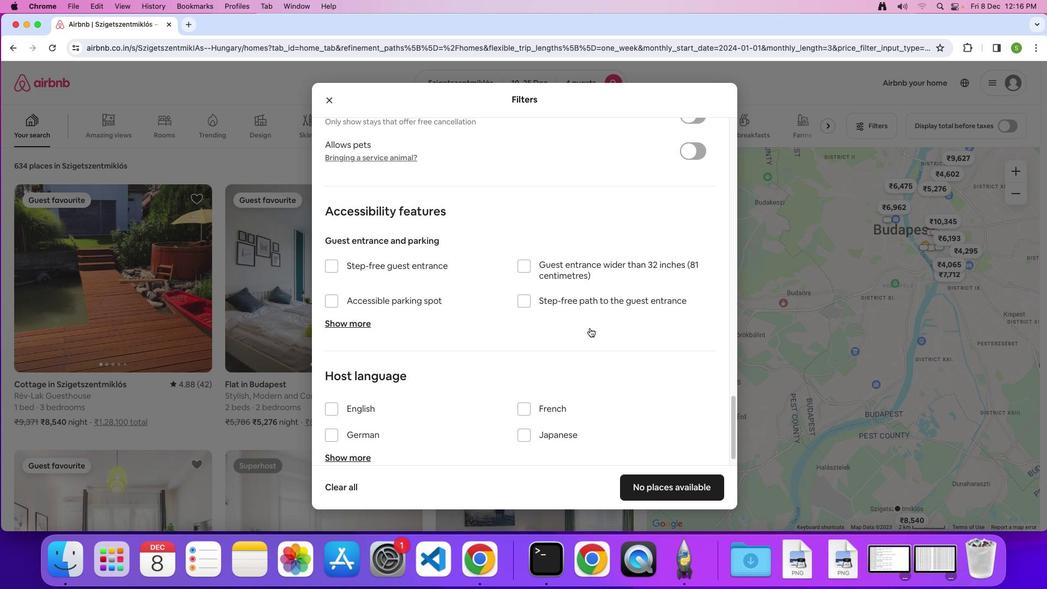 
Action: Mouse scrolled (590, 328) with delta (0, 0)
Screenshot: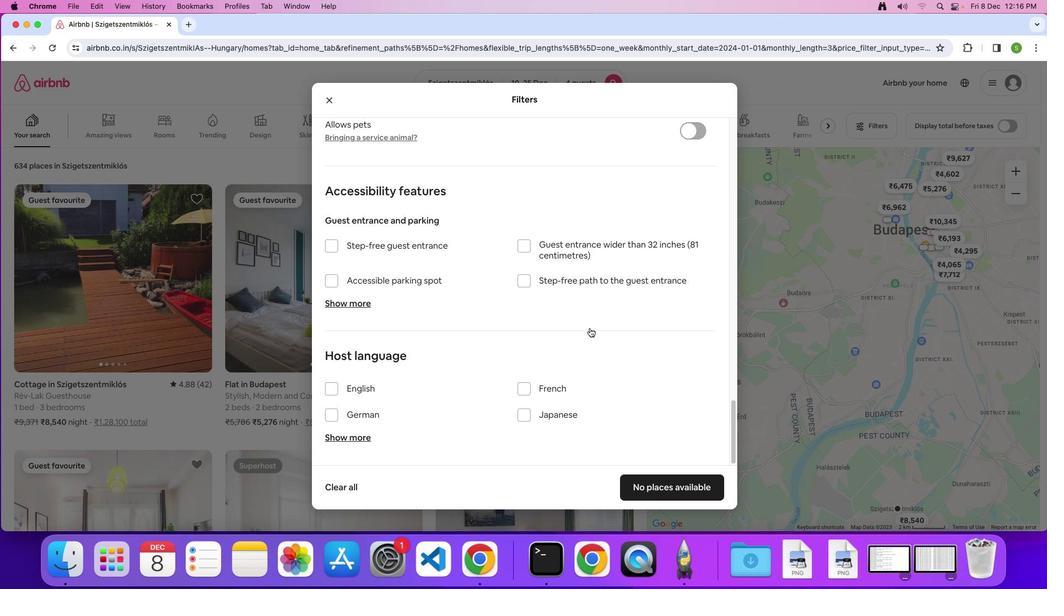 
Action: Mouse scrolled (590, 328) with delta (0, 0)
Screenshot: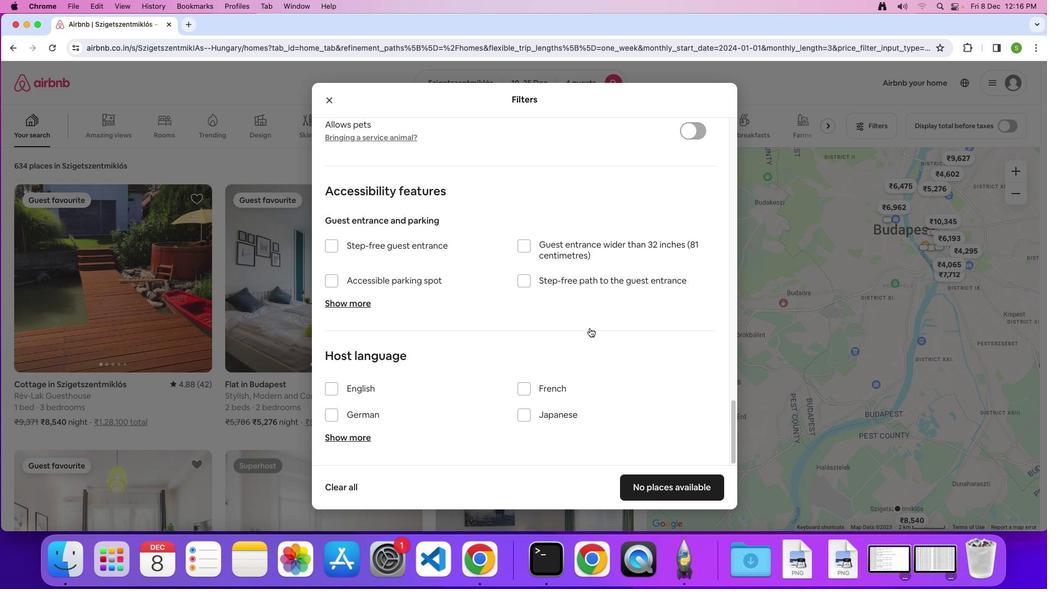 
Action: Mouse scrolled (590, 328) with delta (0, -1)
Screenshot: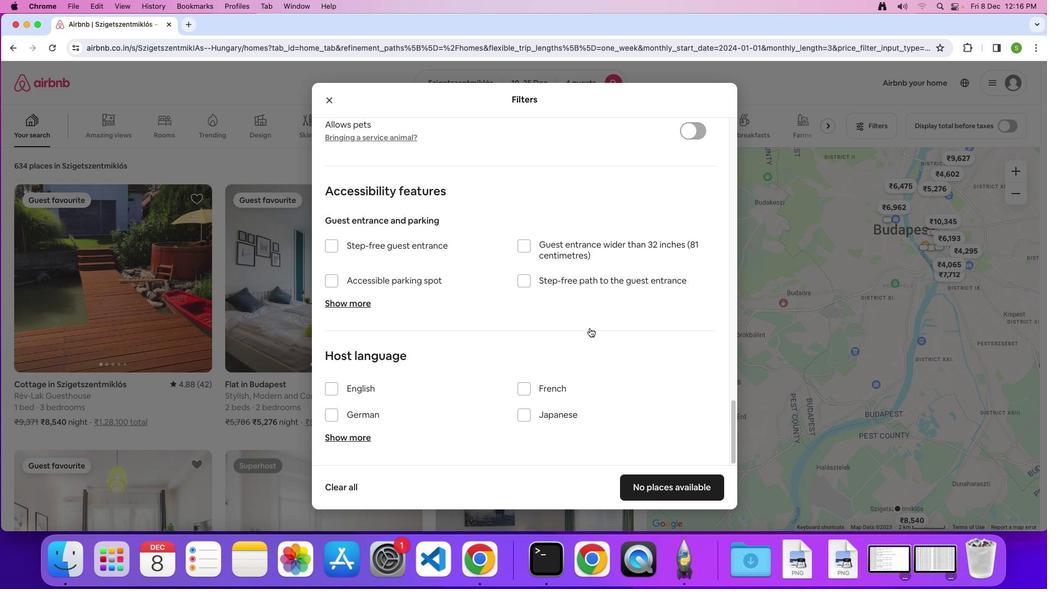 
Action: Mouse moved to (659, 488)
Screenshot: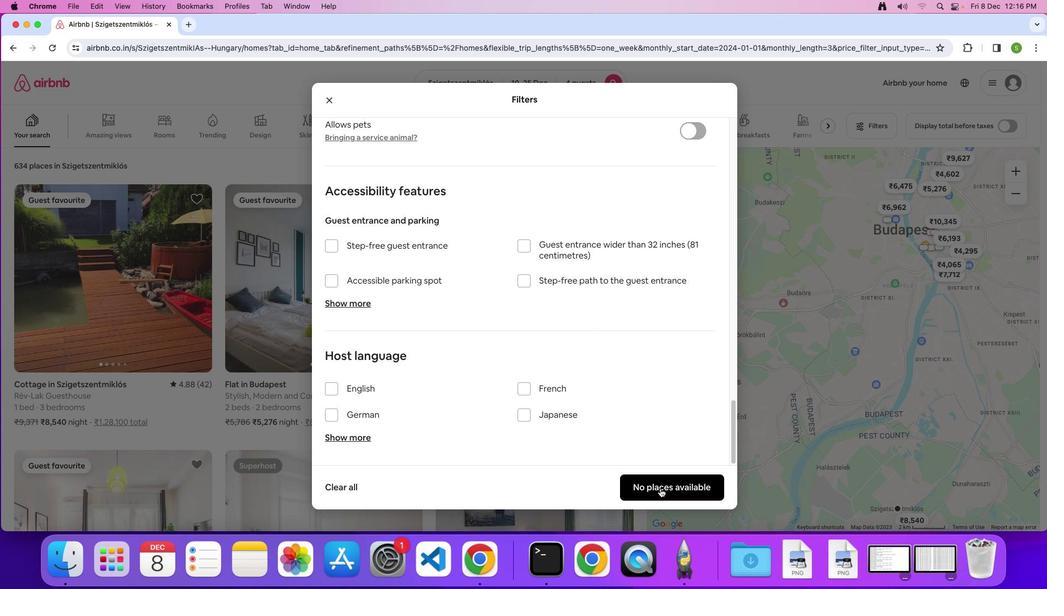 
Action: Mouse pressed left at (659, 488)
Screenshot: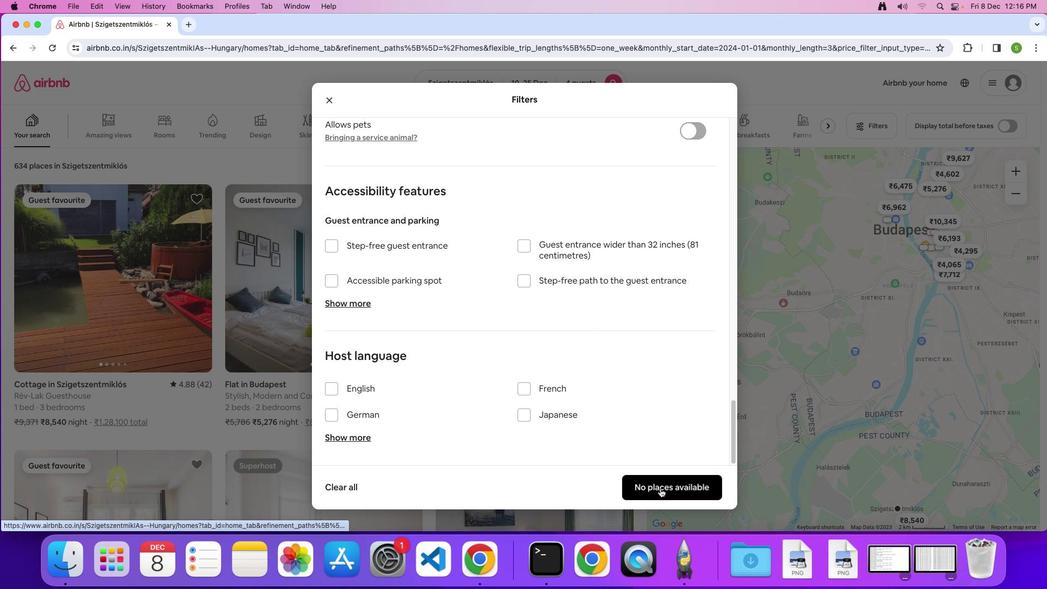 
Action: Mouse moved to (492, 261)
Screenshot: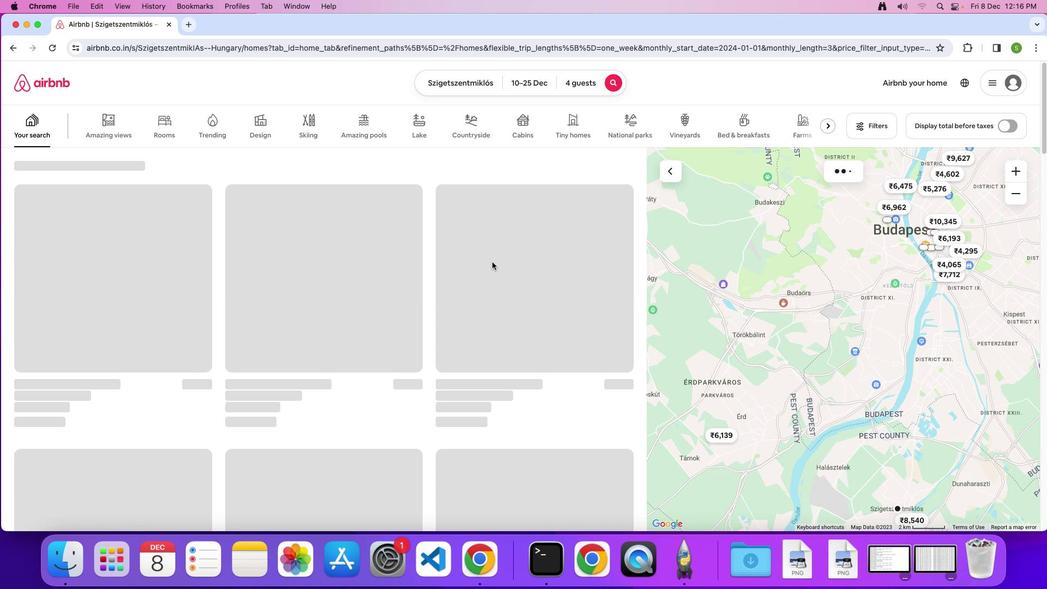 
